 Task: Add an event  with title  Casual Annual General Meeting, date '2023/10/05' to 2023/10/07 & Select Event type as  Group. Add location for the event as  456 Burj Khalifa, Dubai, UAE and add a description: Throughout the session, we will encourage collaboration, provide inspiration through real-world case studies, and leverage emerging technologies as catalysts for change. By synergizing the expertise and perspectives of the participants, we aim to generate a comprehensive range of ideas that can shape the future of sustainable transportation.Create an event link  http-casualannualgeneralmeetingcom & Select the event color as  Violet. , logged in from the account softage.10@softage.netand send the event invitation to softage.2@softage.net and softage.3@softage.net
Action: Mouse moved to (879, 177)
Screenshot: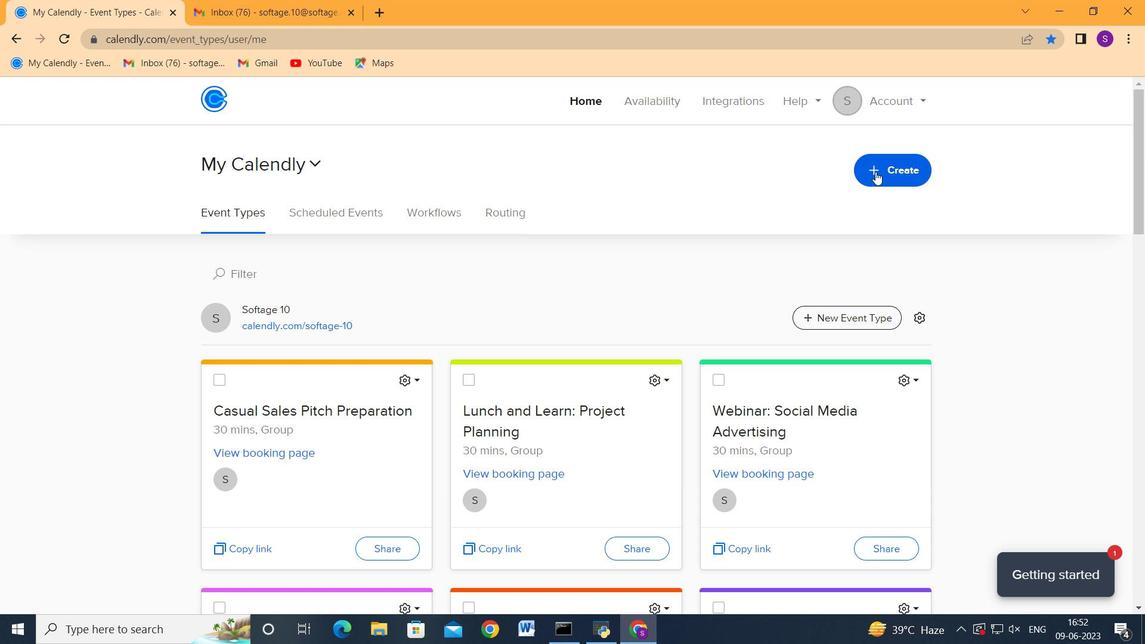 
Action: Mouse pressed left at (879, 177)
Screenshot: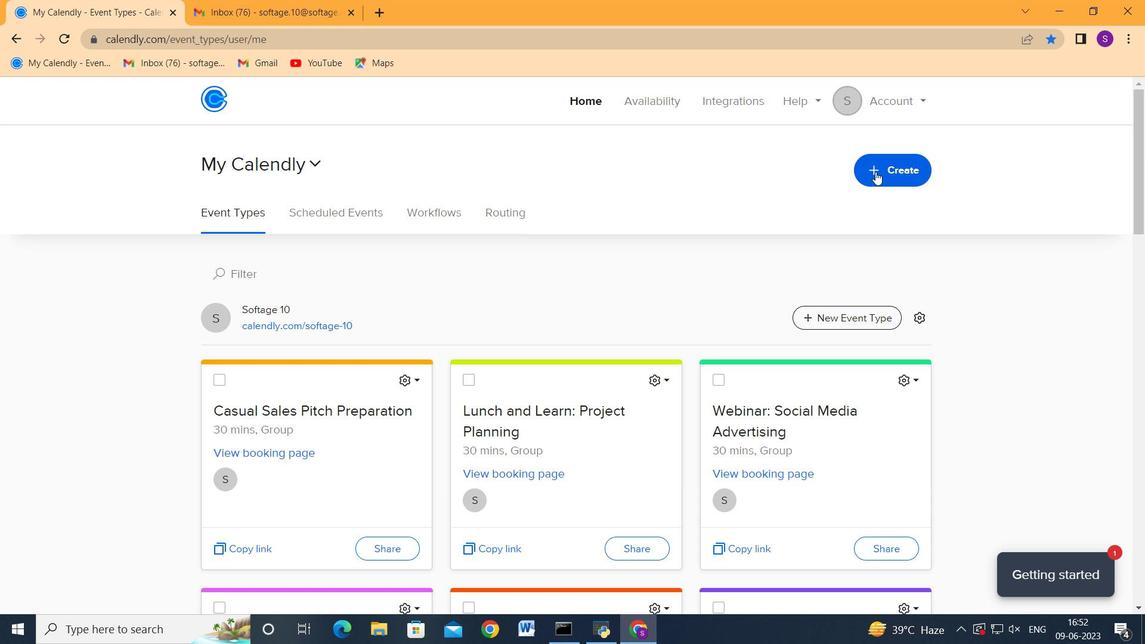 
Action: Mouse moved to (812, 233)
Screenshot: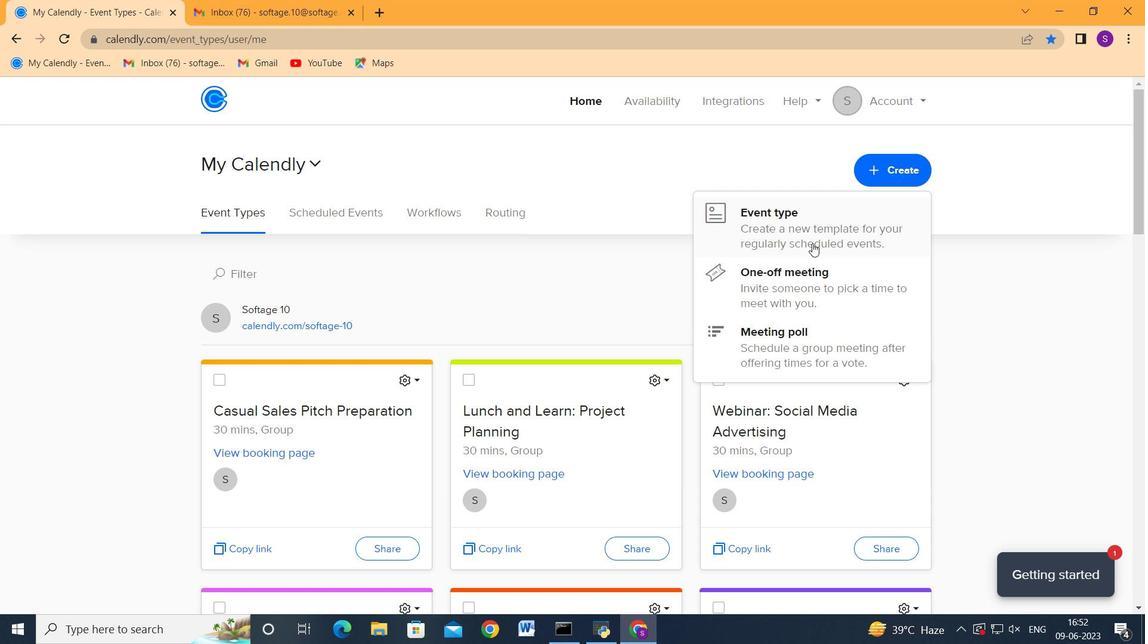 
Action: Mouse pressed left at (812, 233)
Screenshot: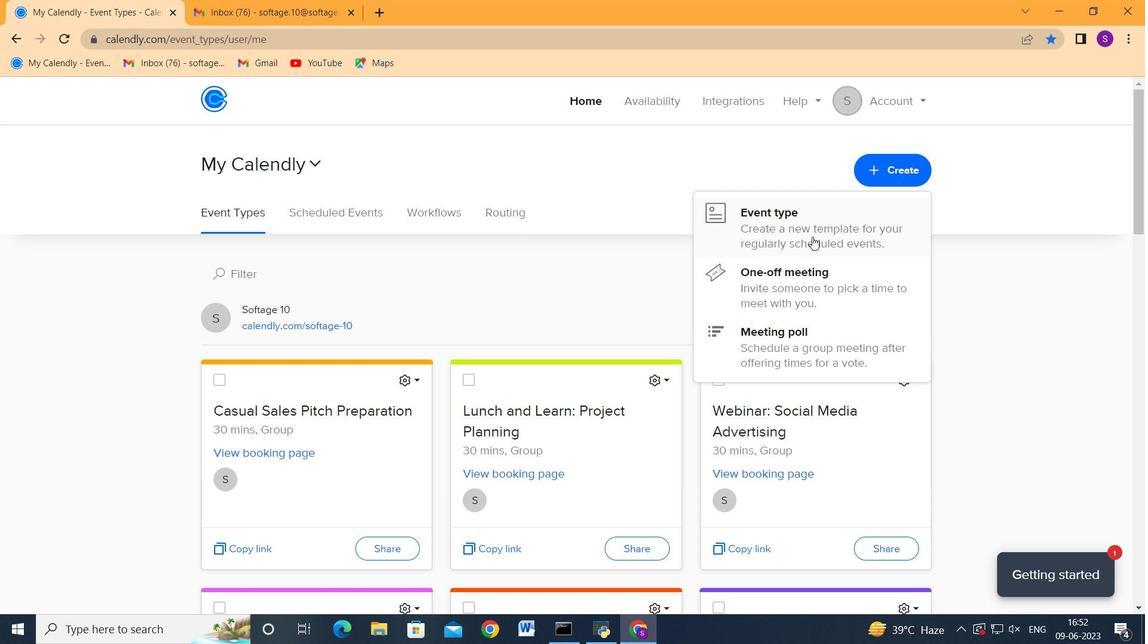 
Action: Mouse moved to (579, 280)
Screenshot: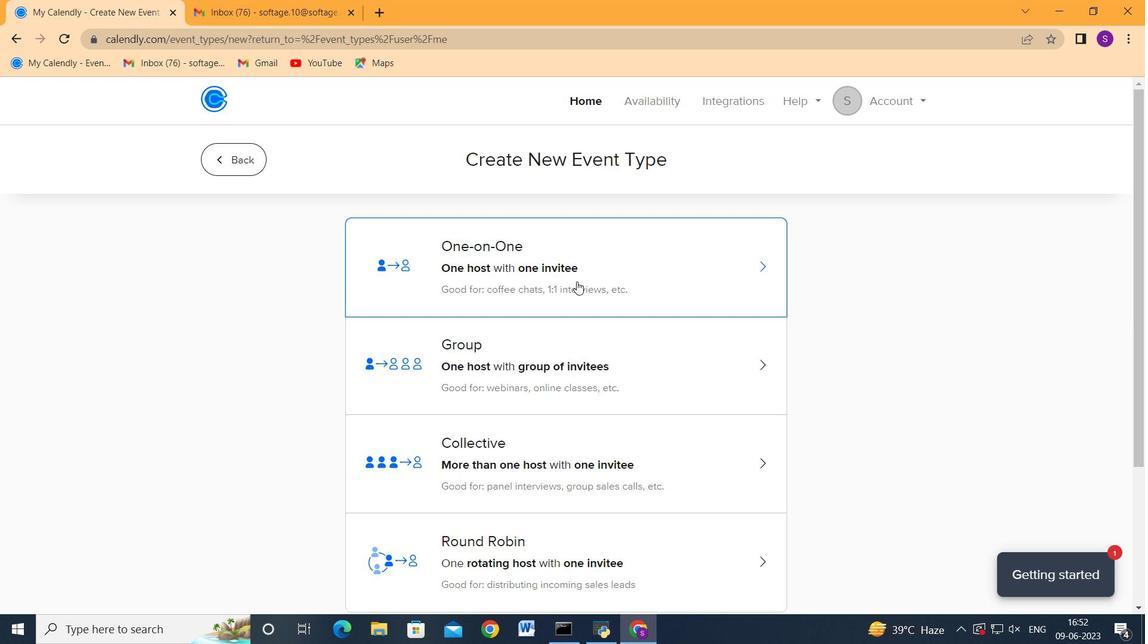 
Action: Mouse scrolled (579, 279) with delta (0, 0)
Screenshot: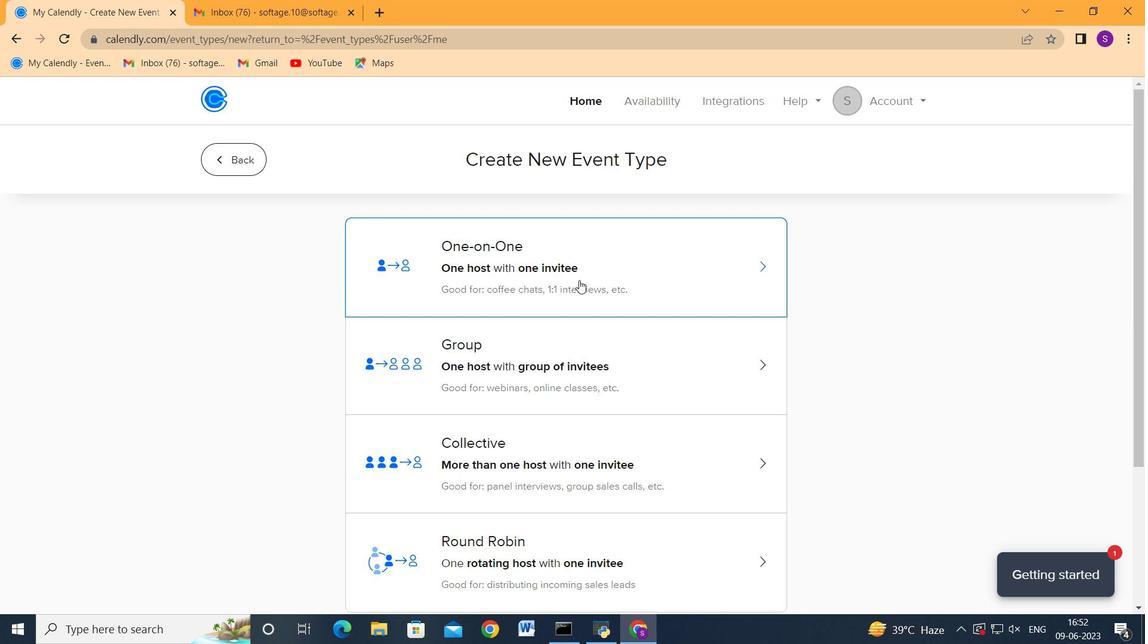 
Action: Mouse moved to (556, 300)
Screenshot: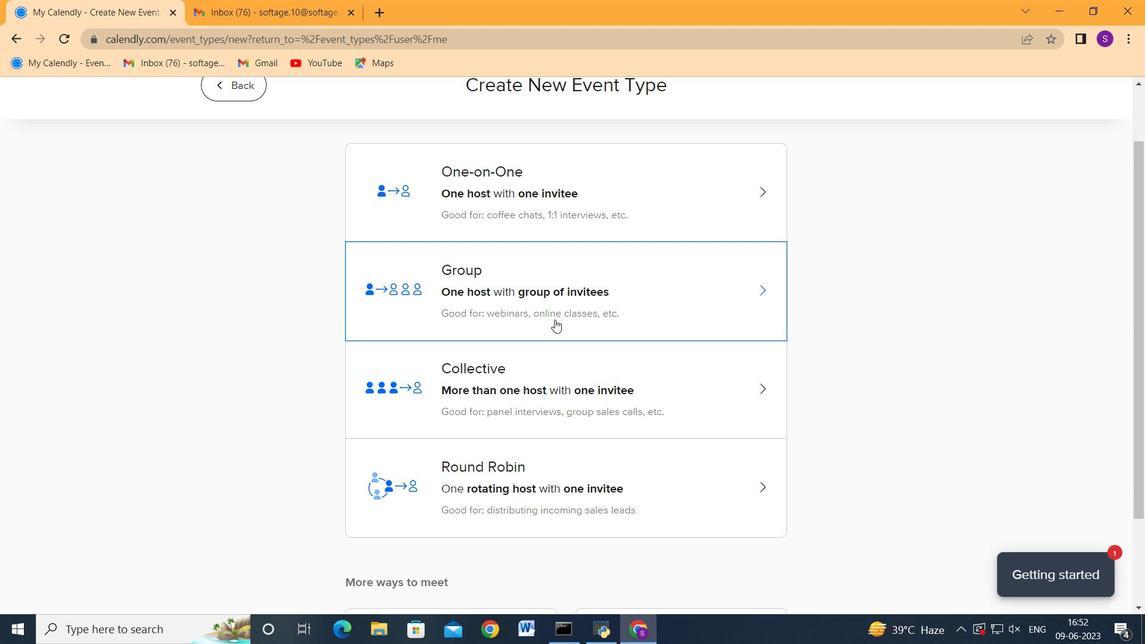 
Action: Mouse pressed left at (556, 300)
Screenshot: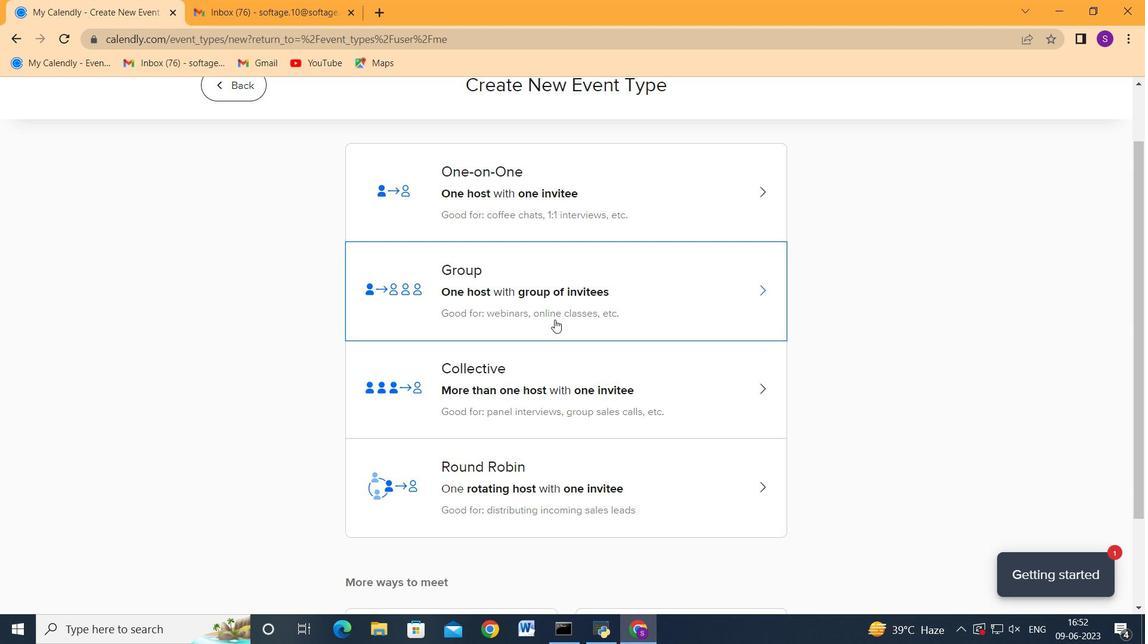 
Action: Mouse moved to (397, 379)
Screenshot: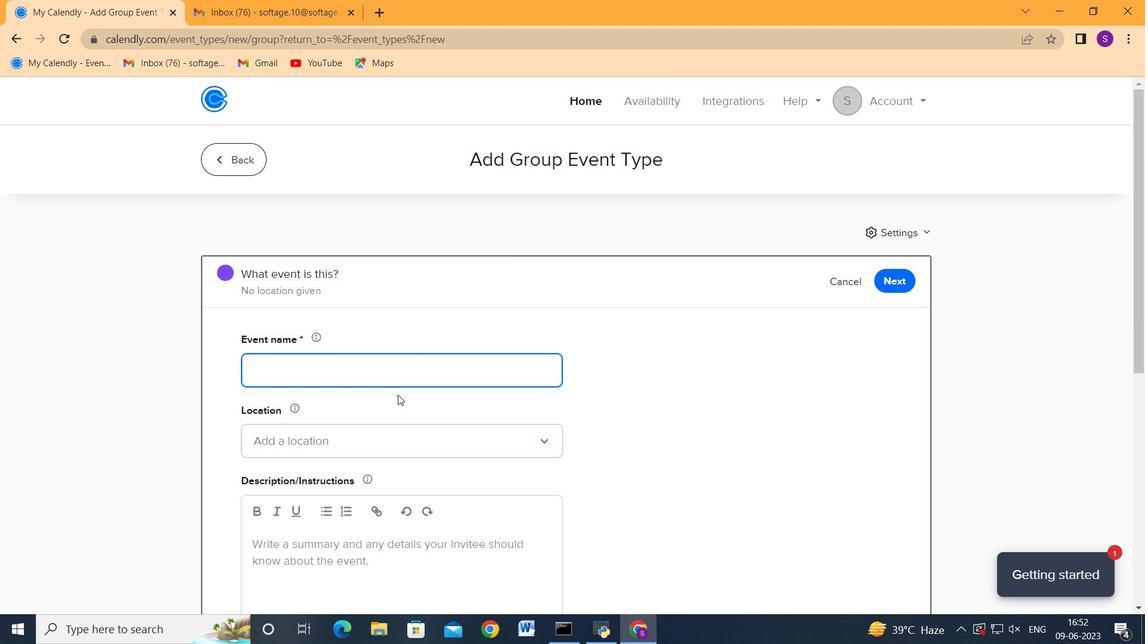 
Action: Mouse pressed left at (397, 379)
Screenshot: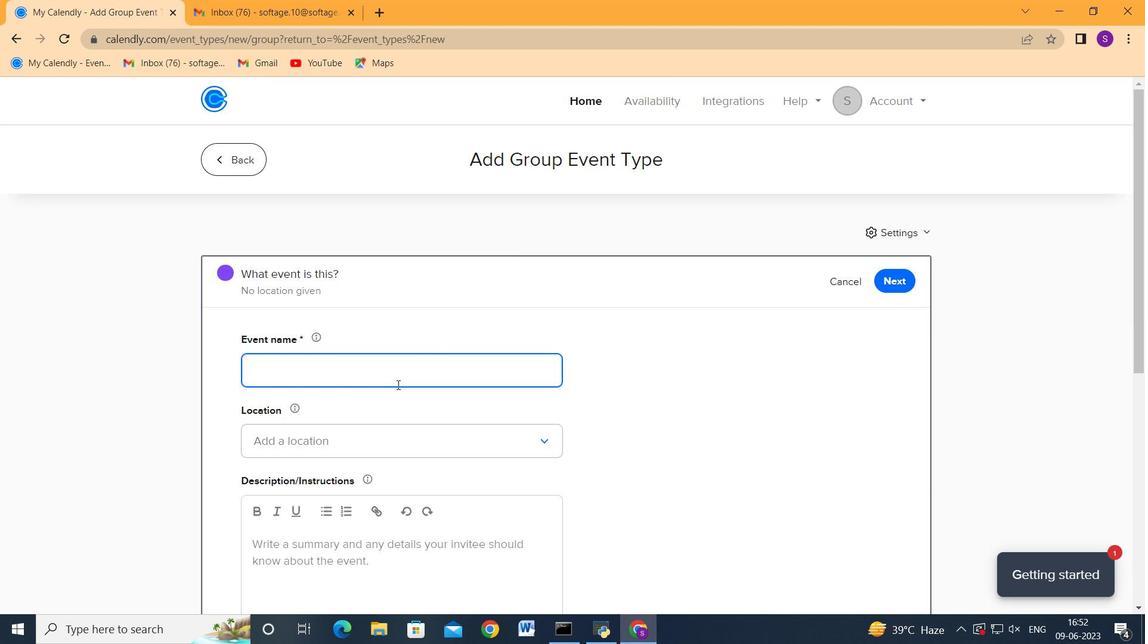 
Action: Mouse moved to (396, 378)
Screenshot: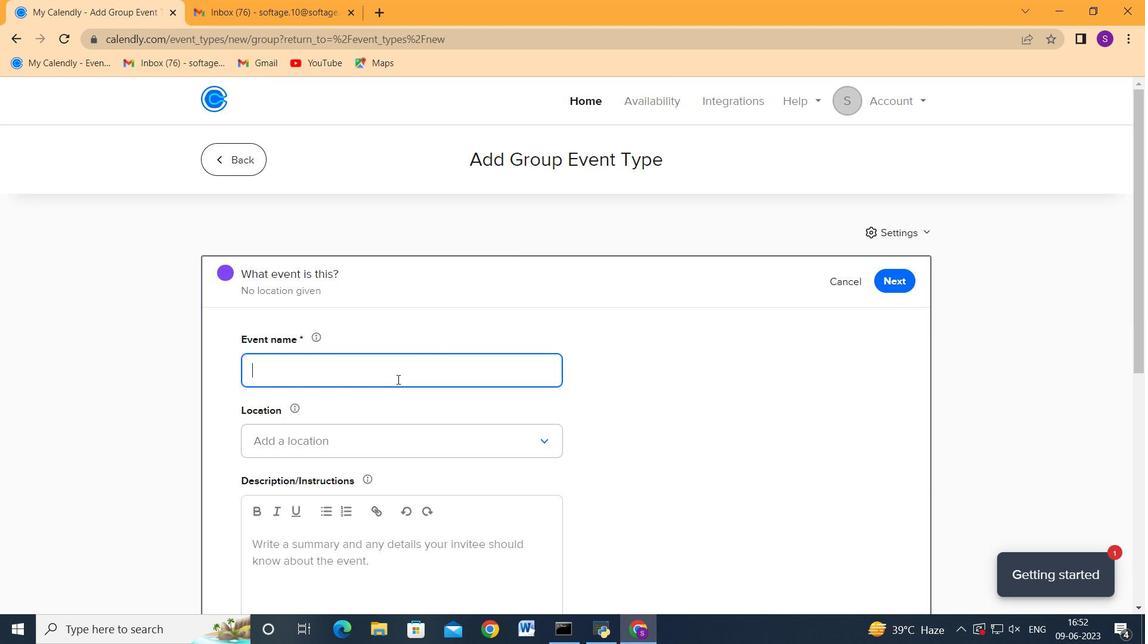 
Action: Key pressed <Key.shift_r>Casaul<Key.space><Key.shift>Annual<Key.space><Key.shift>General<Key.space><Key.shift>Meeting<Key.left><Key.left><Key.left><Key.left><Key.left><Key.left><Key.left><Key.left><Key.left><Key.left><Key.left><Key.left><Key.left><Key.left><Key.left><Key.left><Key.left><Key.left><Key.left><Key.left><Key.left><Key.left><Key.left><Key.left><Key.left><Key.backspace><Key.right>a<Key.right><Key.right><Key.right><Key.right><Key.right><Key.right><Key.right><Key.right><Key.right><Key.right><Key.right><Key.right><Key.right><Key.right><Key.right><Key.right><Key.right><Key.right><Key.right><Key.right><Key.right><Key.right><Key.right><Key.right><Key.right>
Screenshot: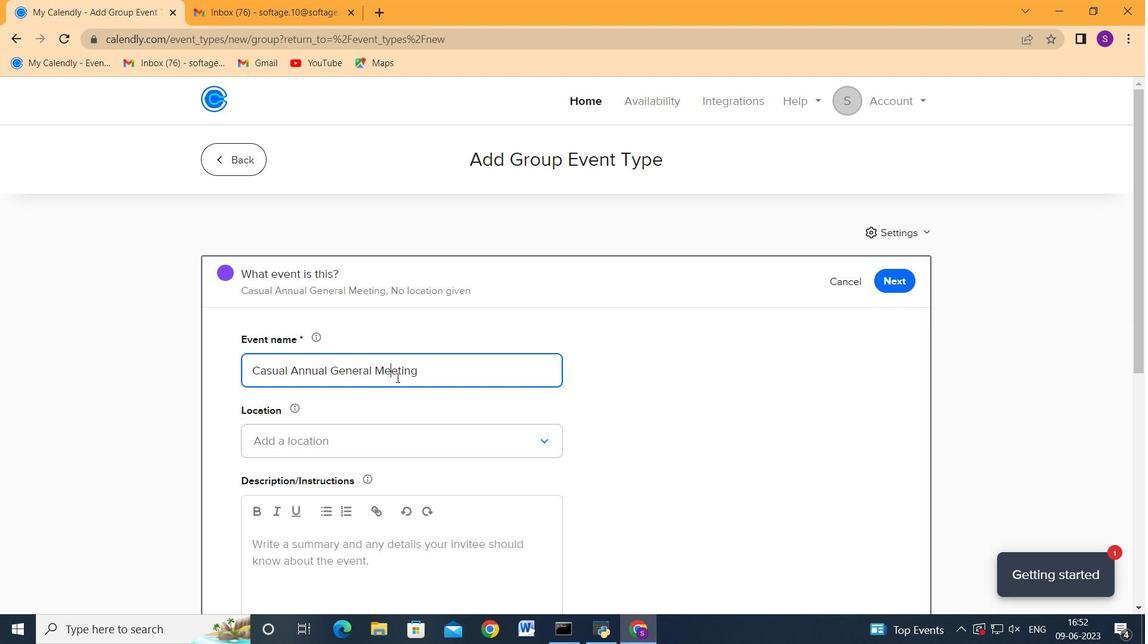 
Action: Mouse moved to (395, 435)
Screenshot: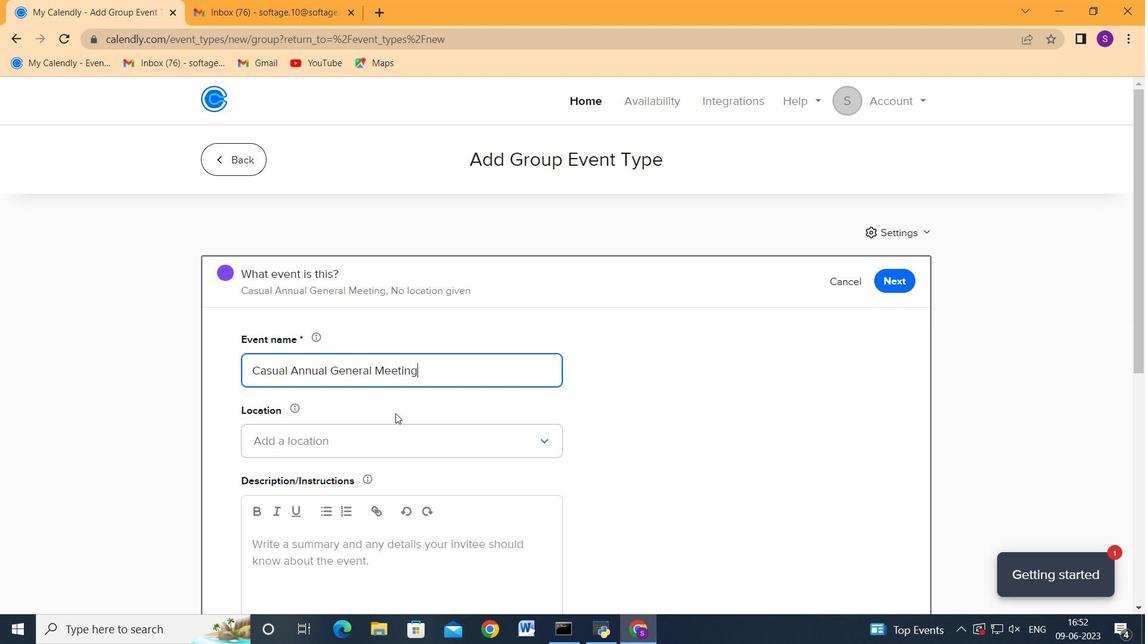 
Action: Mouse pressed left at (395, 435)
Screenshot: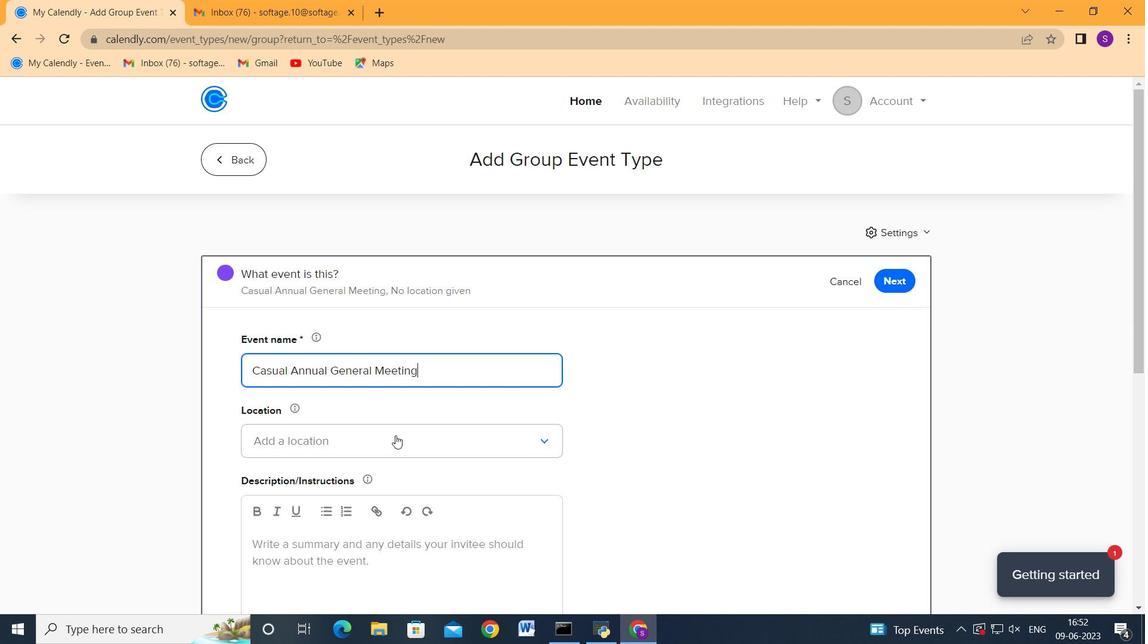 
Action: Mouse moved to (345, 483)
Screenshot: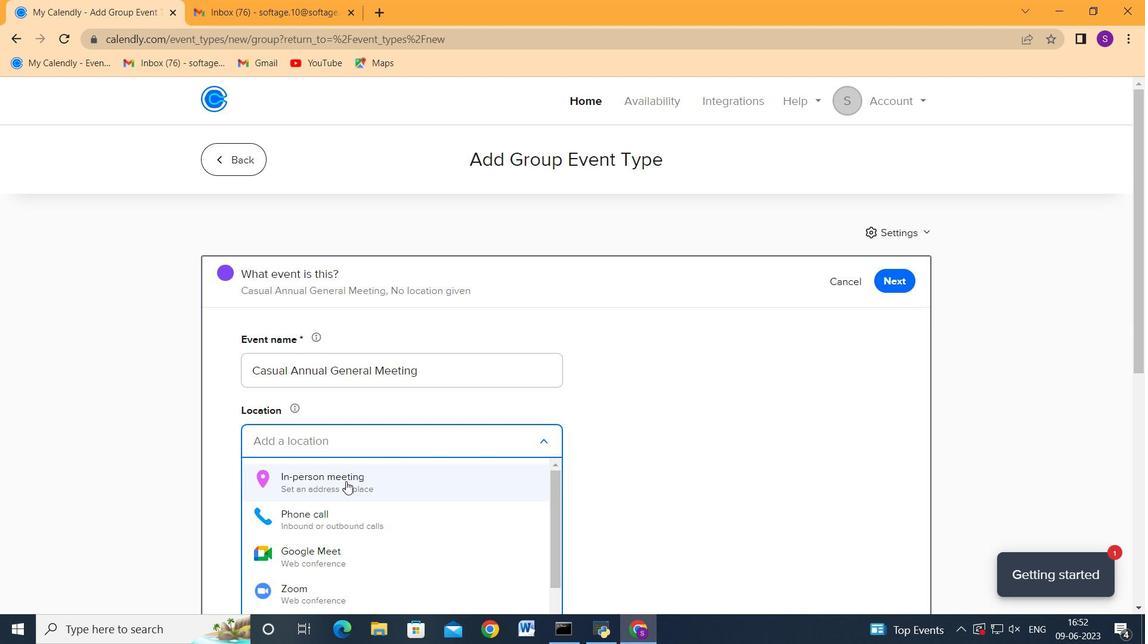 
Action: Mouse pressed left at (345, 483)
Screenshot: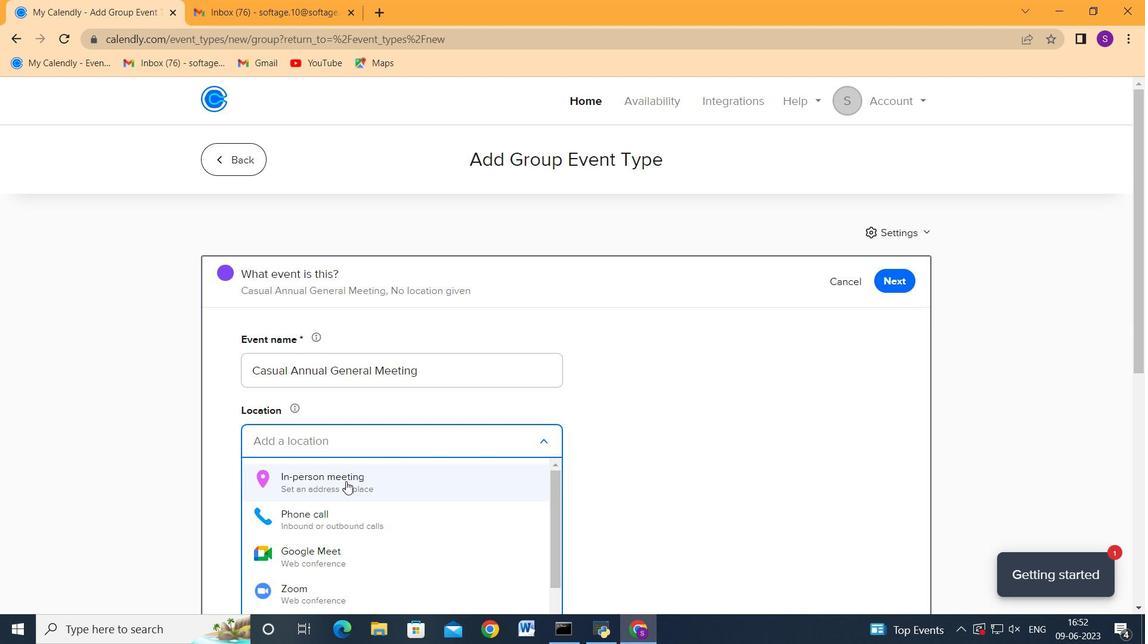 
Action: Mouse moved to (517, 247)
Screenshot: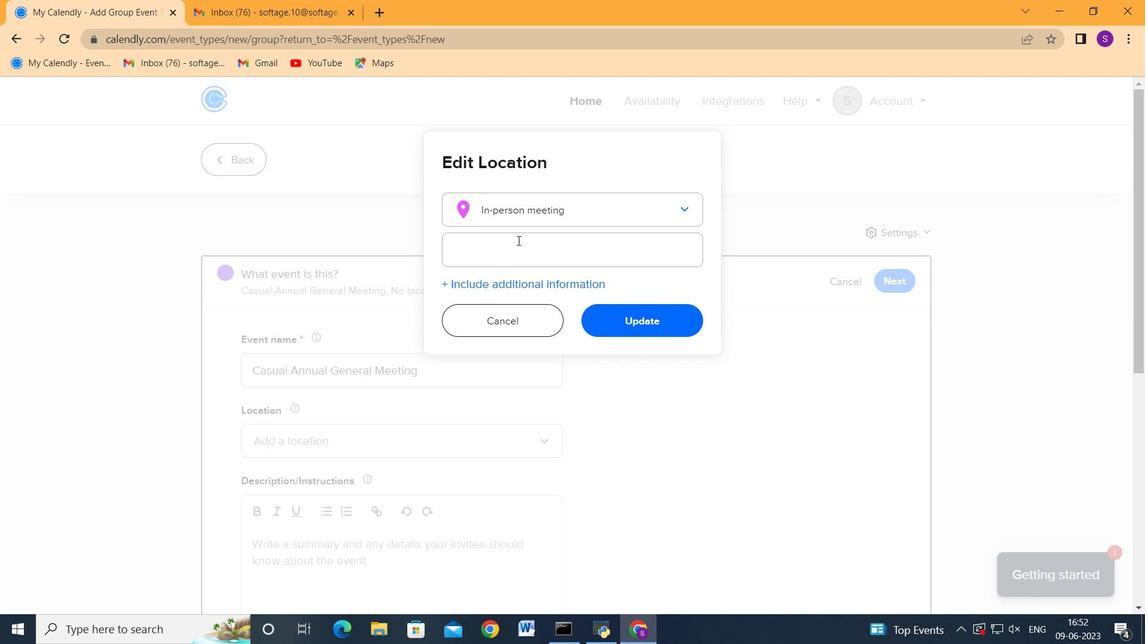 
Action: Mouse pressed left at (517, 247)
Screenshot: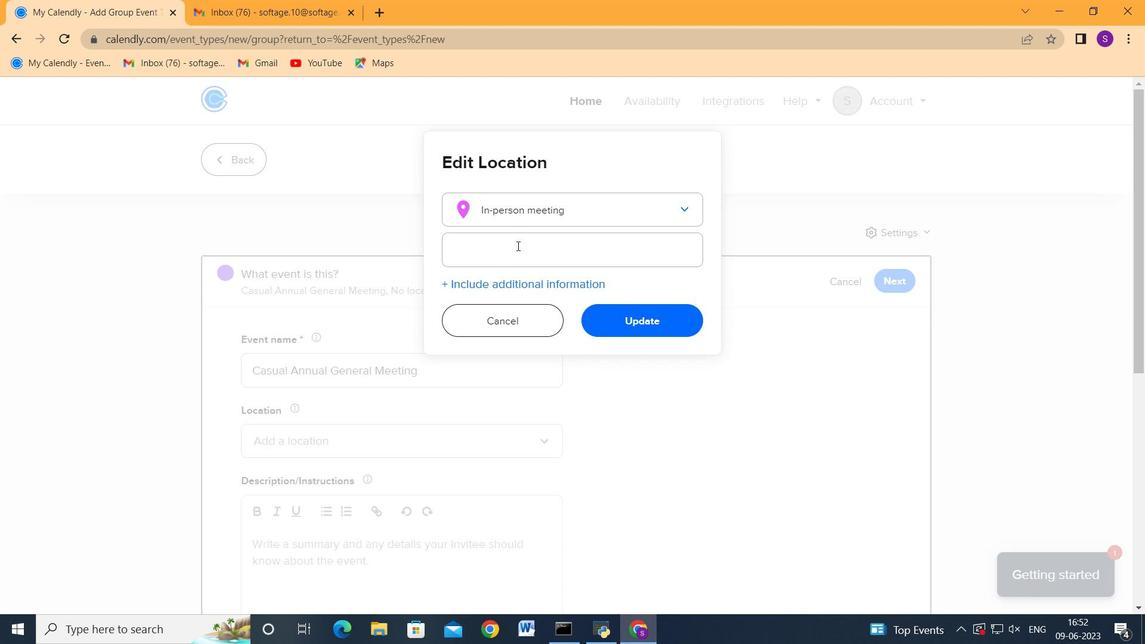 
Action: Key pressed 456<Key.space><Key.shift_r>Burj<Key.space><Key.shift_r>Khalifa.<Key.backspace>,<Key.space><Key.shift_r>Dubai,<Key.space><Key.caps_lock>UAE<Key.space>
Screenshot: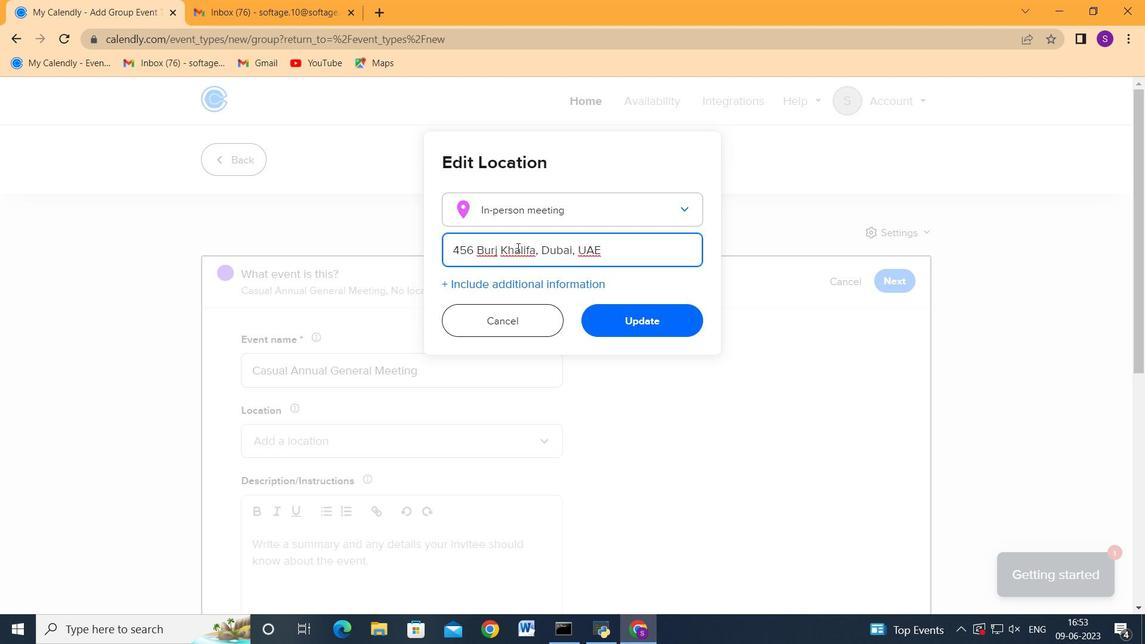 
Action: Mouse moved to (619, 311)
Screenshot: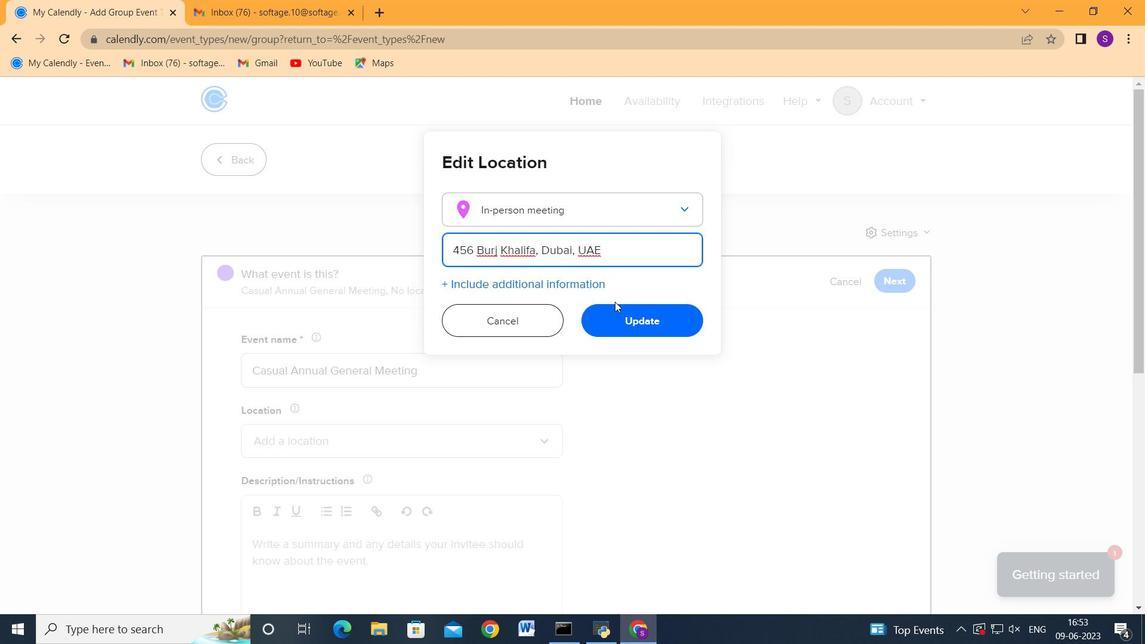 
Action: Mouse pressed left at (619, 311)
Screenshot: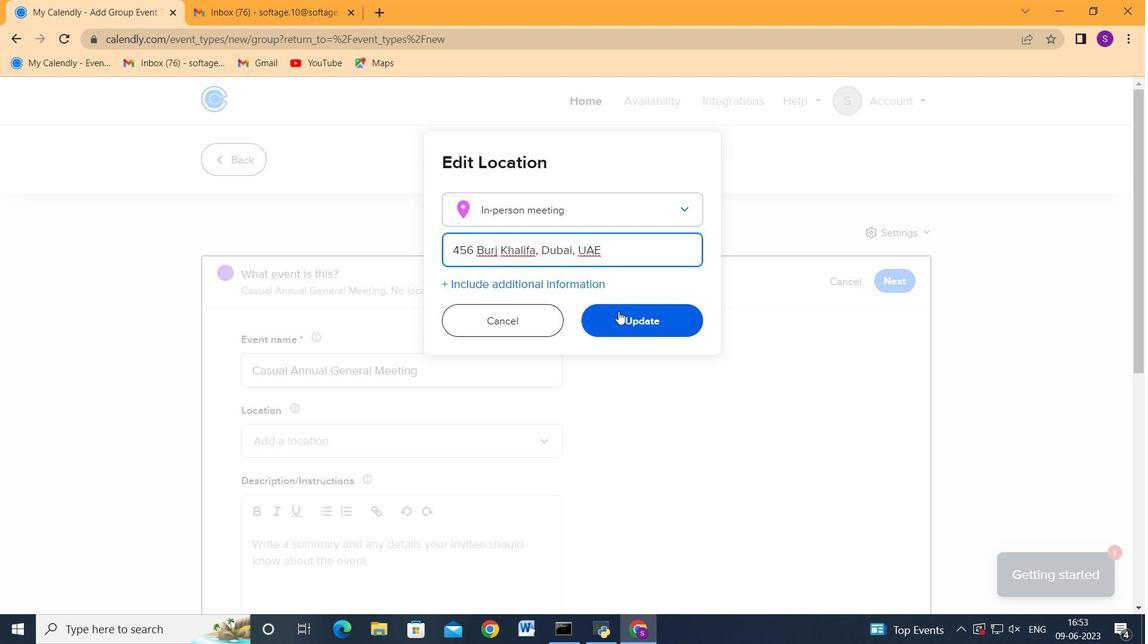 
Action: Mouse moved to (616, 320)
Screenshot: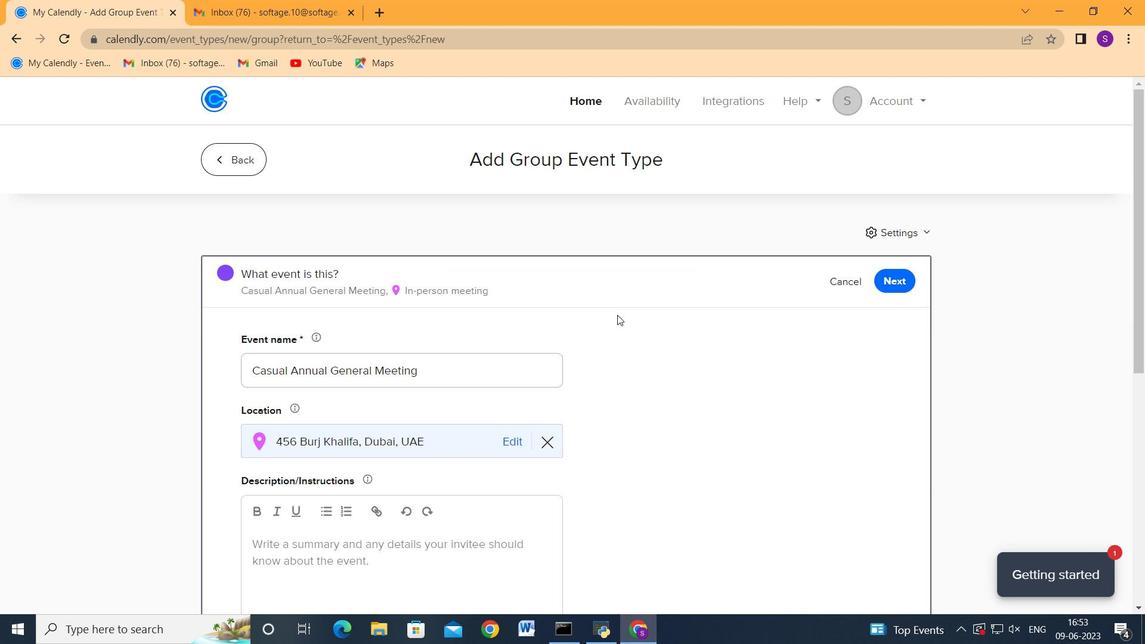 
Action: Mouse scrolled (616, 320) with delta (0, 0)
Screenshot: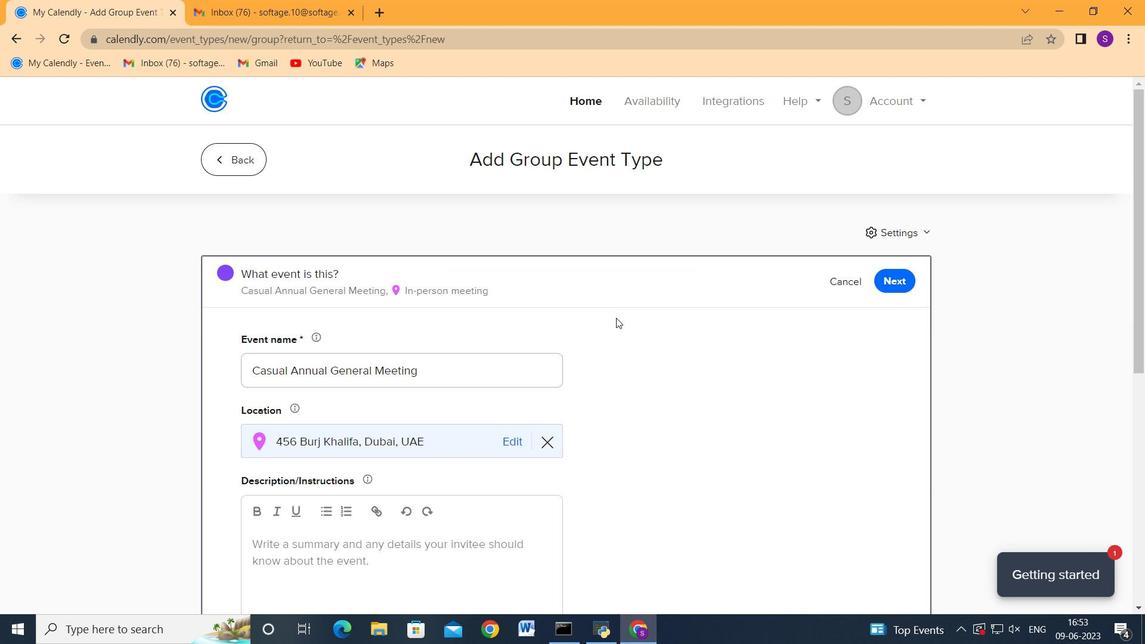 
Action: Mouse scrolled (616, 320) with delta (0, 0)
Screenshot: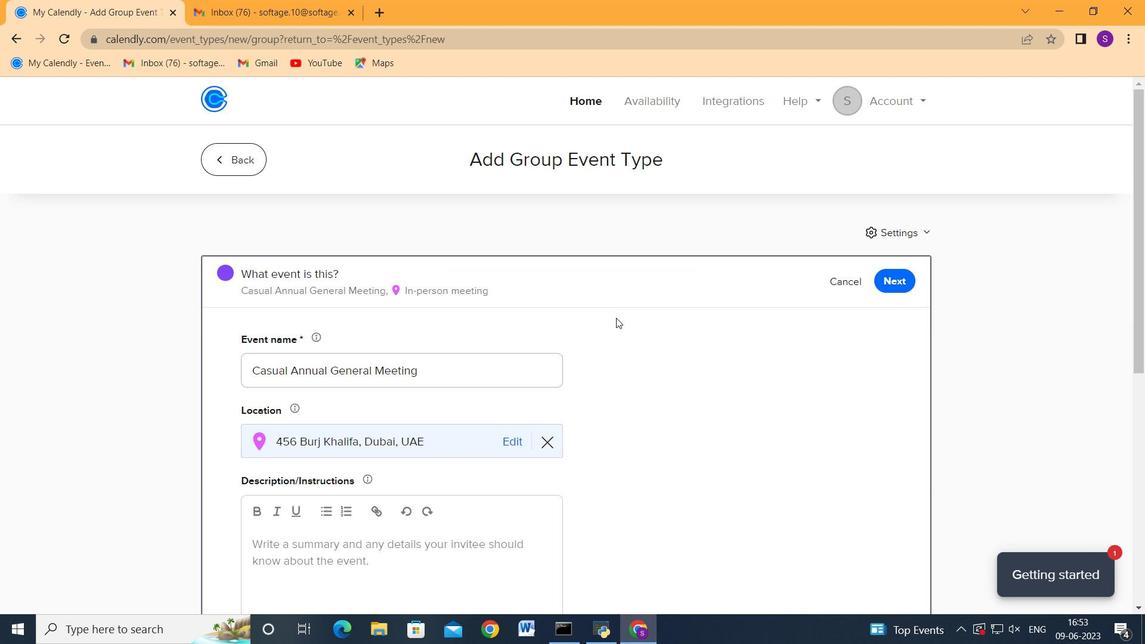 
Action: Mouse scrolled (616, 320) with delta (0, 0)
Screenshot: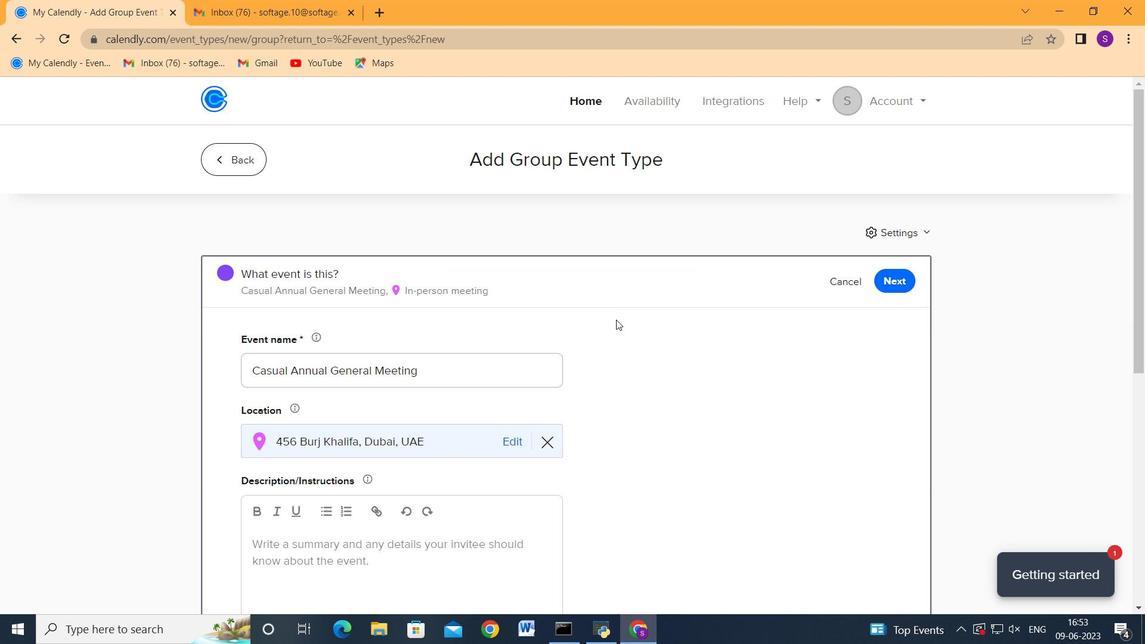 
Action: Mouse moved to (322, 329)
Screenshot: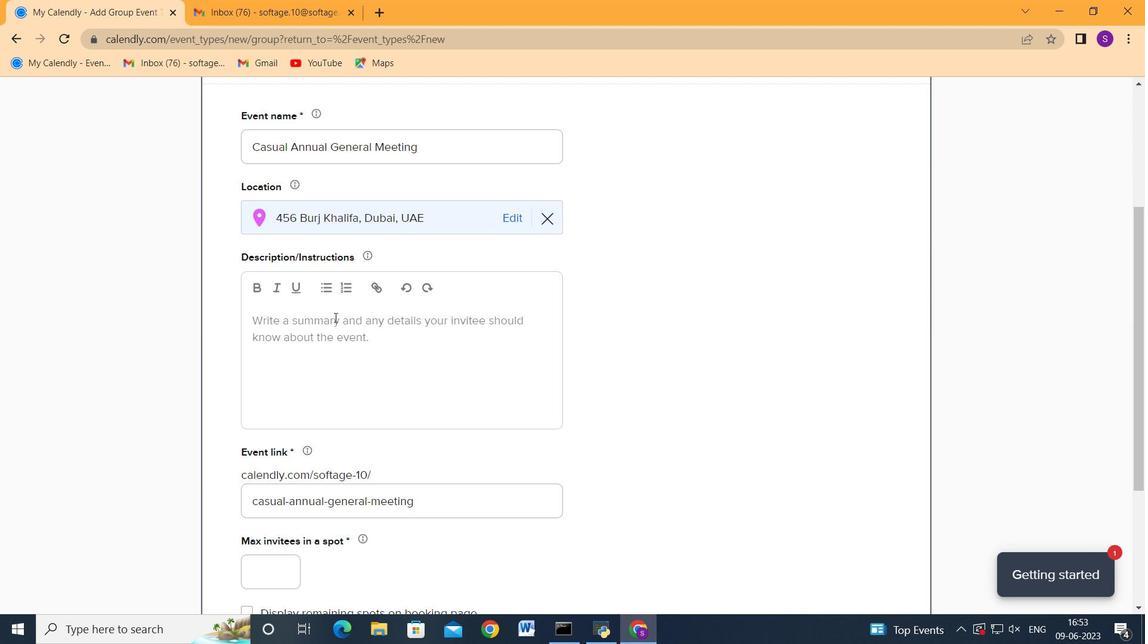 
Action: Mouse pressed left at (322, 329)
Screenshot: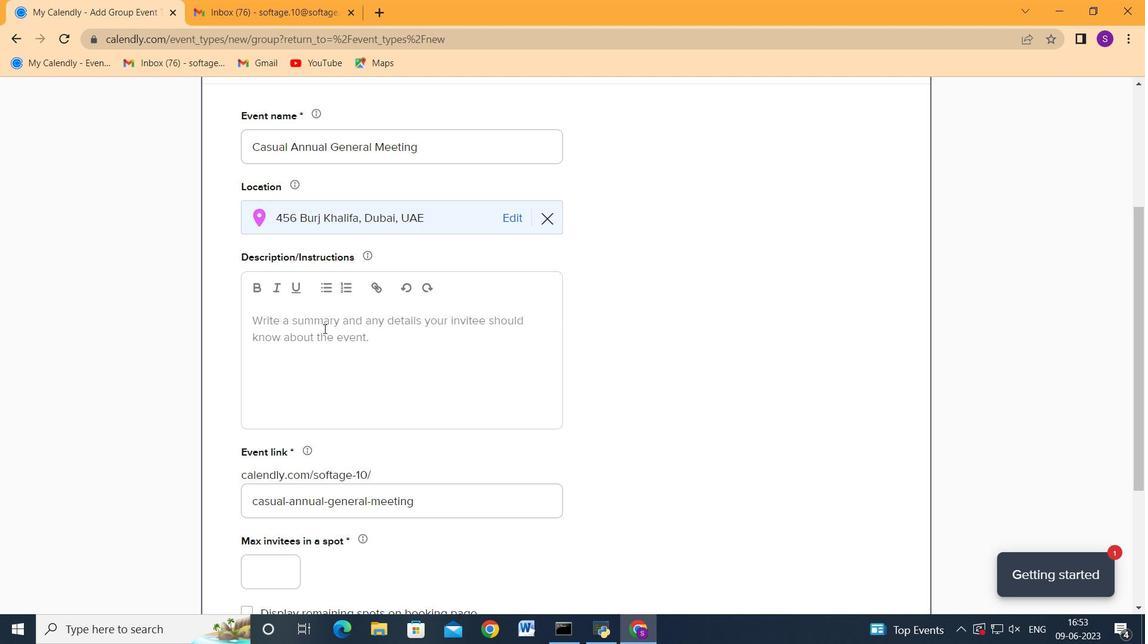 
Action: Mouse moved to (360, 319)
Screenshot: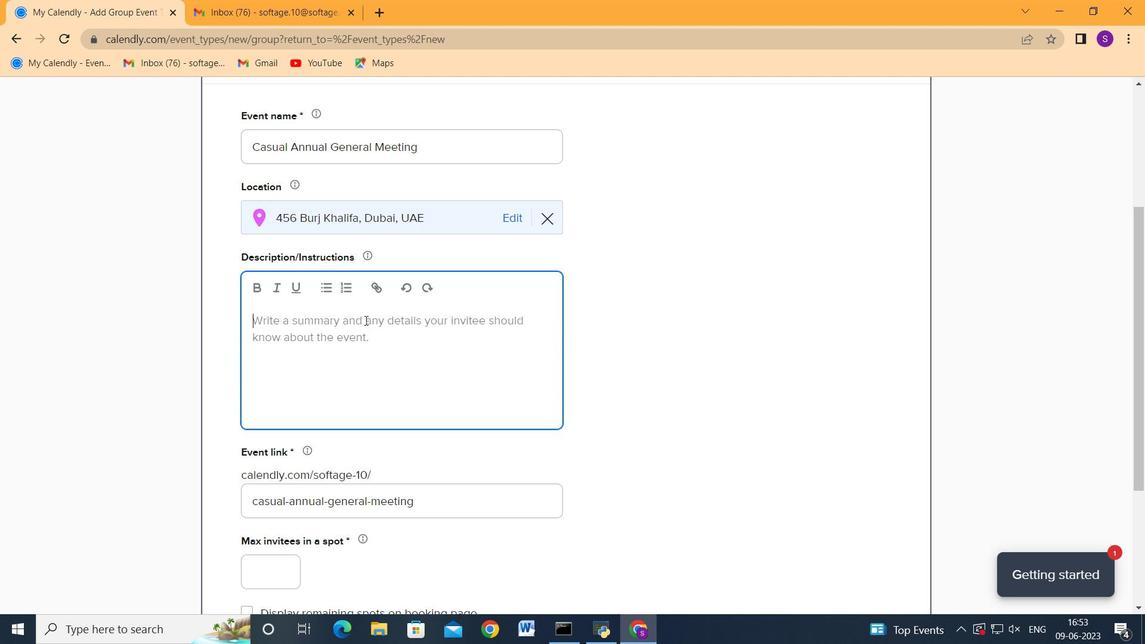 
Action: Key pressed <Key.shift><Key.shift><Key.shift><Key.shift><Key.shift>tH<Key.backspace><Key.backspace>T<Key.caps_lock>hrouhouy<Key.backspace><Key.backspace><Key.backspace><Key.backspace>h<Key.backspace>ghout<Key.space>the<Key.space>session,s<Key.backspace>we<Key.space>will<Key.space>encourage<Key.space>collaboration,<Key.space><Key.backspace><Key.space>provide<Key.space>inspiration<Key.space>through<Key.space>real0<Key.backspace>-world<Key.space>case<Key.space>studies,<Key.space>abn<Key.backspace><Key.backspace>nd<Key.space>leverage<Key.space>emerging<Key.space>technolg<Key.backspace>ogies<Key.space>as<Key.space>catalysts<Key.space>for<Key.space>change.<Key.space><Key.shift>By<Key.space>synergizing<Key.space><Key.backspace><Key.backspace><Key.backspace><Key.backspace><Key.backspace><Key.backspace>izing<Key.space>the<Key.space>x<Key.backspace>expertise<Key.space>and<Key.space>perspective<Key.space>o<Key.backspace><Key.backspace>s<Key.space>of<Key.space>the<Key.space>participants<Key.space><Key.backspace>,<Key.space>we<Key.space>aim<Key.space>to<Key.space>generate<Key.space>a<Key.space>comprehensive<Key.space>range<Key.space>of<Key.space>ideas<Key.space>that<Key.space>can<Key.space>shape<Key.space>the<Key.space>future<Key.space>of<Key.space>sustainable<Key.space>transportation.
Screenshot: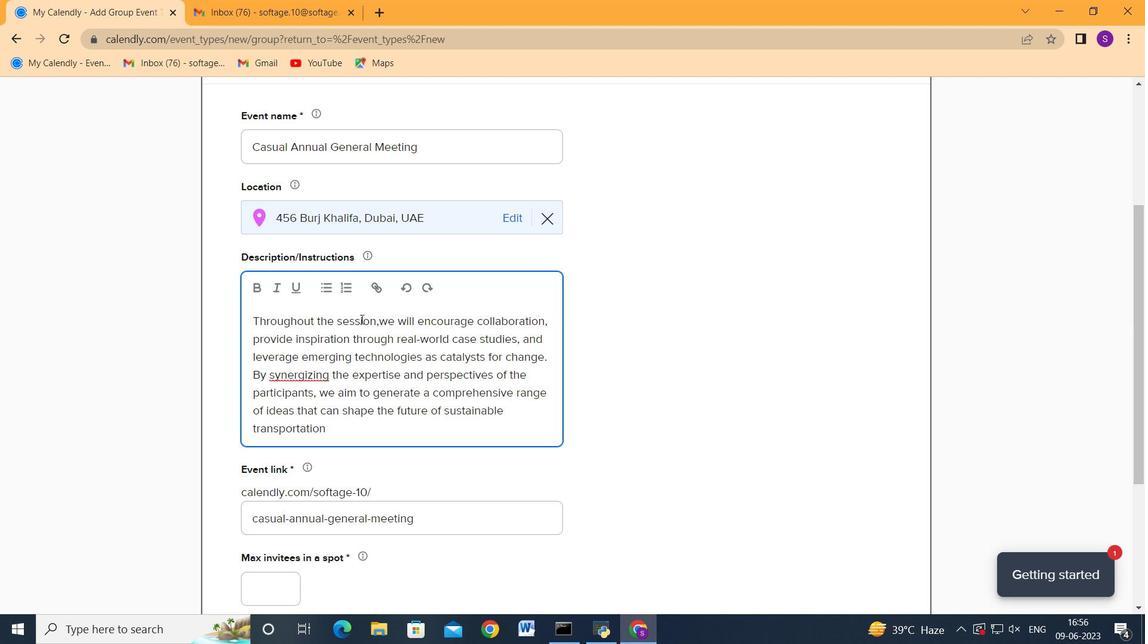 
Action: Mouse moved to (433, 546)
Screenshot: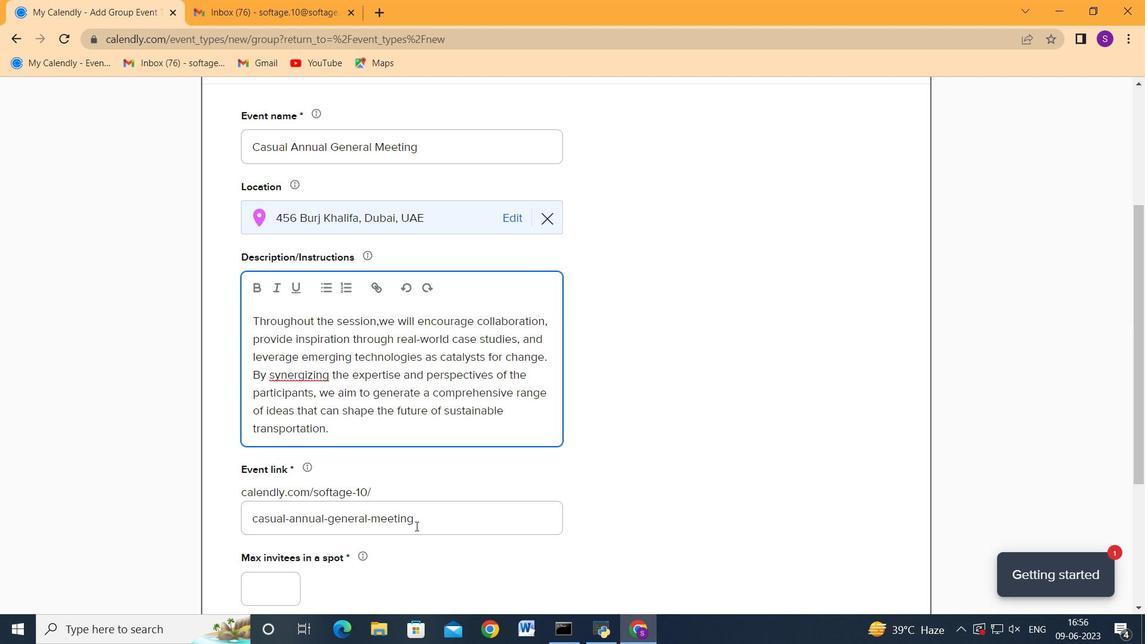 
Action: Mouse pressed left at (433, 546)
Screenshot: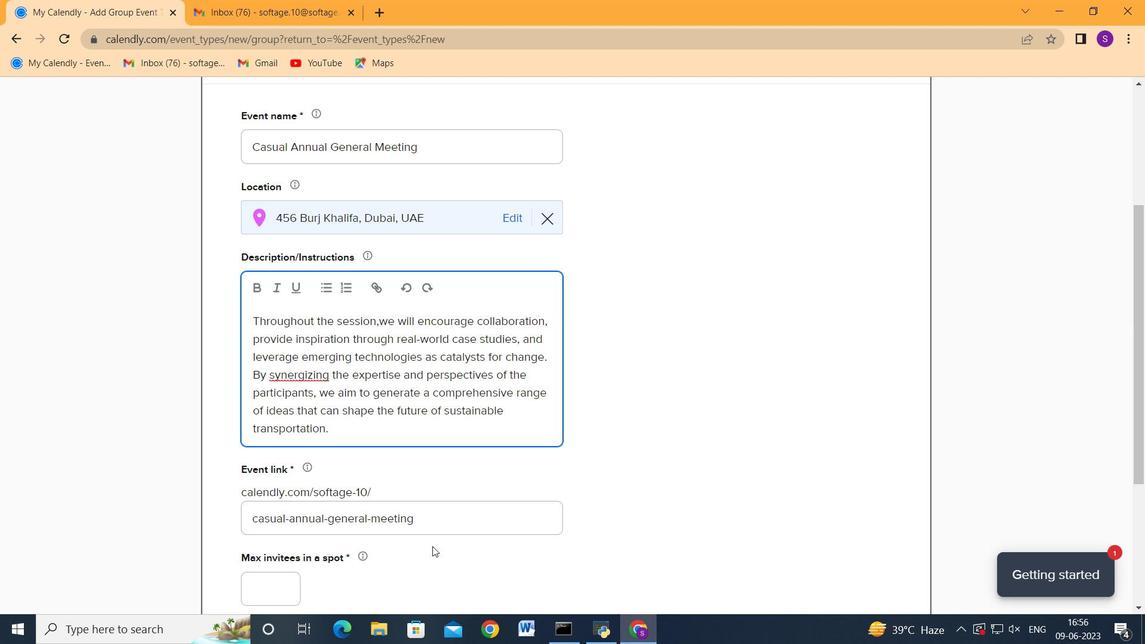 
Action: Mouse moved to (420, 515)
Screenshot: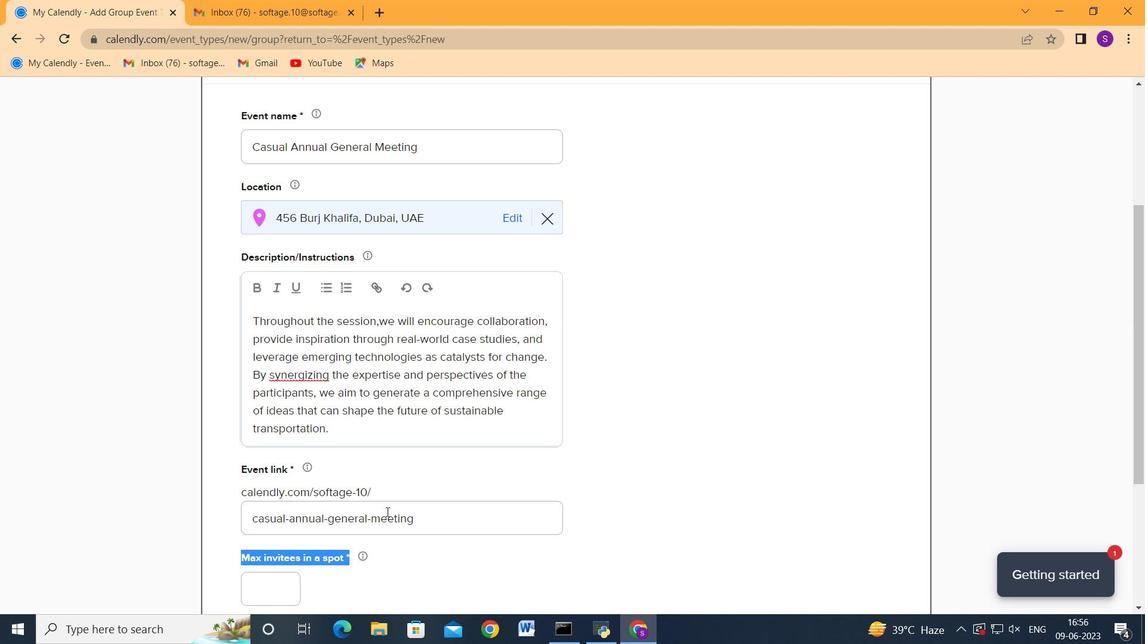 
Action: Mouse pressed left at (420, 515)
Screenshot: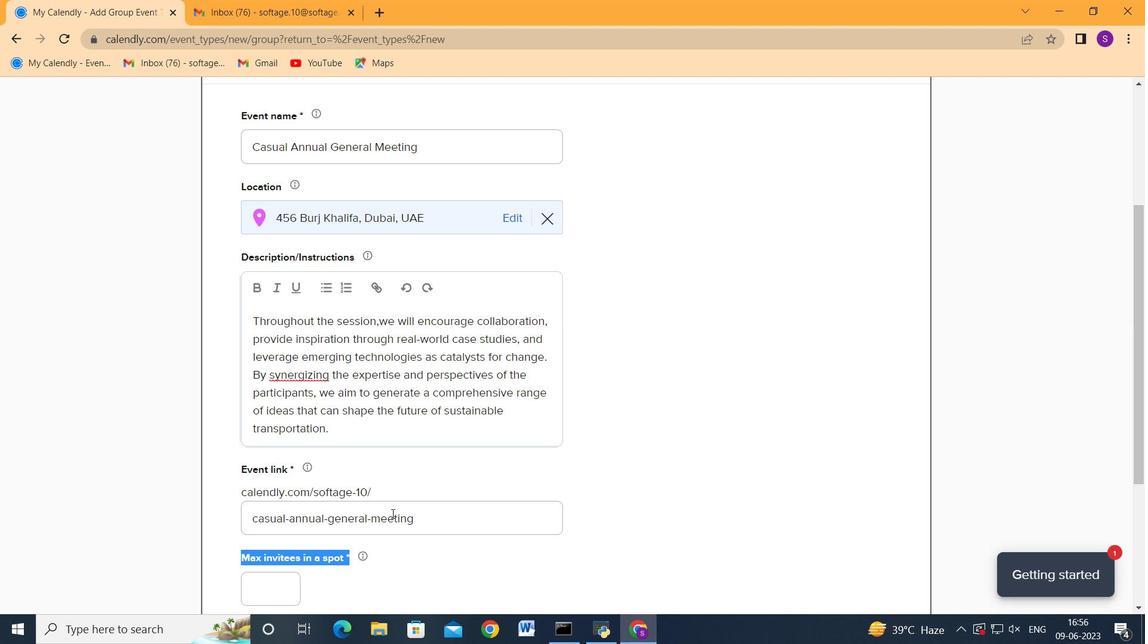 
Action: Mouse moved to (420, 515)
Screenshot: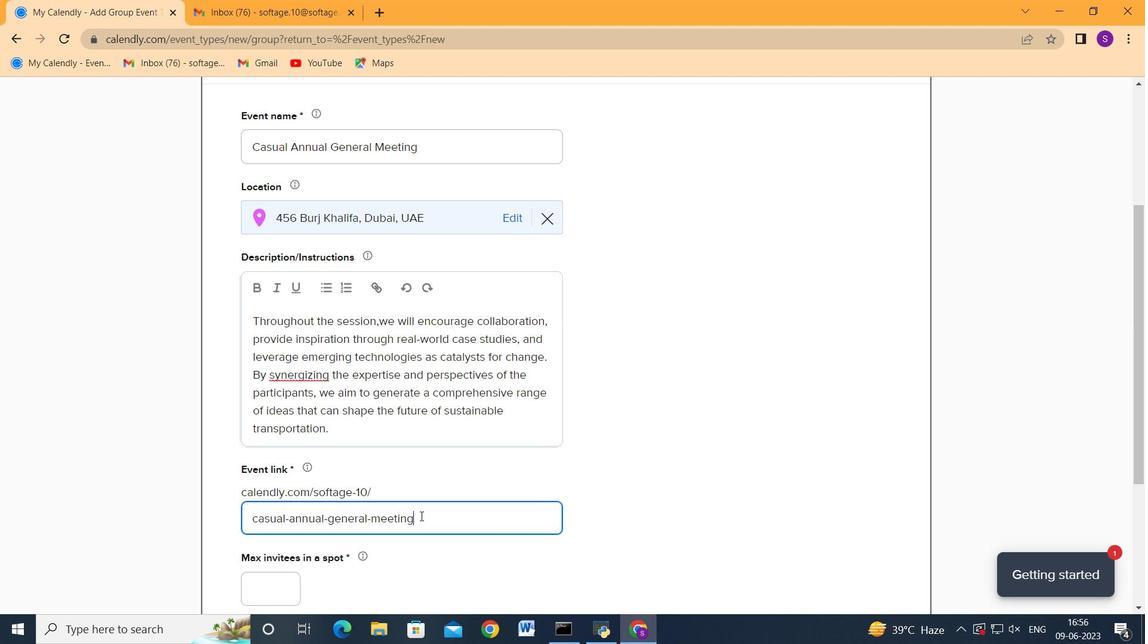 
Action: Mouse pressed left at (420, 515)
Screenshot: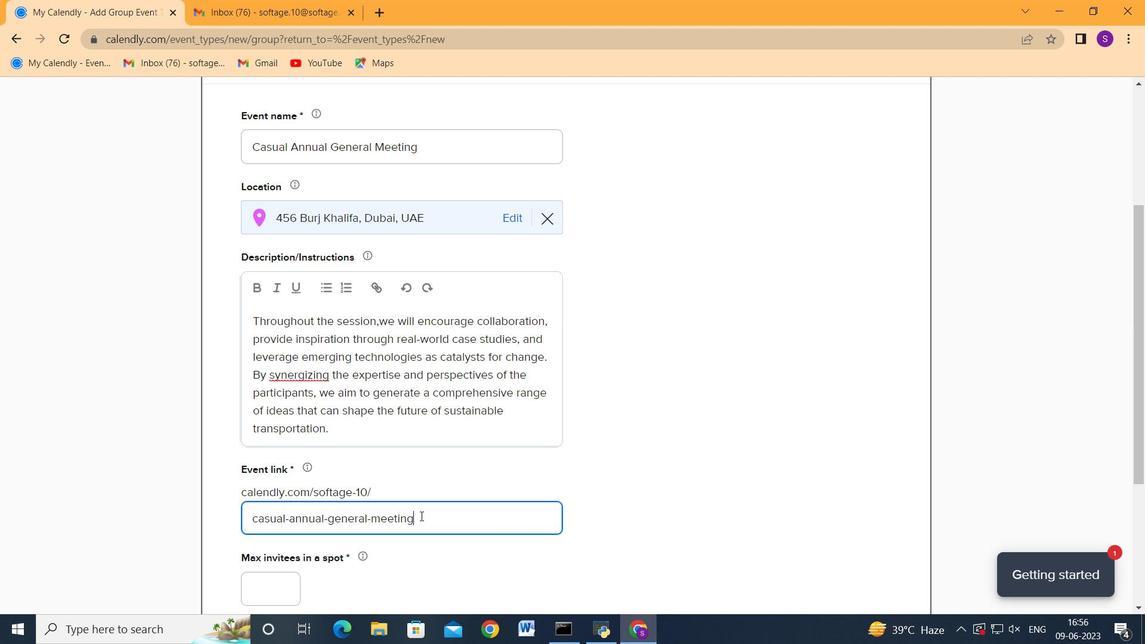 
Action: Mouse moved to (49, 477)
Screenshot: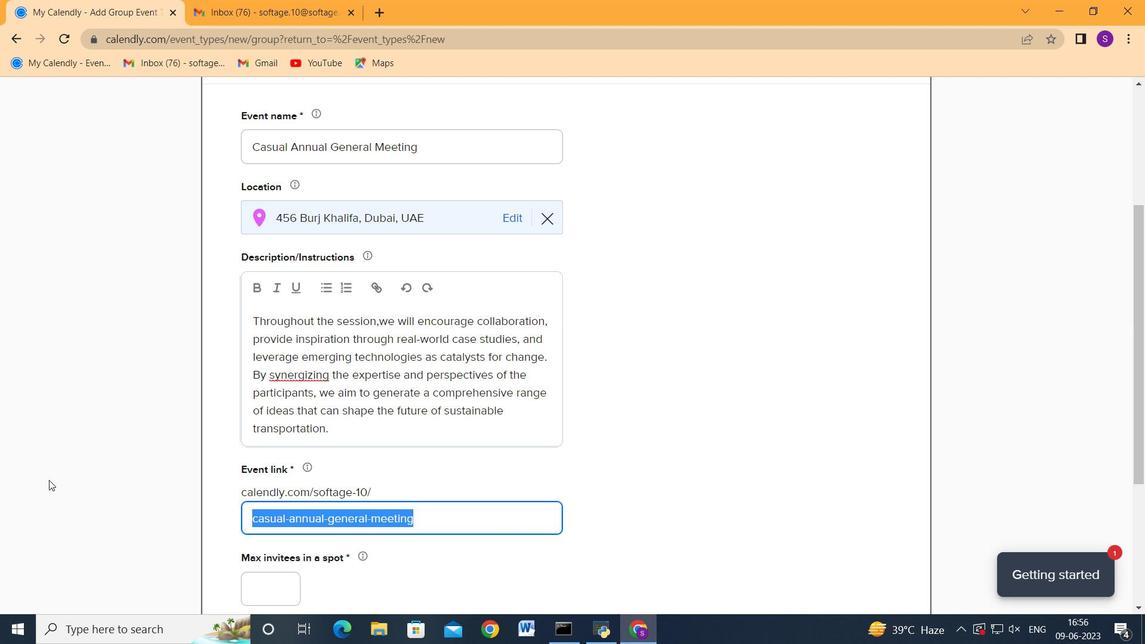 
Action: Key pressed <Key.backspace>http-casualannualgeneralmeetingcom
Screenshot: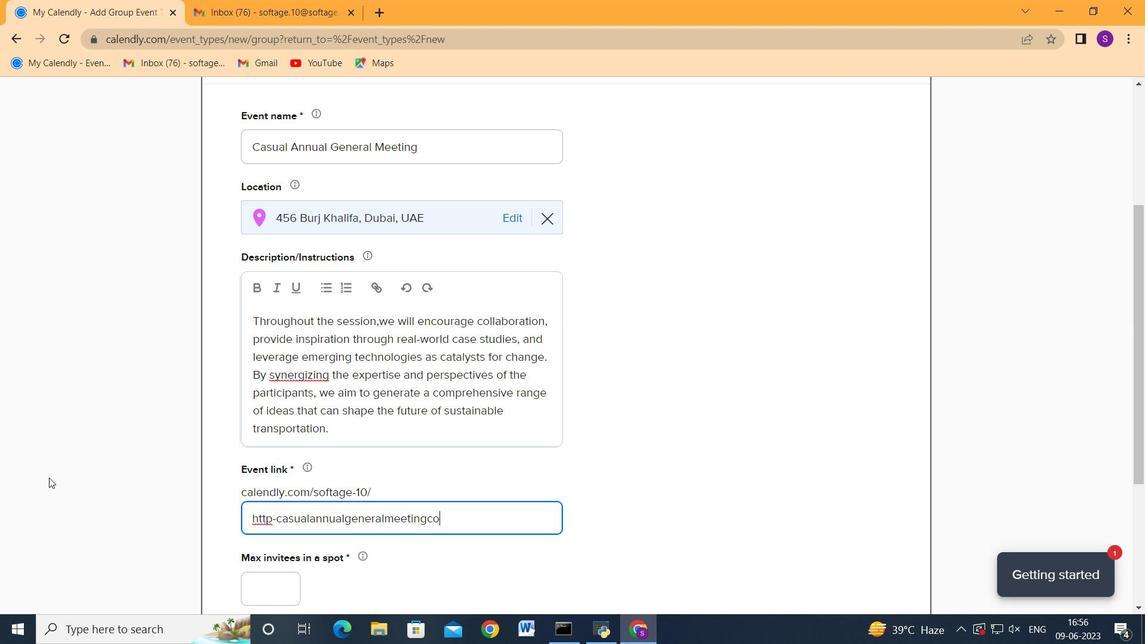 
Action: Mouse moved to (50, 456)
Screenshot: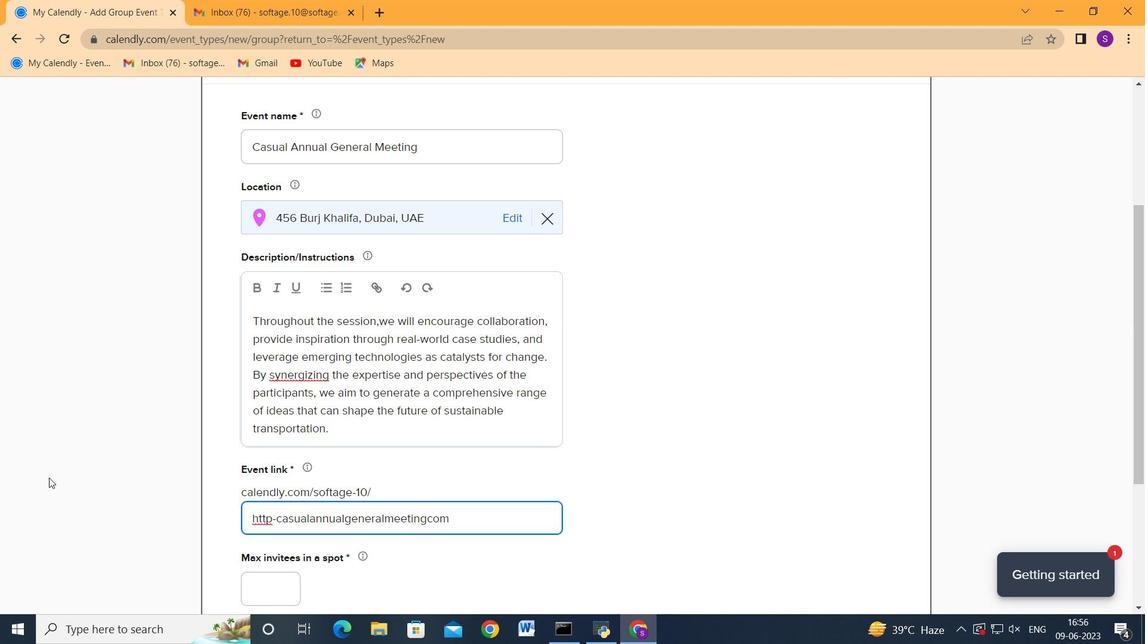 
Action: Mouse scrolled (50, 456) with delta (0, 0)
Screenshot: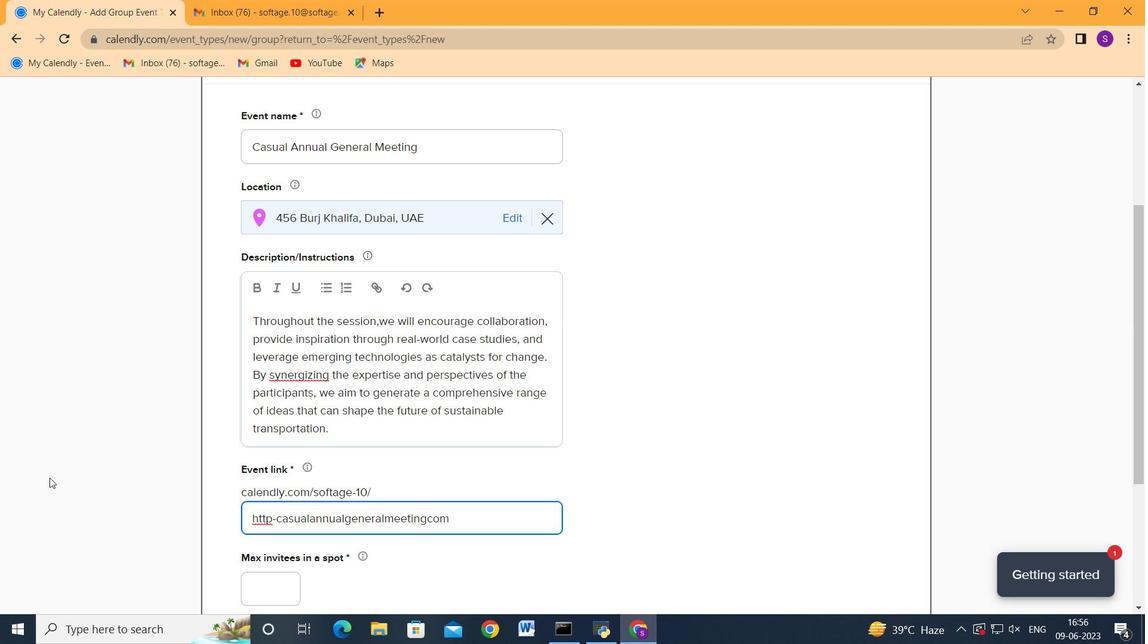 
Action: Mouse scrolled (50, 456) with delta (0, 0)
Screenshot: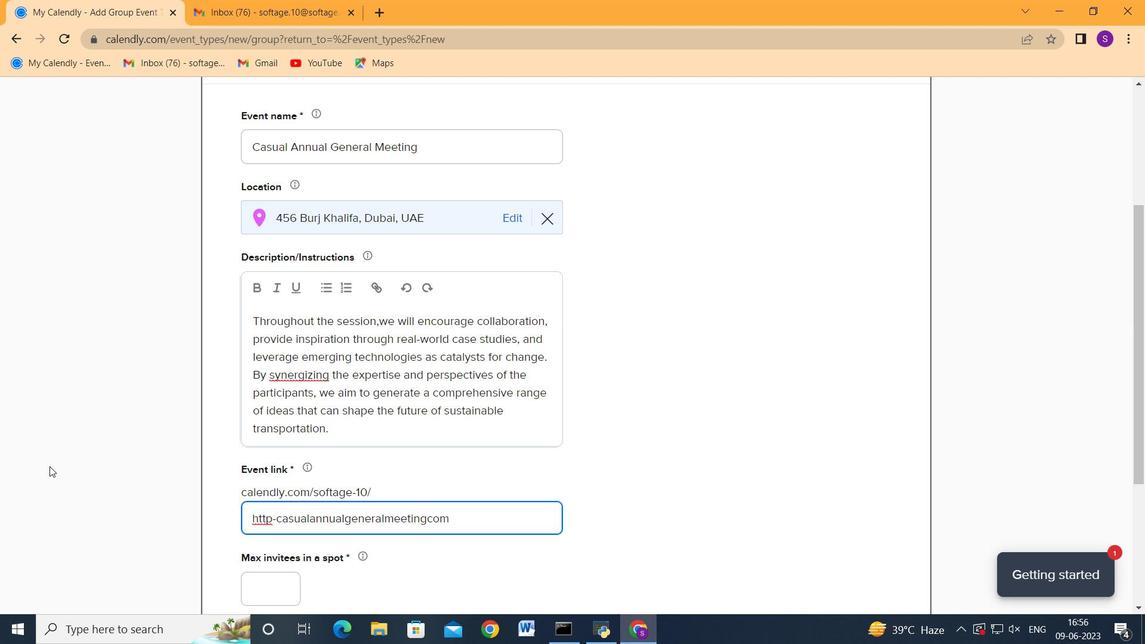 
Action: Mouse scrolled (50, 456) with delta (0, 0)
Screenshot: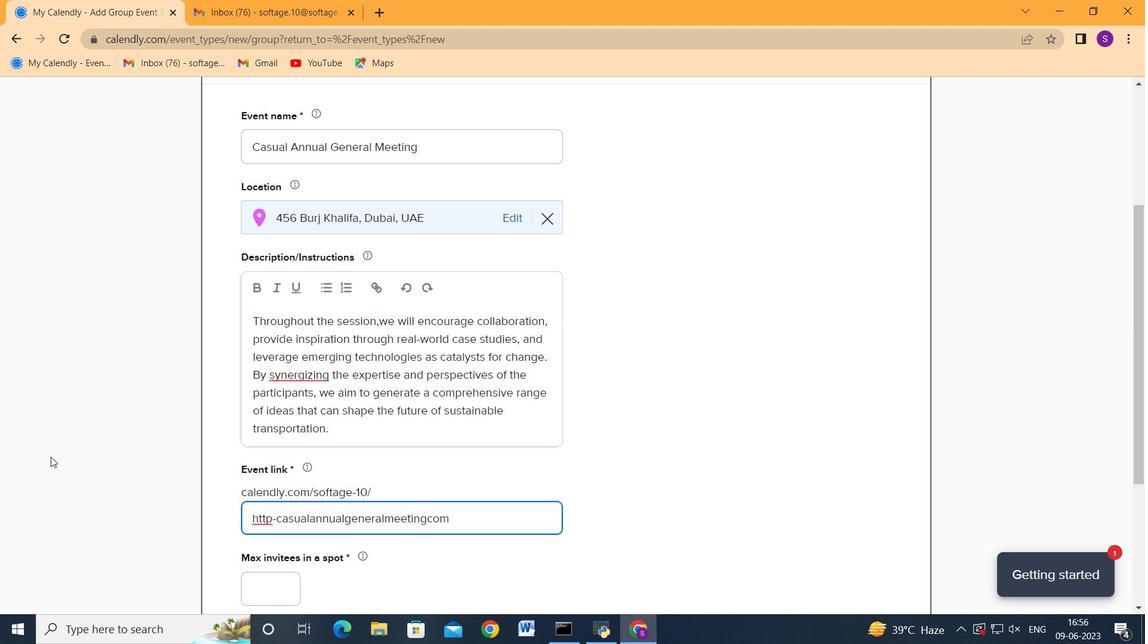
Action: Mouse moved to (280, 358)
Screenshot: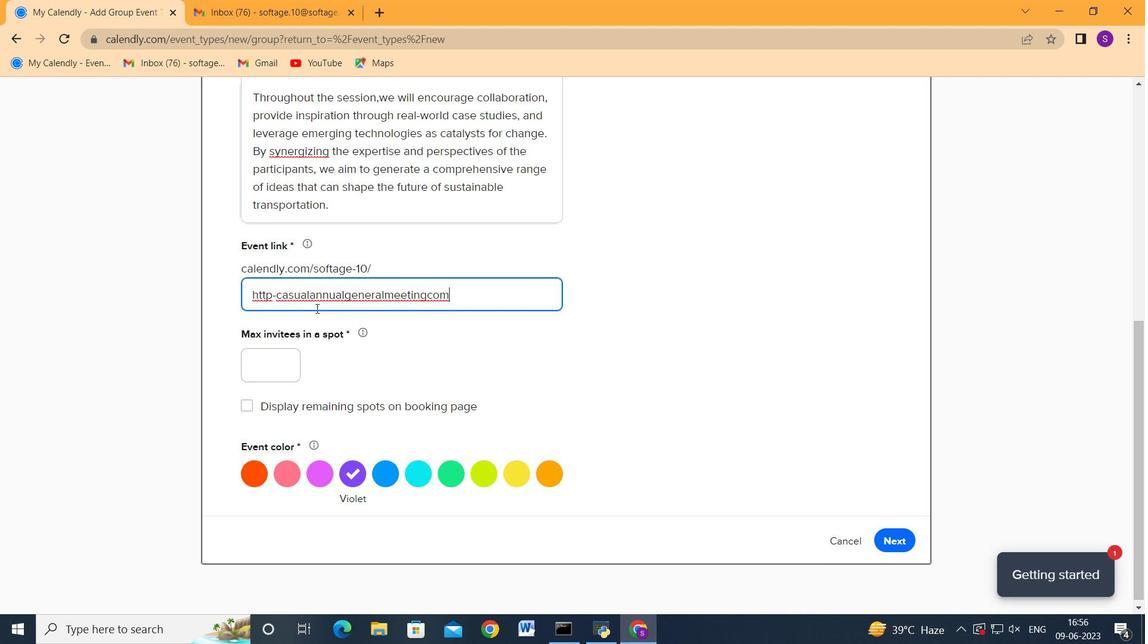 
Action: Mouse pressed left at (280, 358)
Screenshot: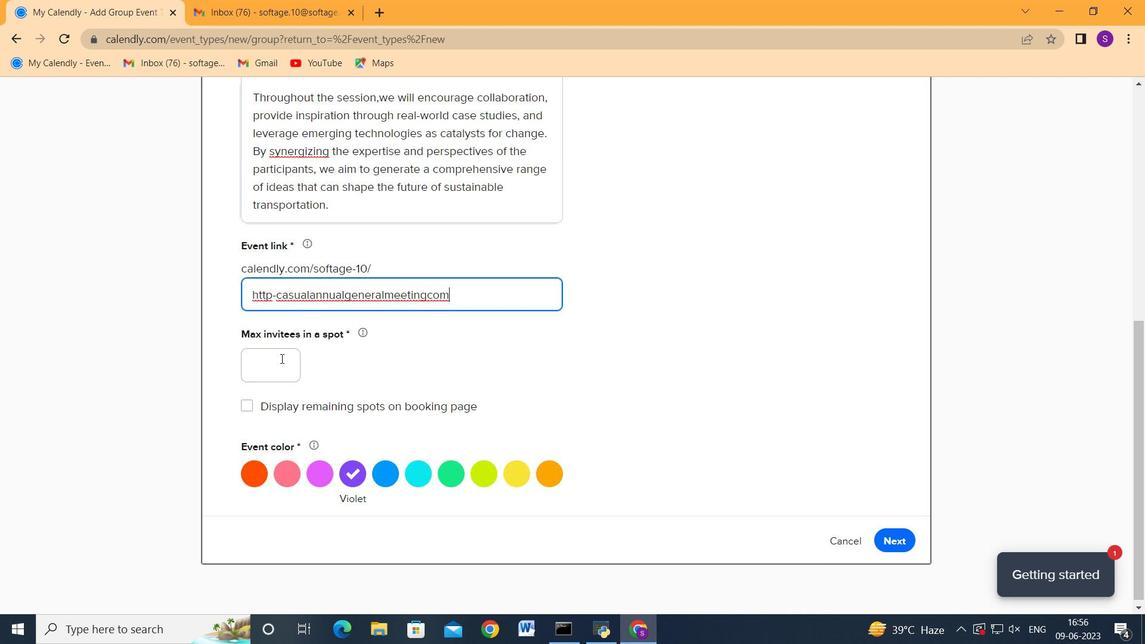 
Action: Key pressed 2
Screenshot: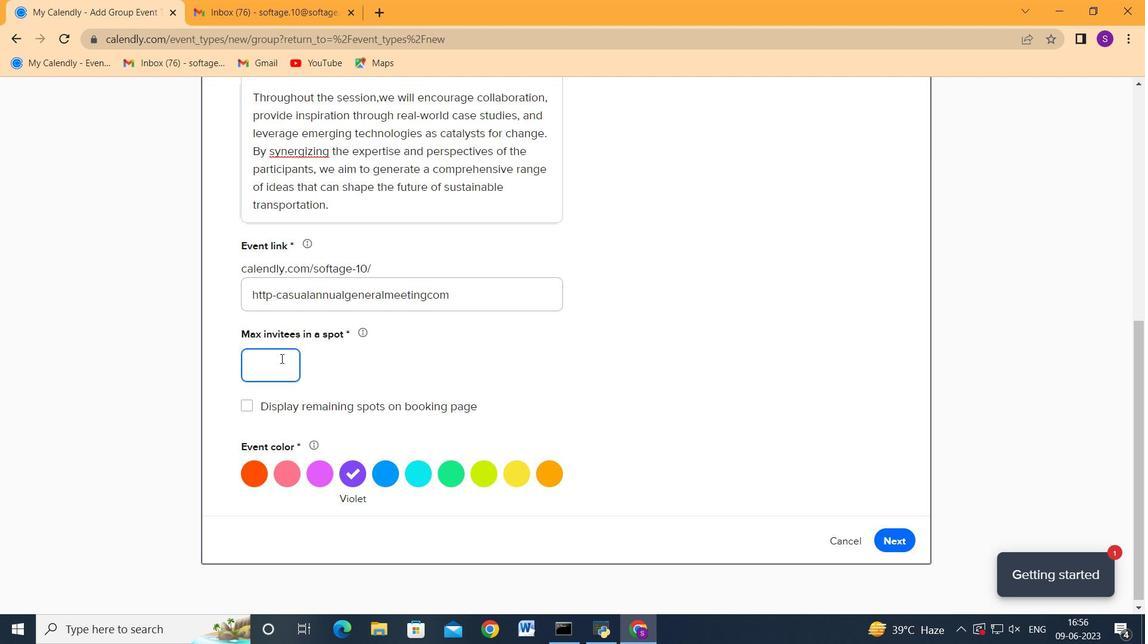 
Action: Mouse moved to (350, 477)
Screenshot: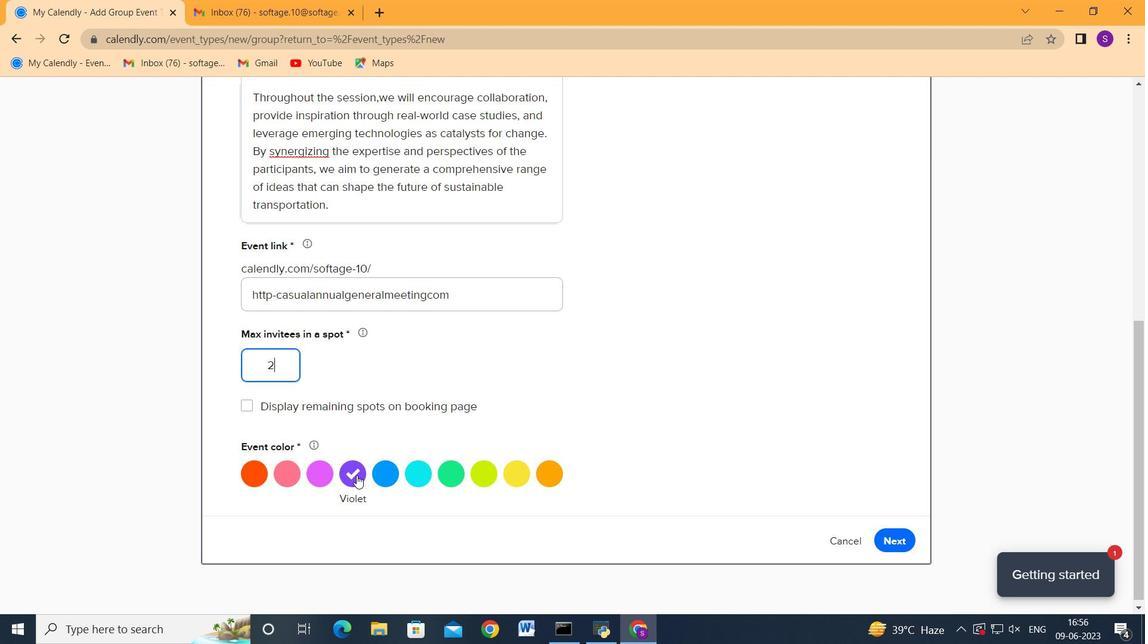 
Action: Mouse pressed left at (350, 477)
Screenshot: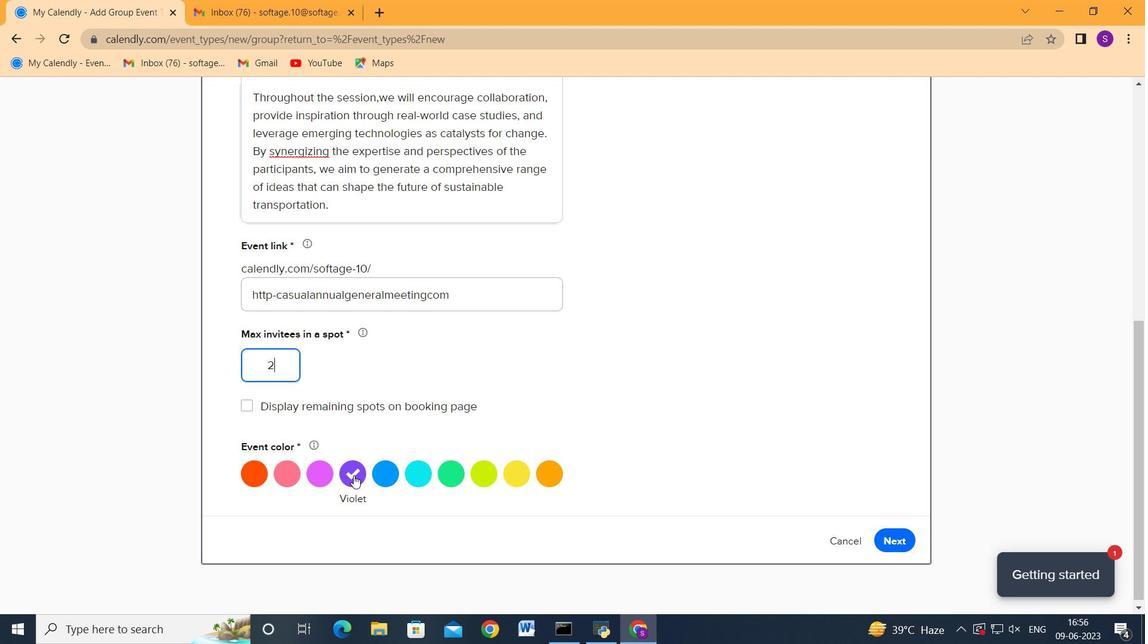 
Action: Mouse moved to (889, 537)
Screenshot: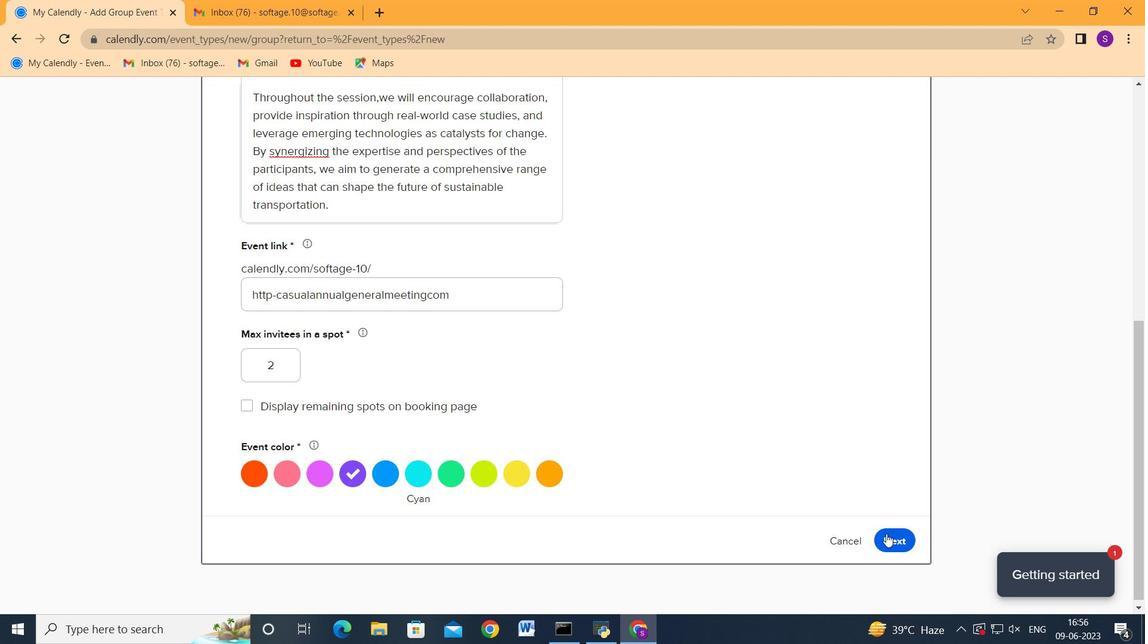 
Action: Mouse pressed left at (889, 537)
Screenshot: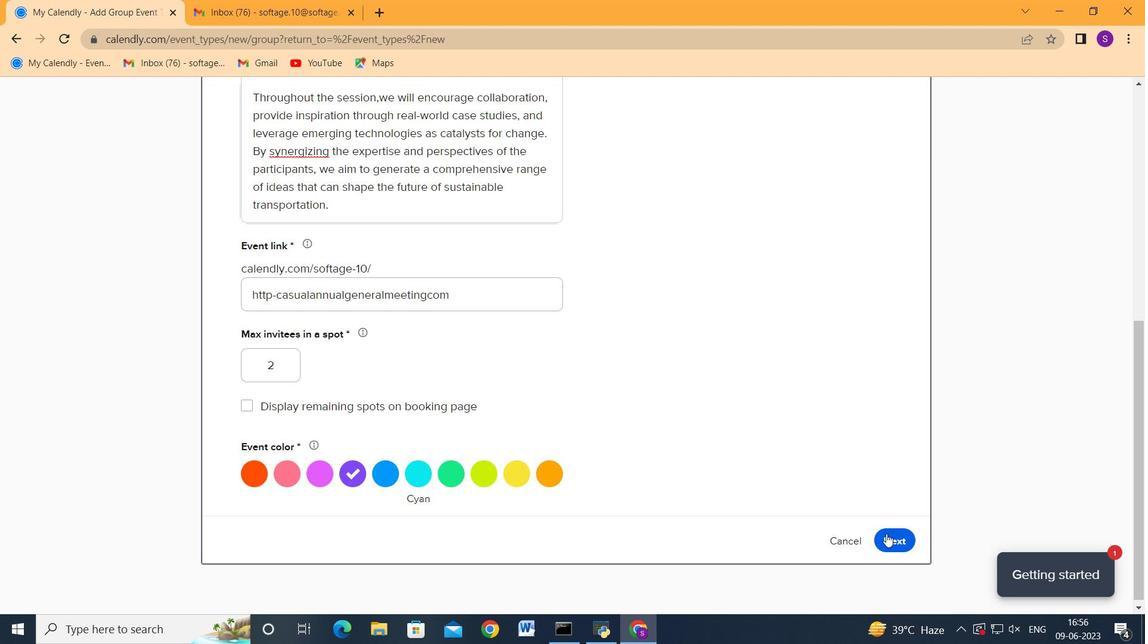 
Action: Mouse moved to (673, 514)
Screenshot: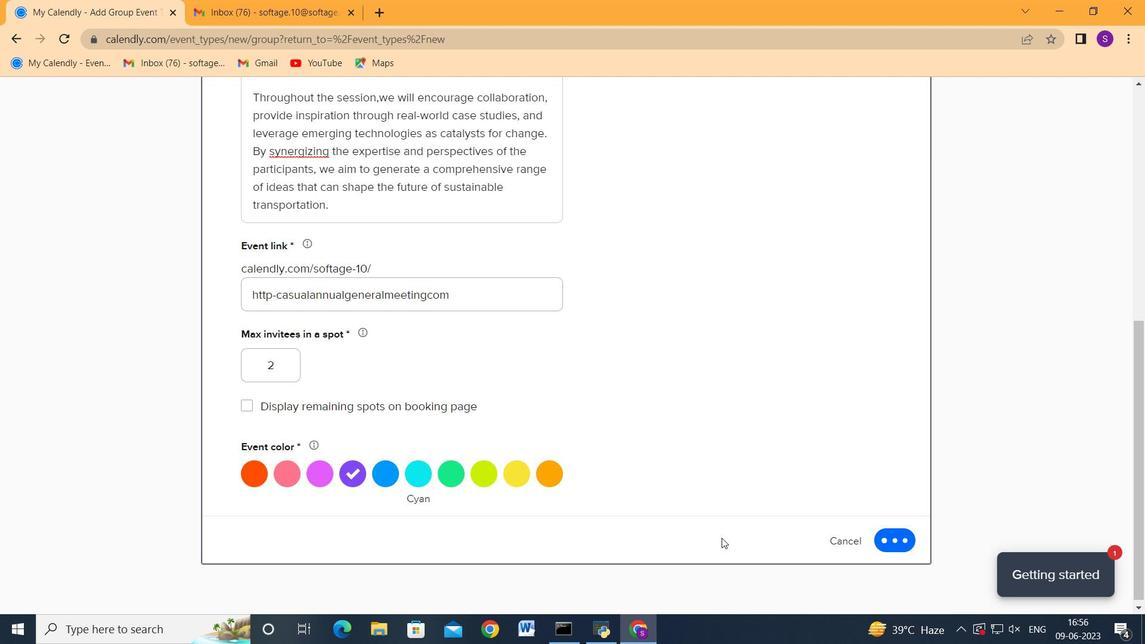 
Action: Mouse scrolled (673, 514) with delta (0, 0)
Screenshot: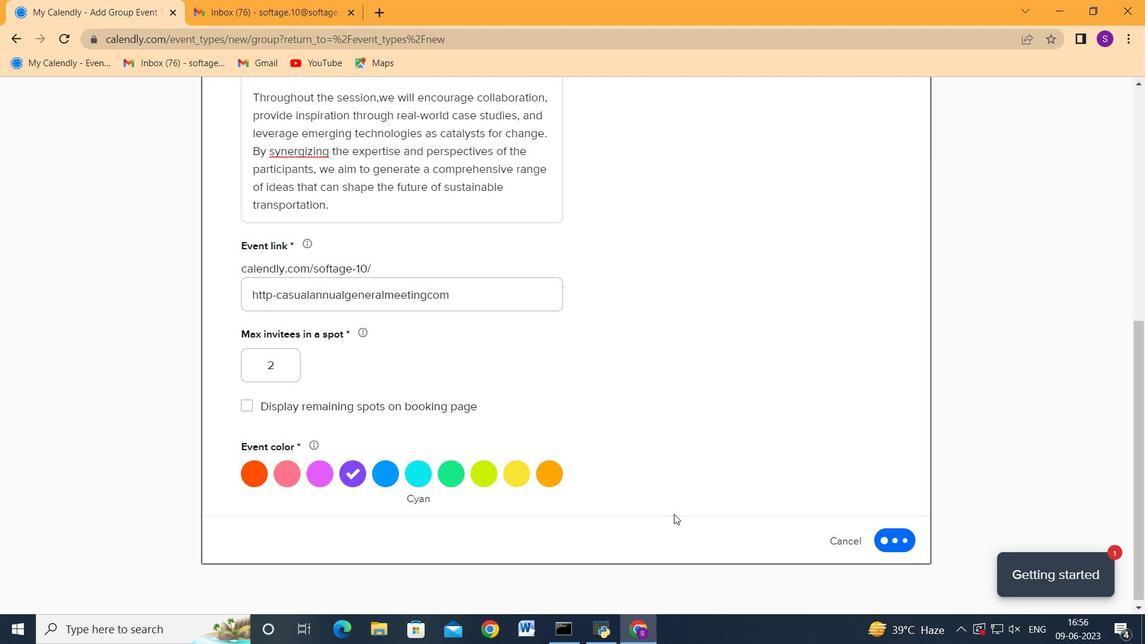 
Action: Mouse scrolled (673, 514) with delta (0, 0)
Screenshot: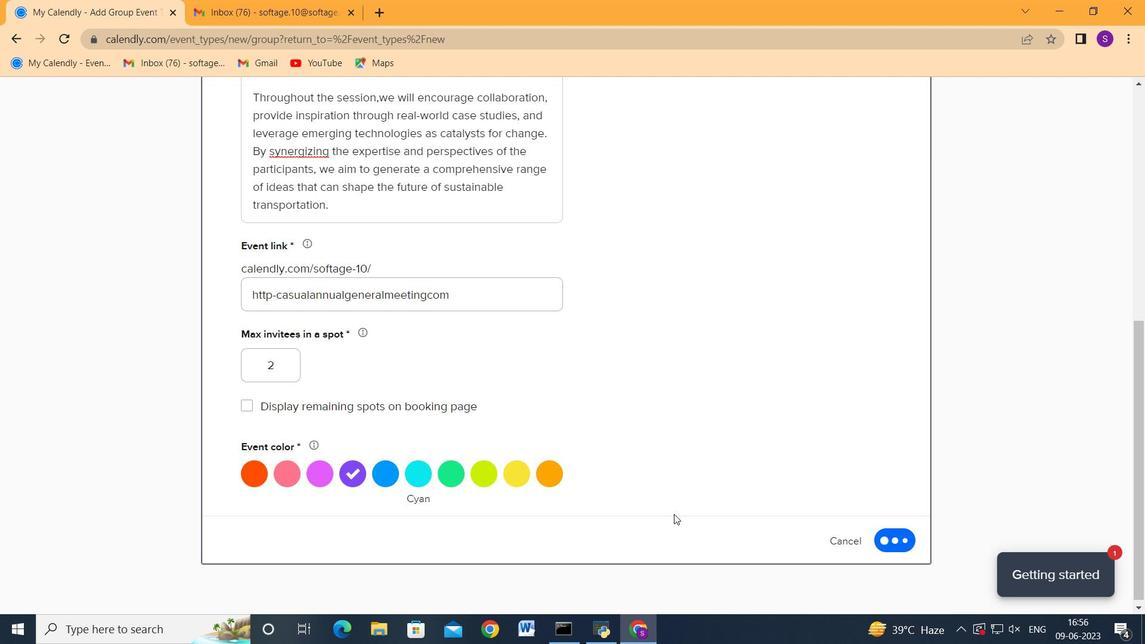 
Action: Mouse scrolled (673, 514) with delta (0, 0)
Screenshot: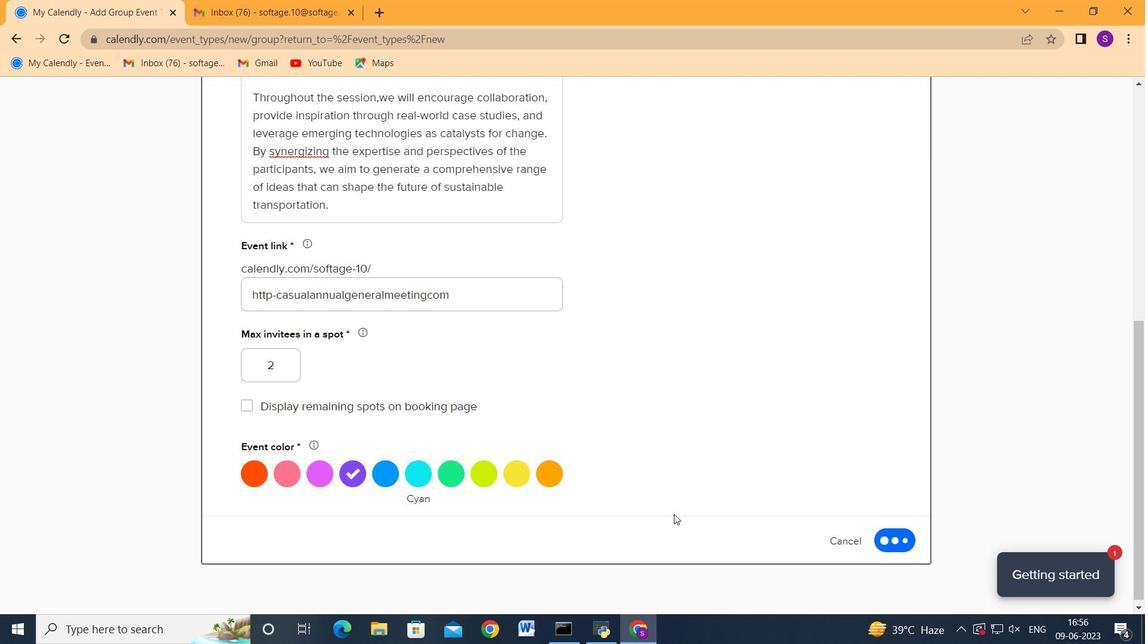 
Action: Mouse scrolled (673, 514) with delta (0, 0)
Screenshot: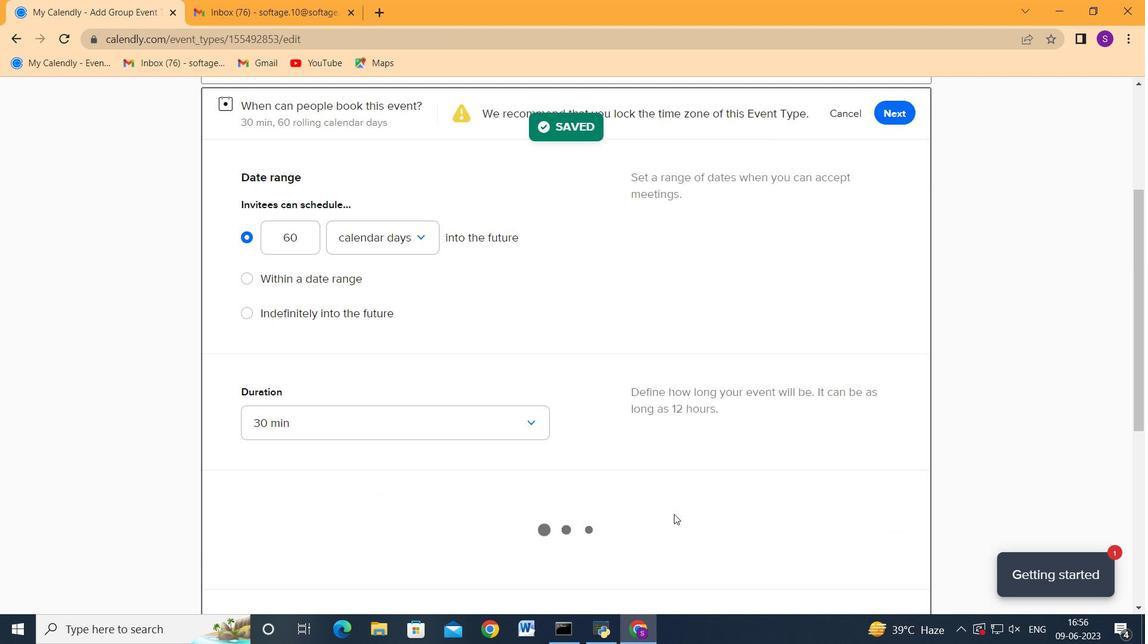 
Action: Mouse scrolled (673, 514) with delta (0, 0)
Screenshot: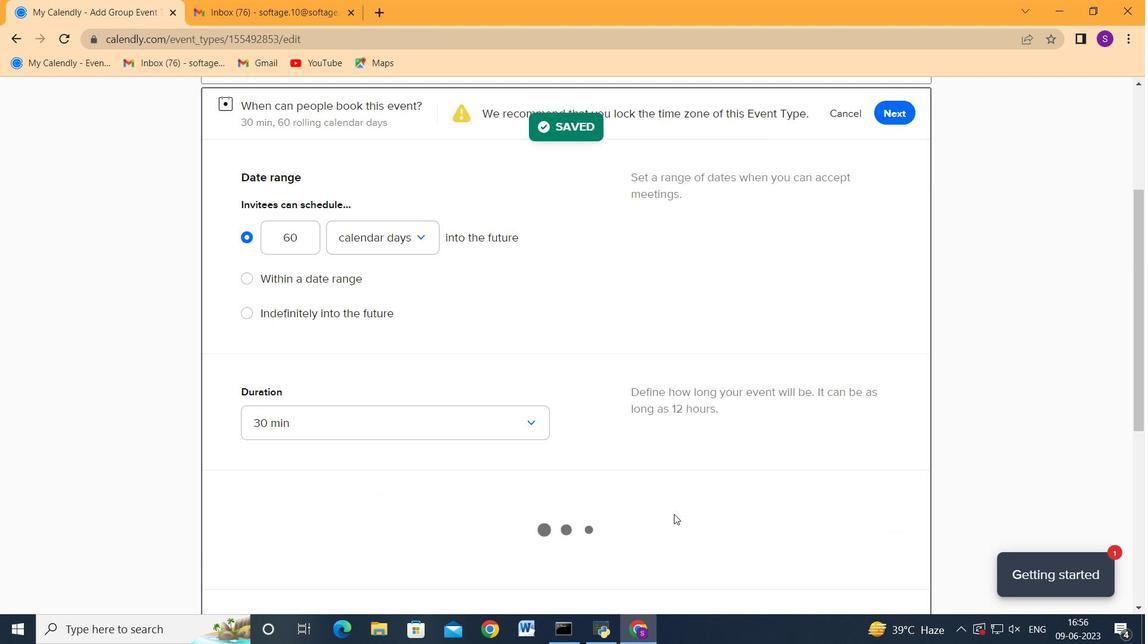
Action: Mouse moved to (332, 426)
Screenshot: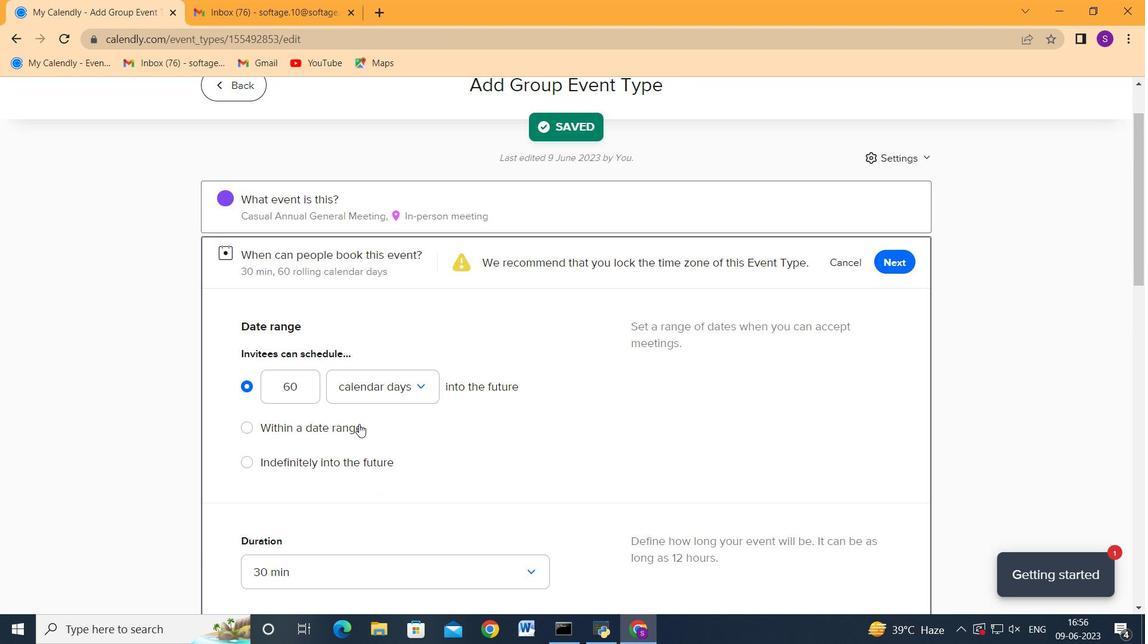 
Action: Mouse pressed left at (332, 426)
Screenshot: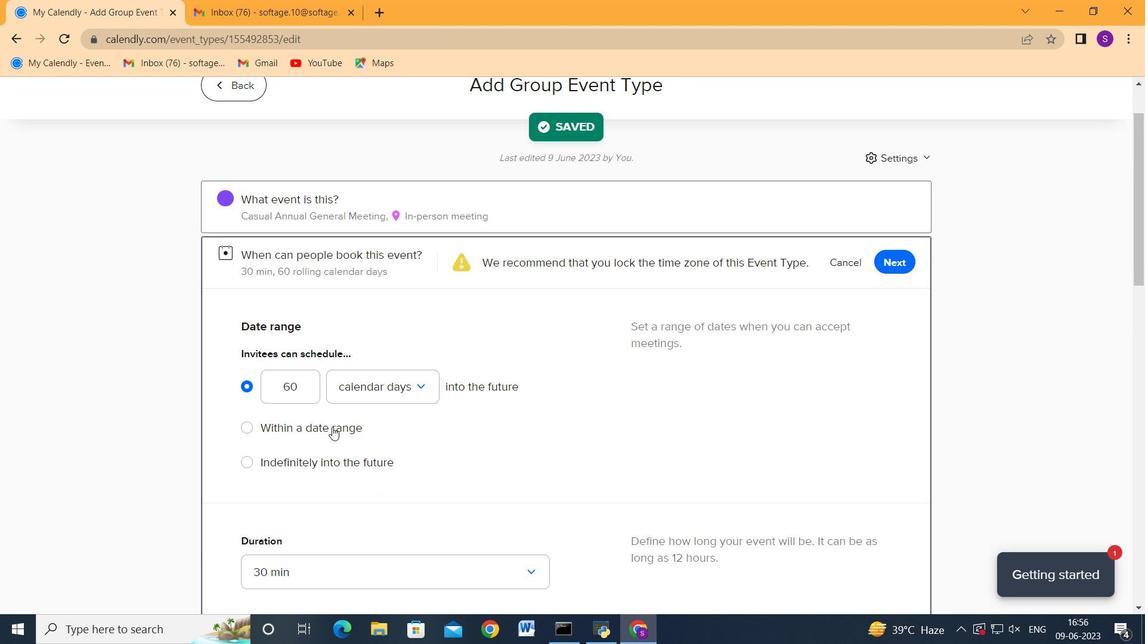 
Action: Mouse moved to (394, 435)
Screenshot: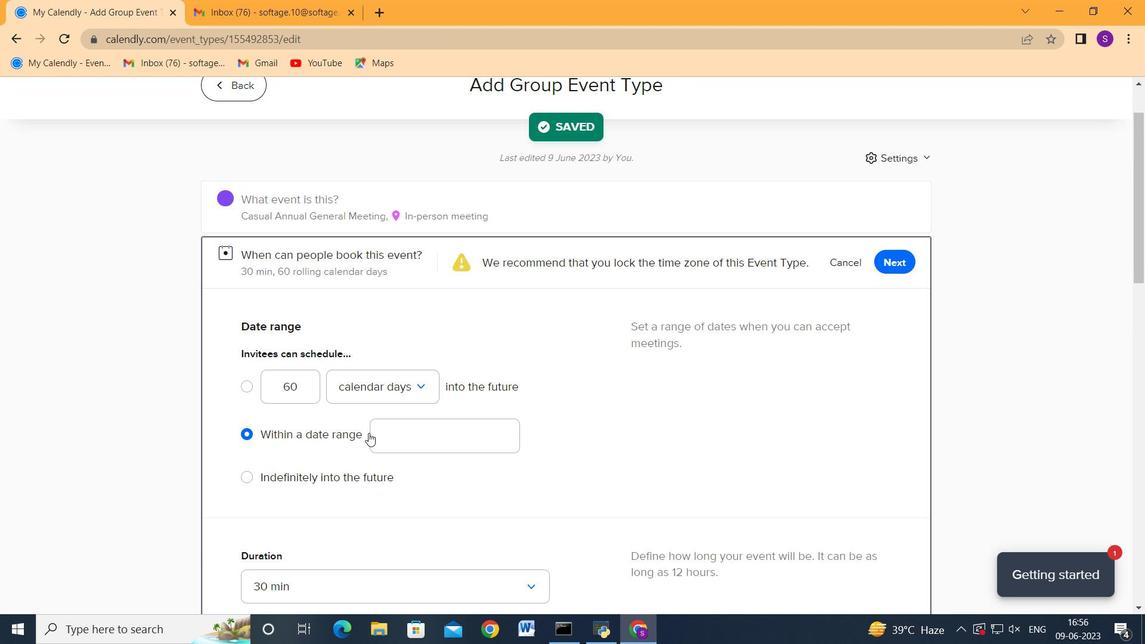 
Action: Mouse pressed left at (394, 435)
Screenshot: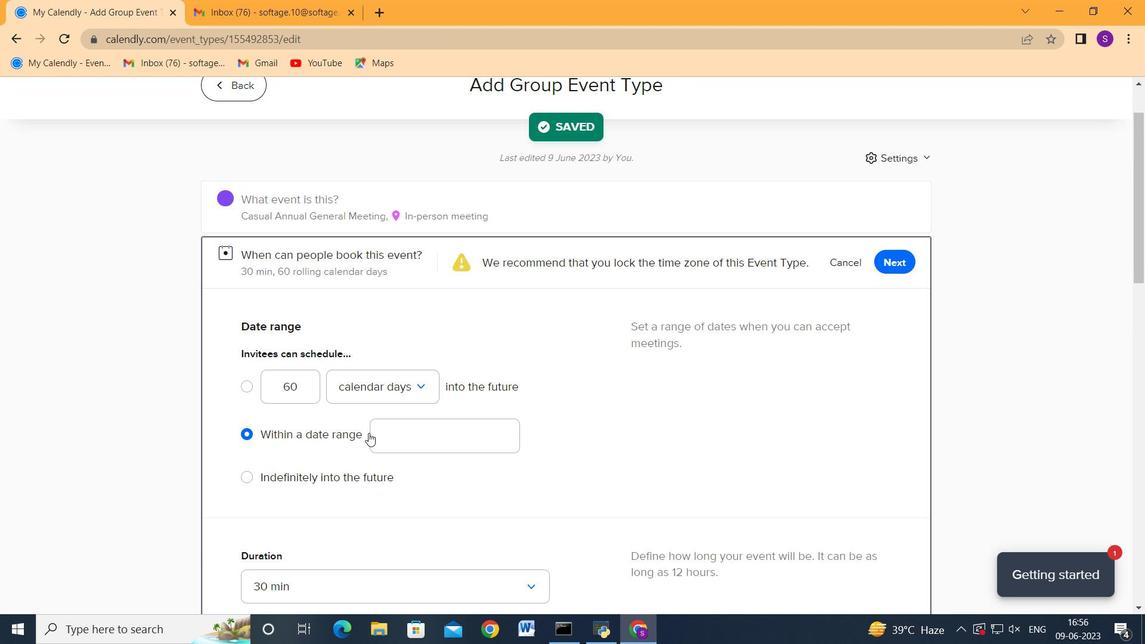 
Action: Mouse moved to (481, 164)
Screenshot: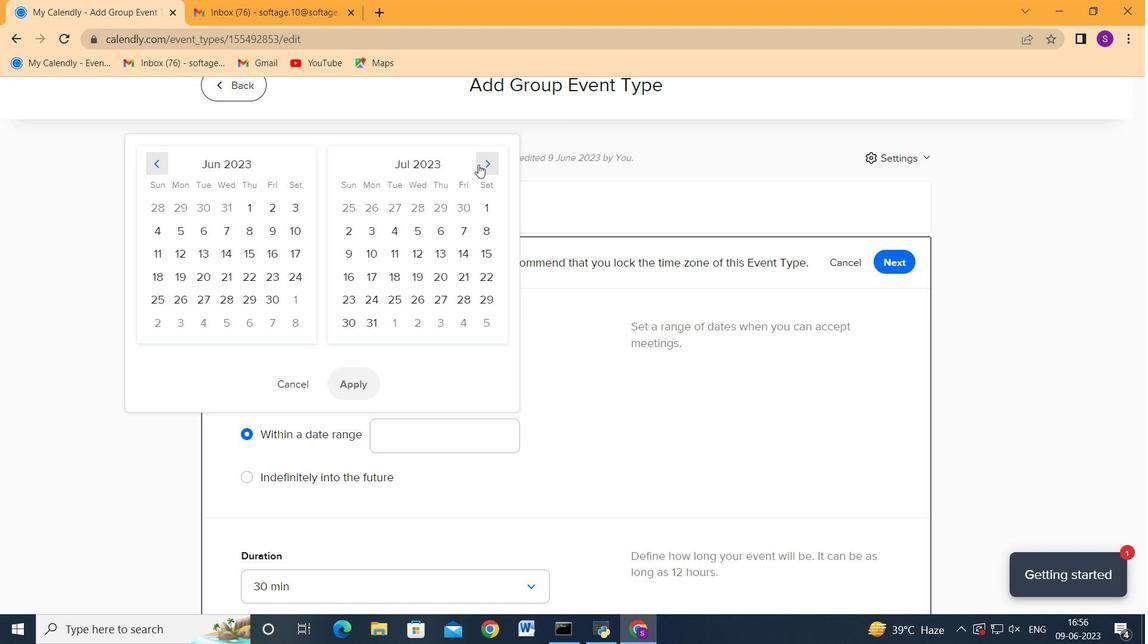 
Action: Mouse pressed left at (481, 164)
Screenshot: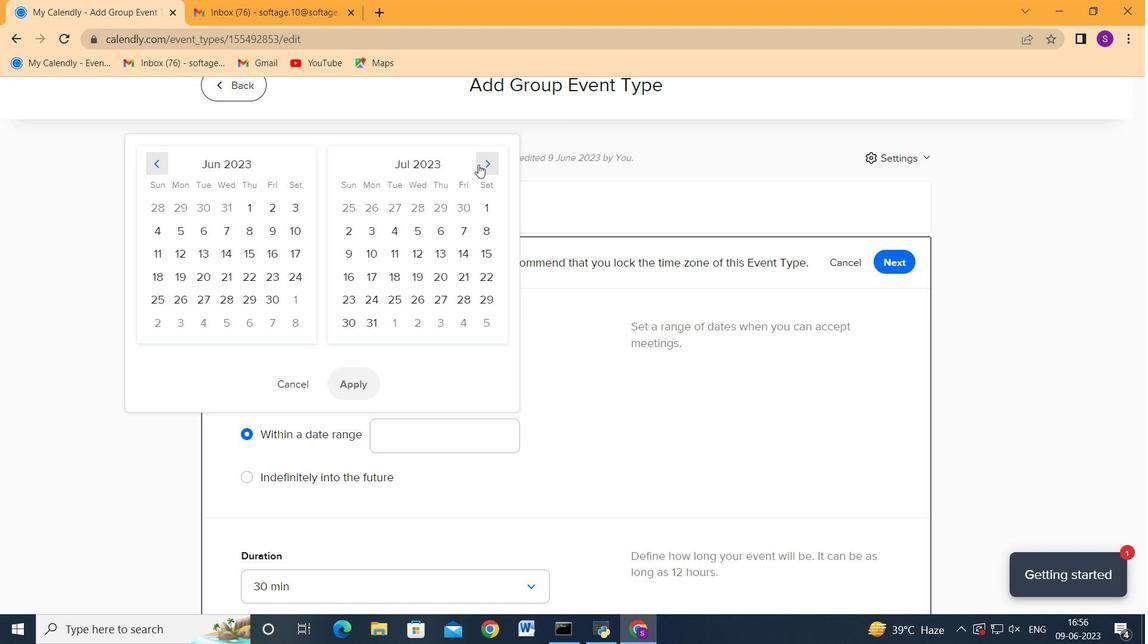
Action: Mouse pressed left at (481, 164)
Screenshot: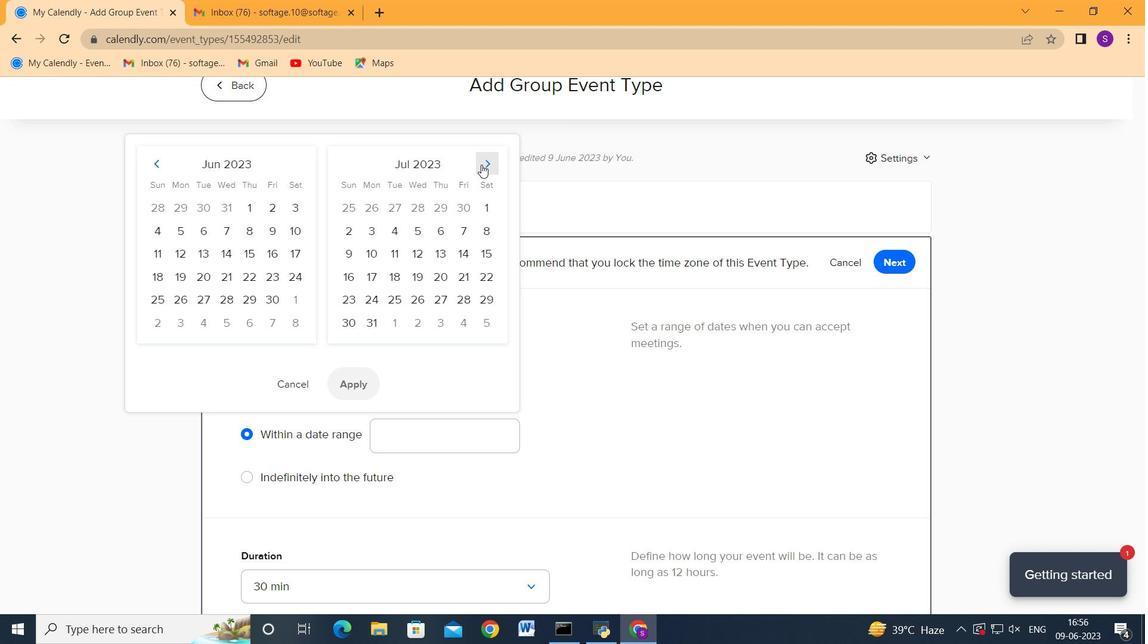 
Action: Mouse pressed left at (481, 164)
Screenshot: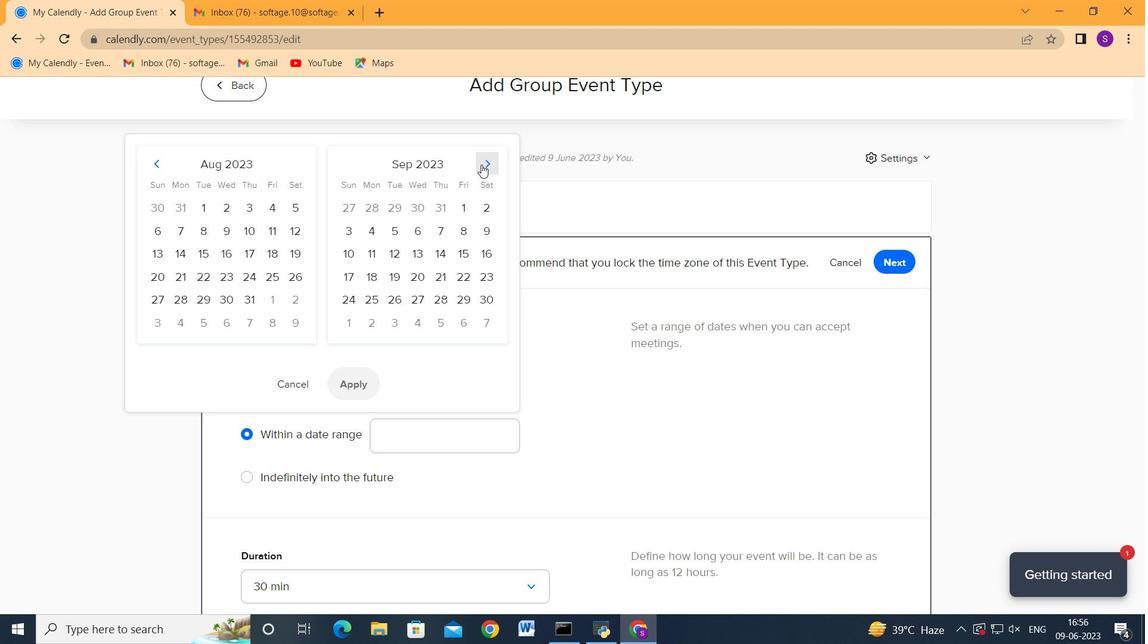 
Action: Mouse pressed left at (481, 164)
Screenshot: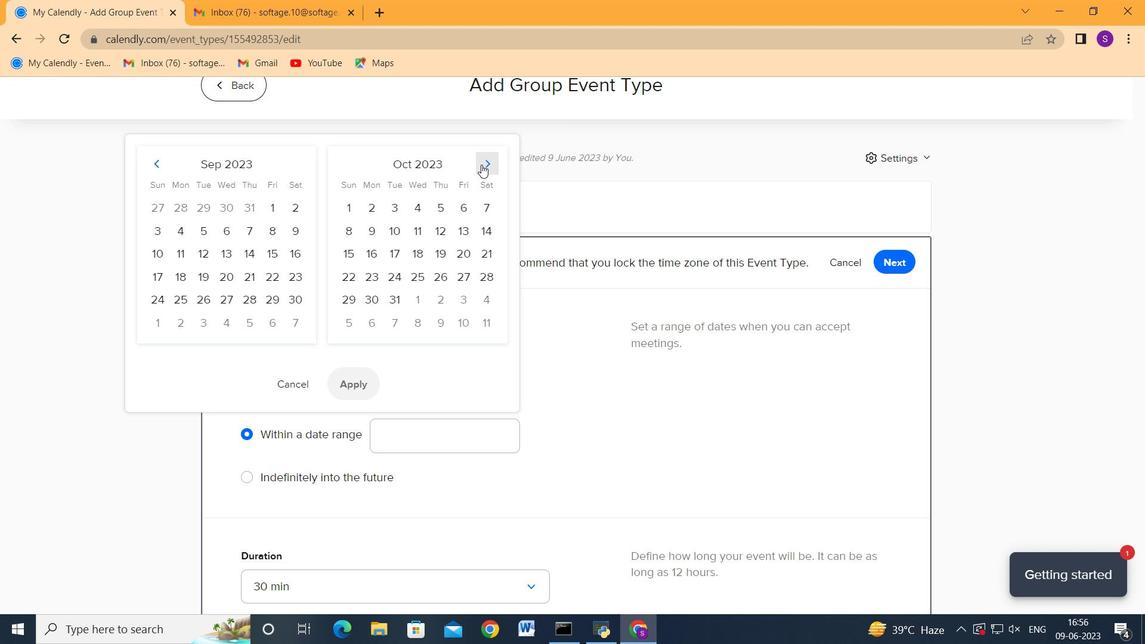 
Action: Mouse pressed left at (481, 164)
Screenshot: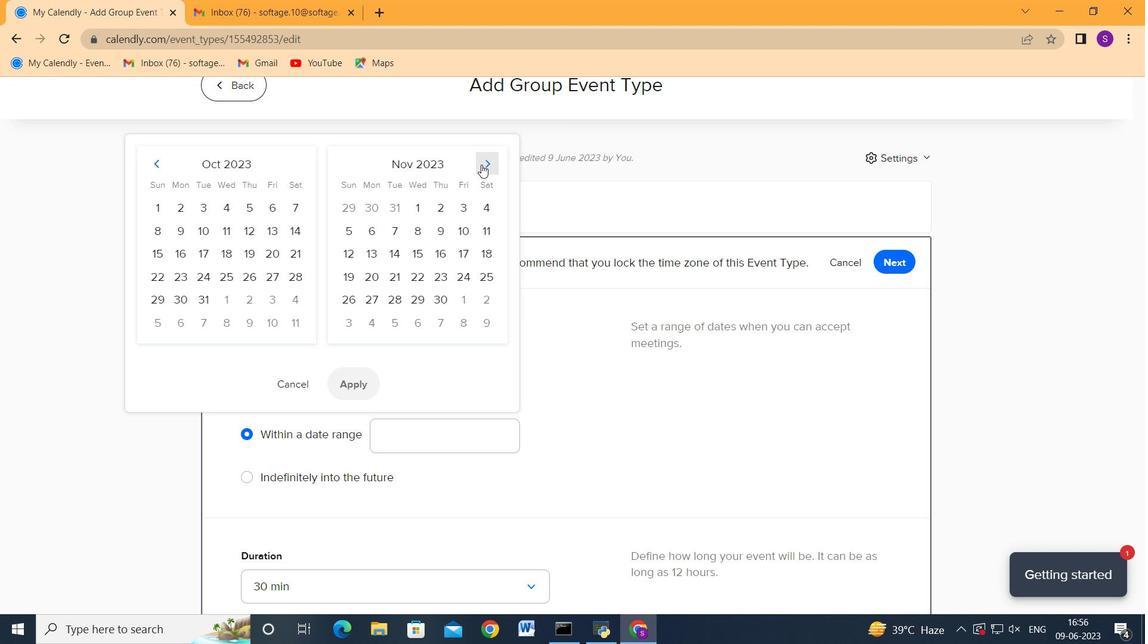 
Action: Mouse moved to (162, 163)
Screenshot: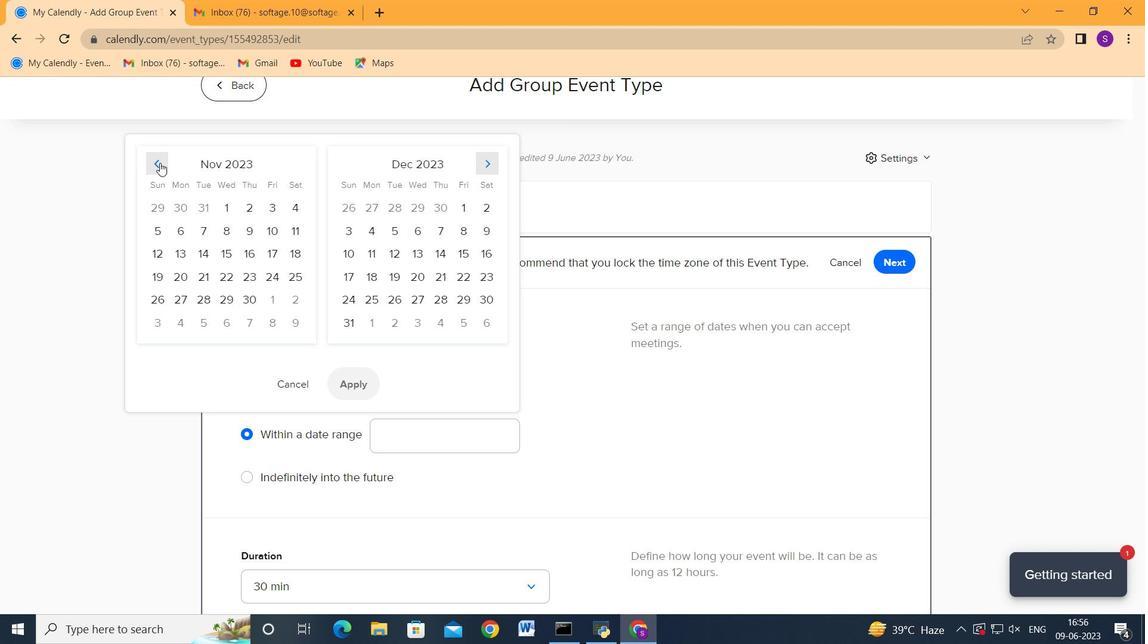 
Action: Mouse pressed left at (162, 163)
Screenshot: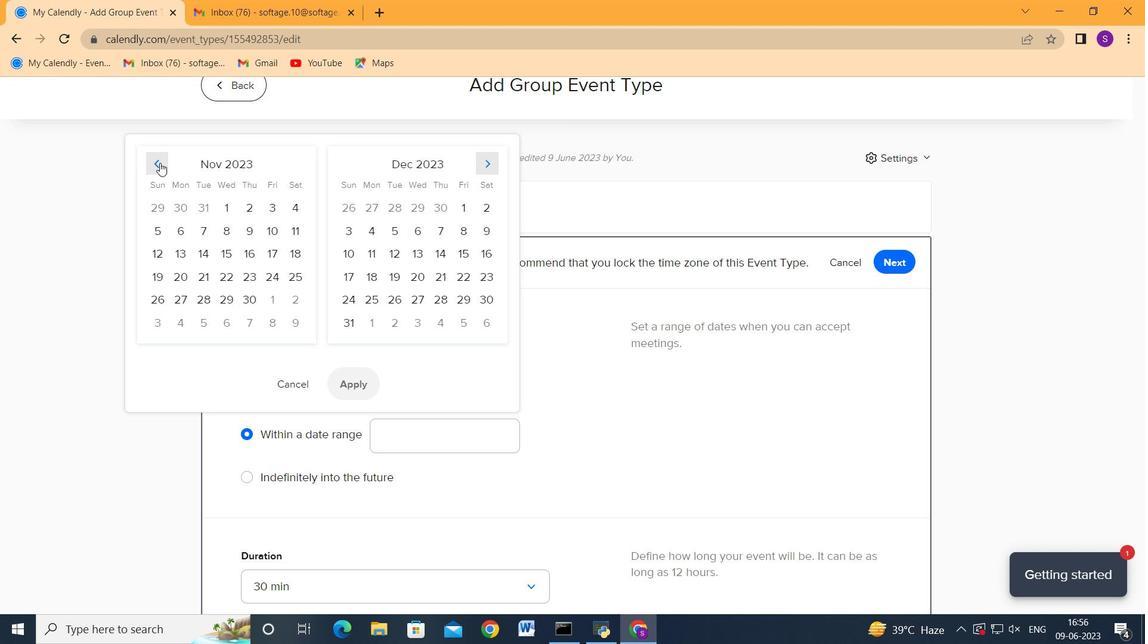 
Action: Mouse pressed left at (162, 163)
Screenshot: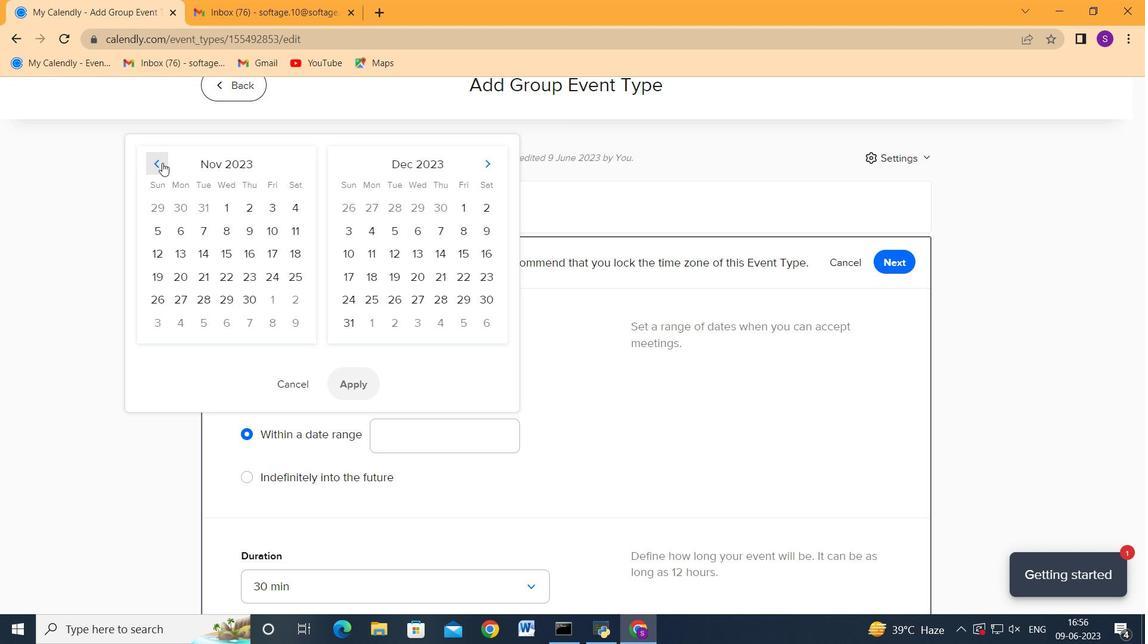 
Action: Mouse moved to (440, 206)
Screenshot: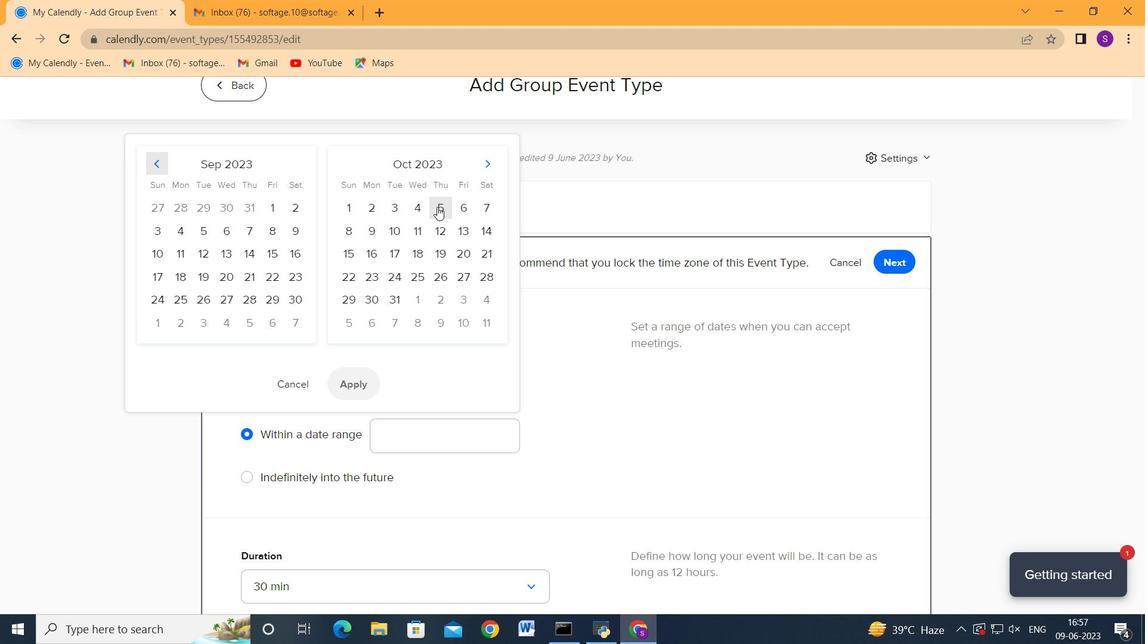 
Action: Mouse pressed left at (440, 206)
Screenshot: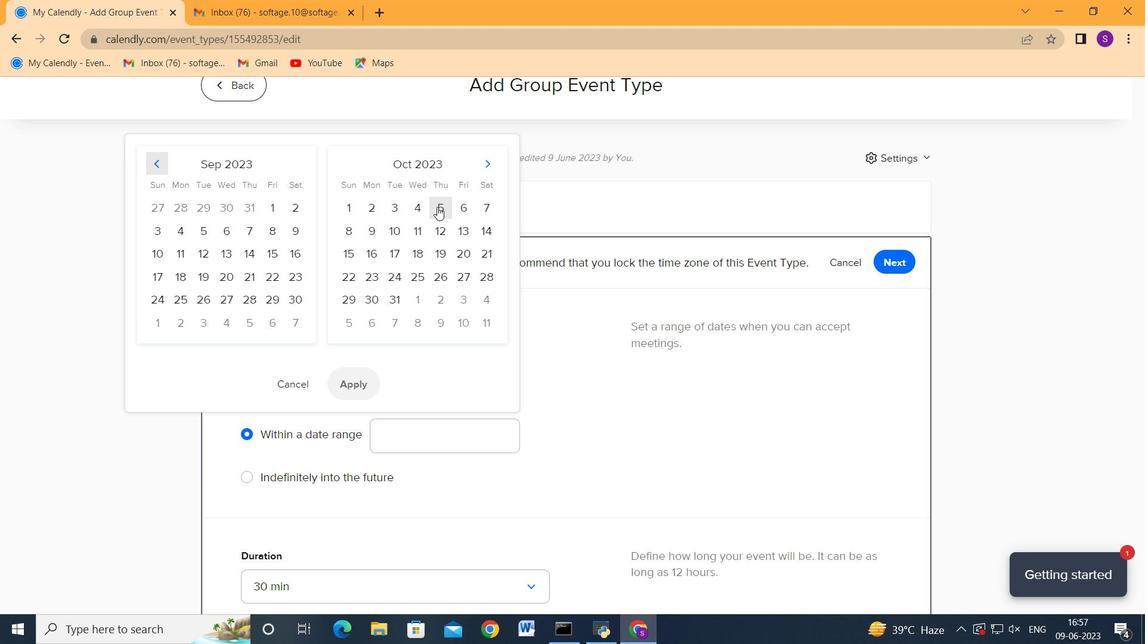 
Action: Mouse moved to (480, 201)
Screenshot: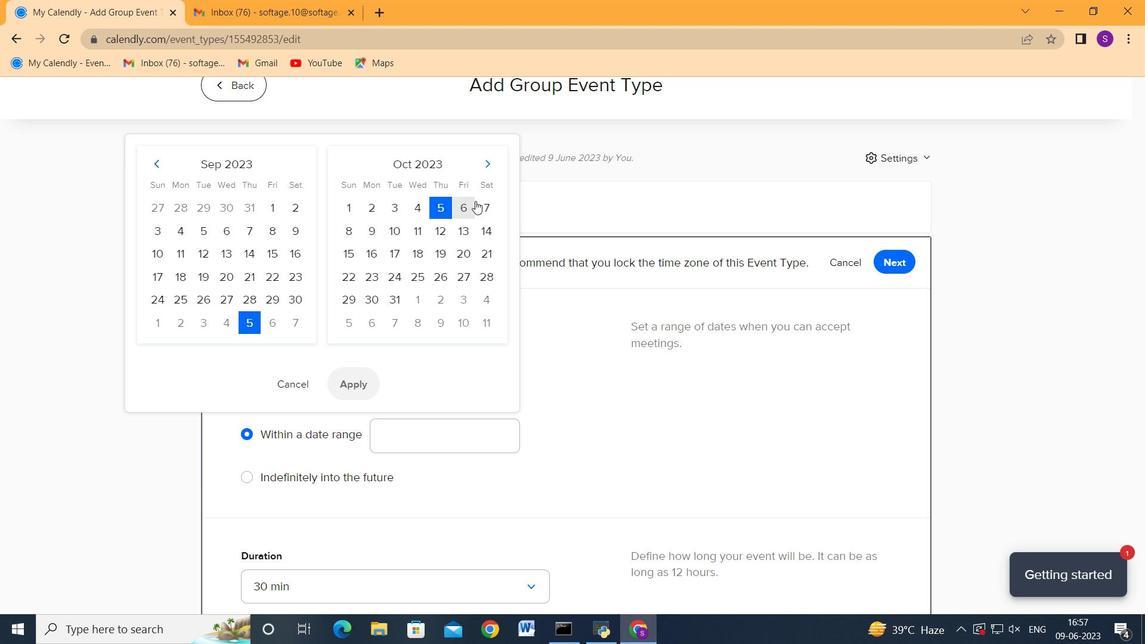 
Action: Mouse pressed left at (480, 201)
Screenshot: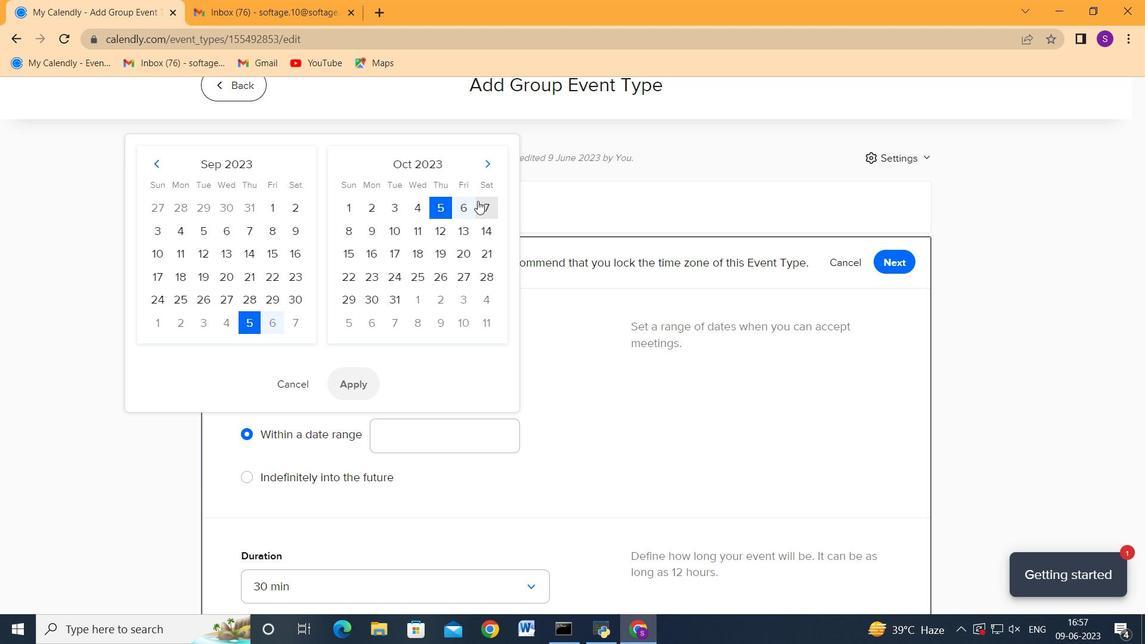
Action: Mouse moved to (364, 373)
Screenshot: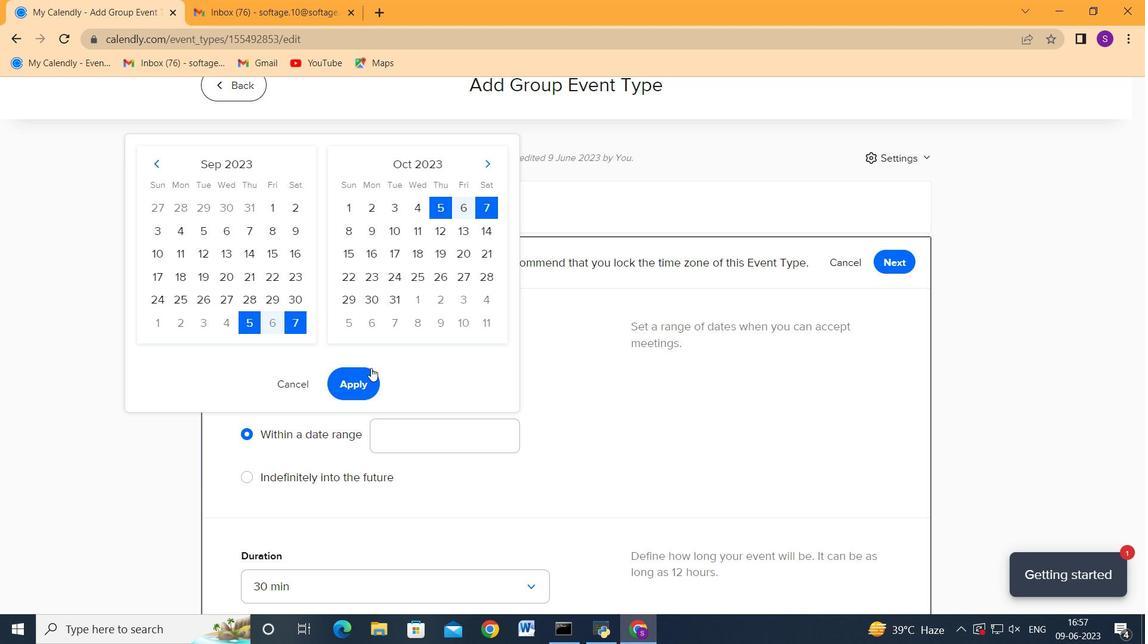 
Action: Mouse pressed left at (364, 373)
Screenshot: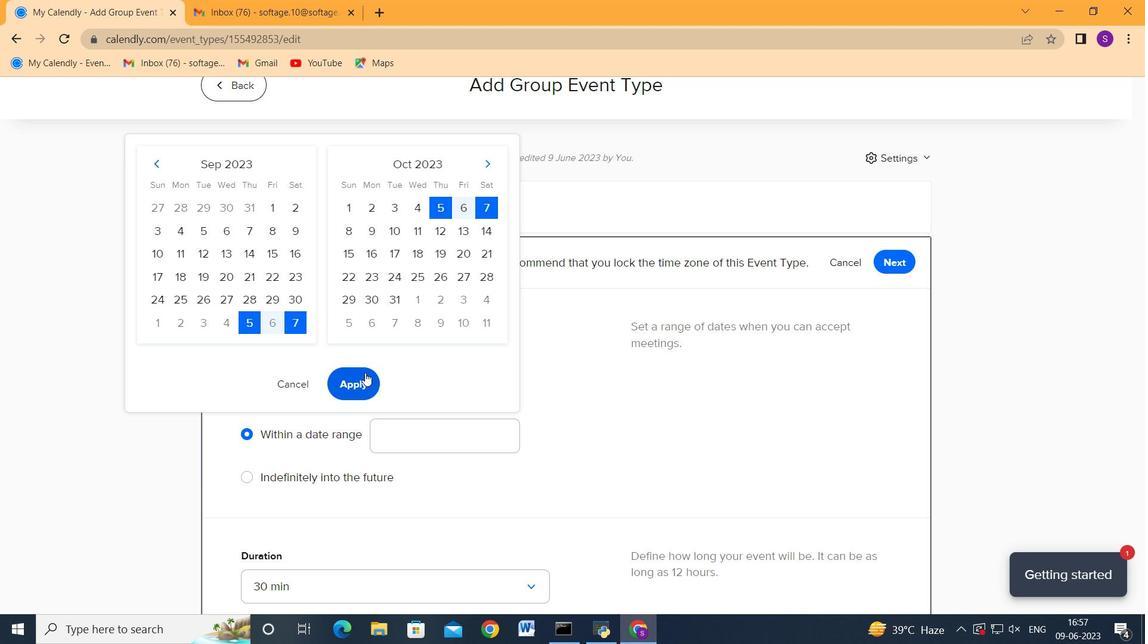 
Action: Mouse moved to (502, 378)
Screenshot: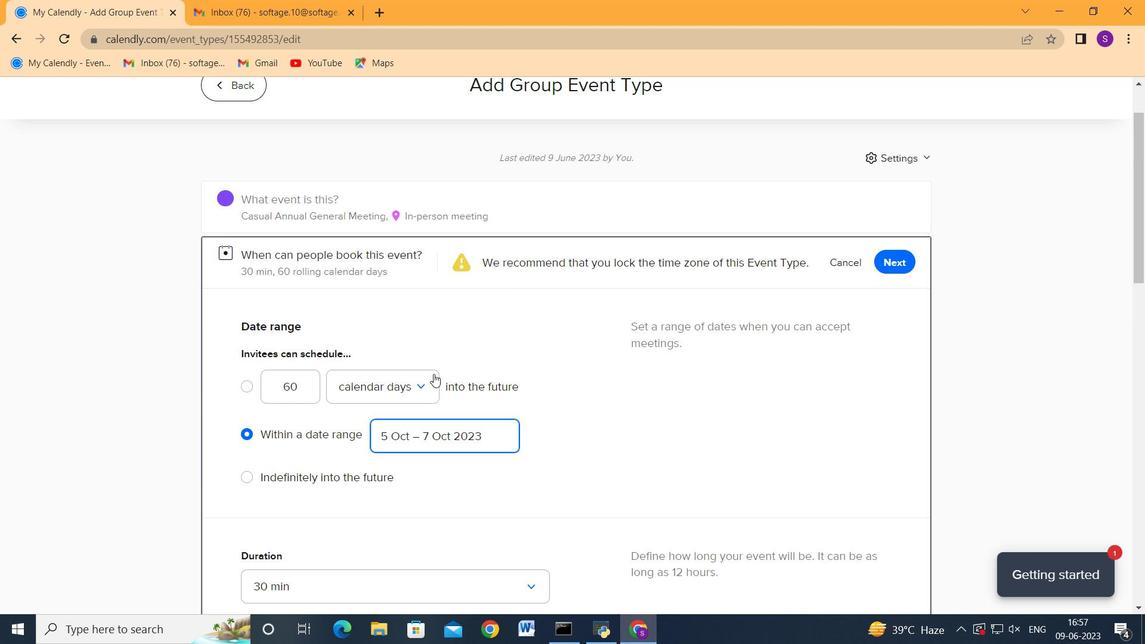 
Action: Mouse scrolled (502, 378) with delta (0, 0)
Screenshot: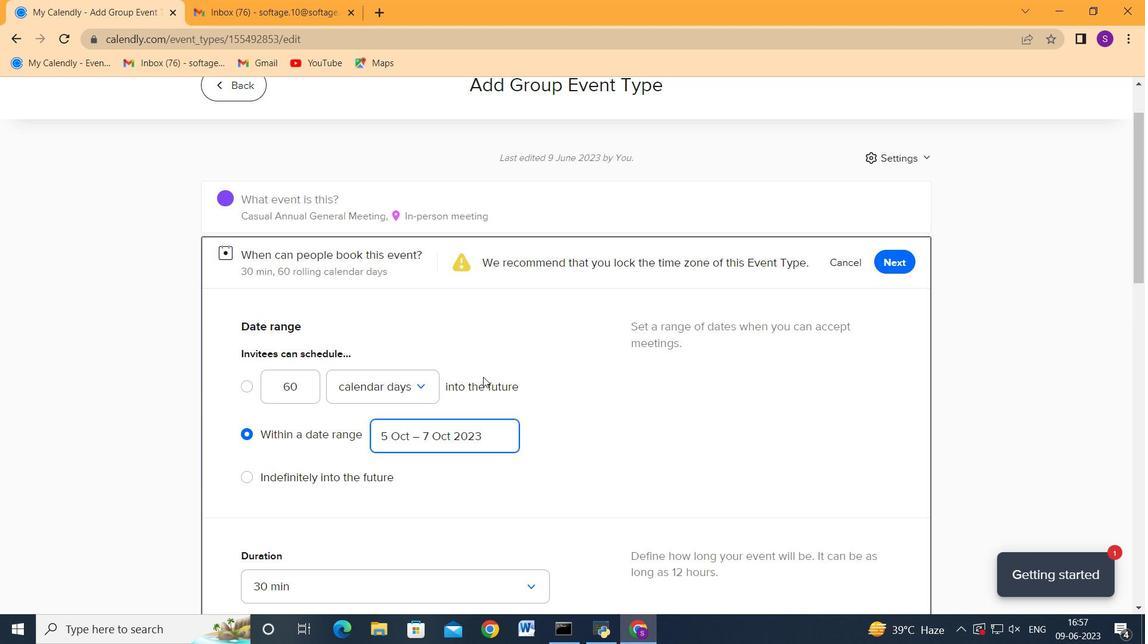 
Action: Mouse scrolled (502, 378) with delta (0, 0)
Screenshot: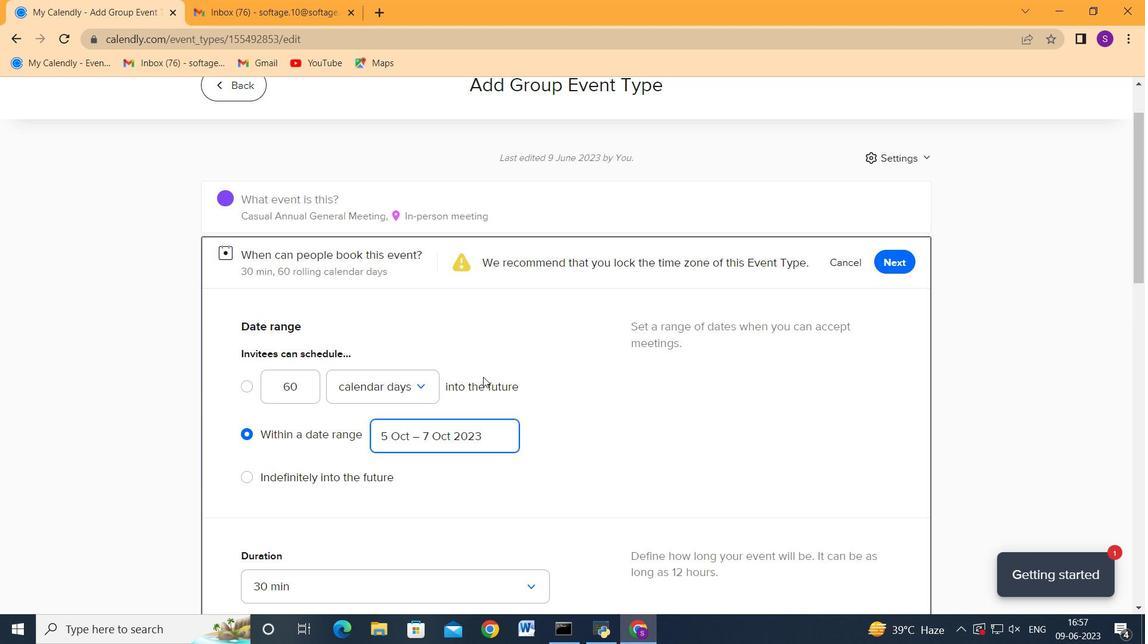 
Action: Mouse scrolled (502, 378) with delta (0, 0)
Screenshot: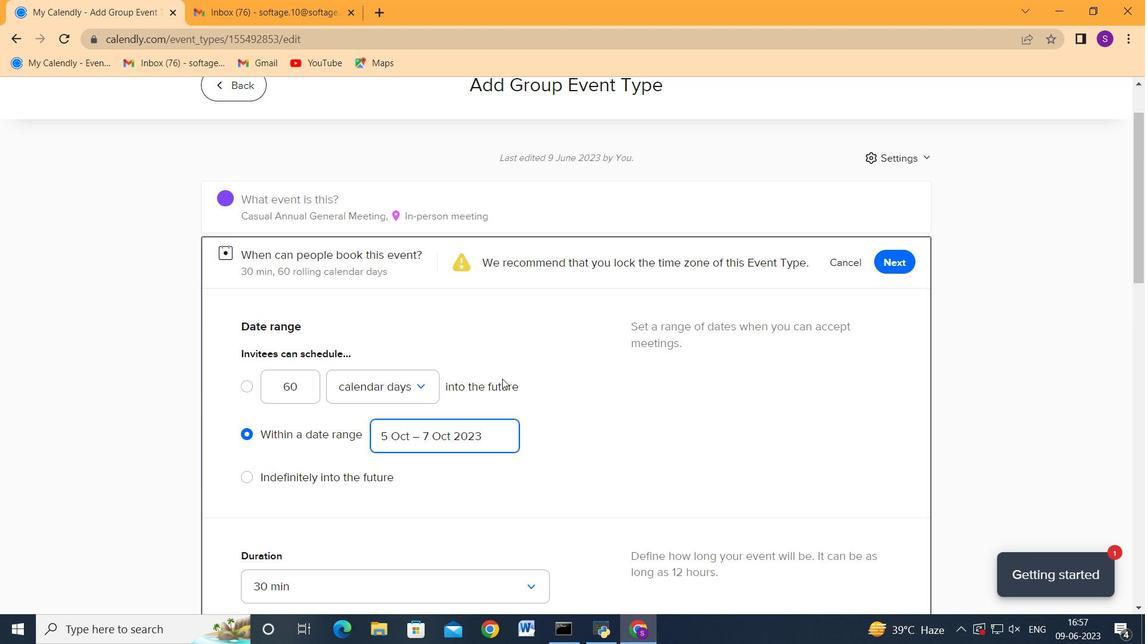 
Action: Mouse moved to (494, 382)
Screenshot: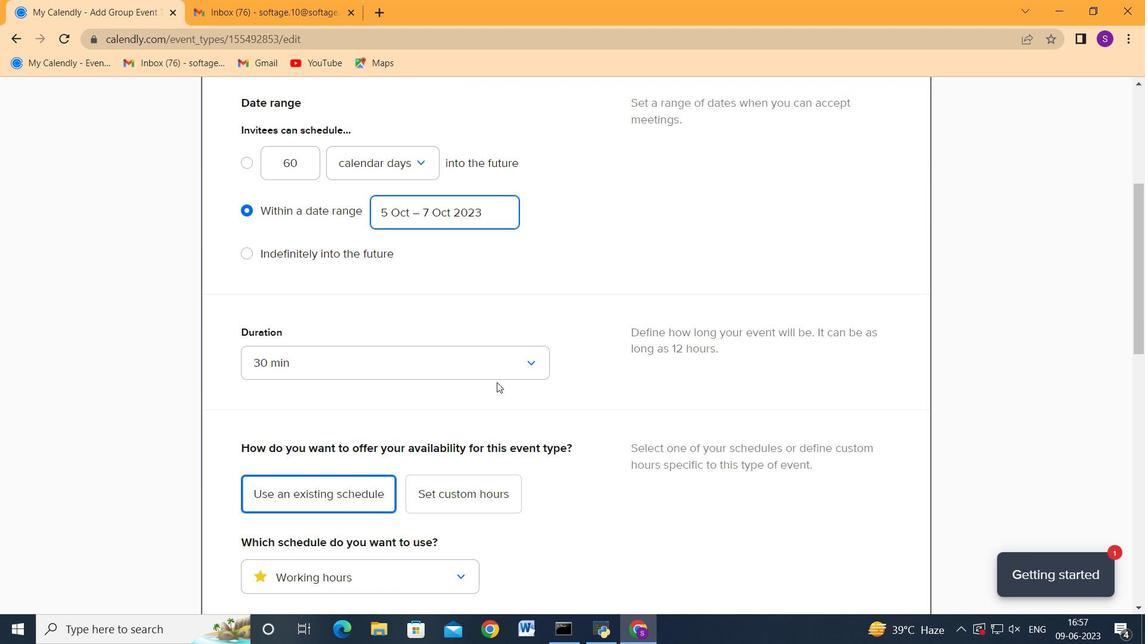 
Action: Mouse scrolled (494, 381) with delta (0, 0)
Screenshot: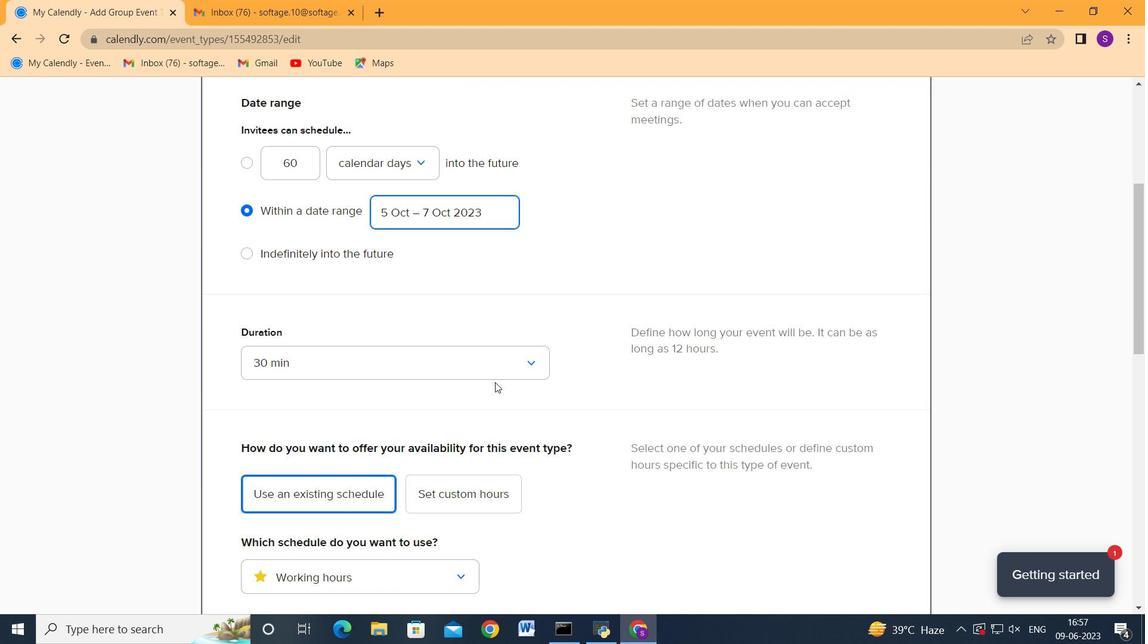 
Action: Mouse scrolled (494, 381) with delta (0, 0)
Screenshot: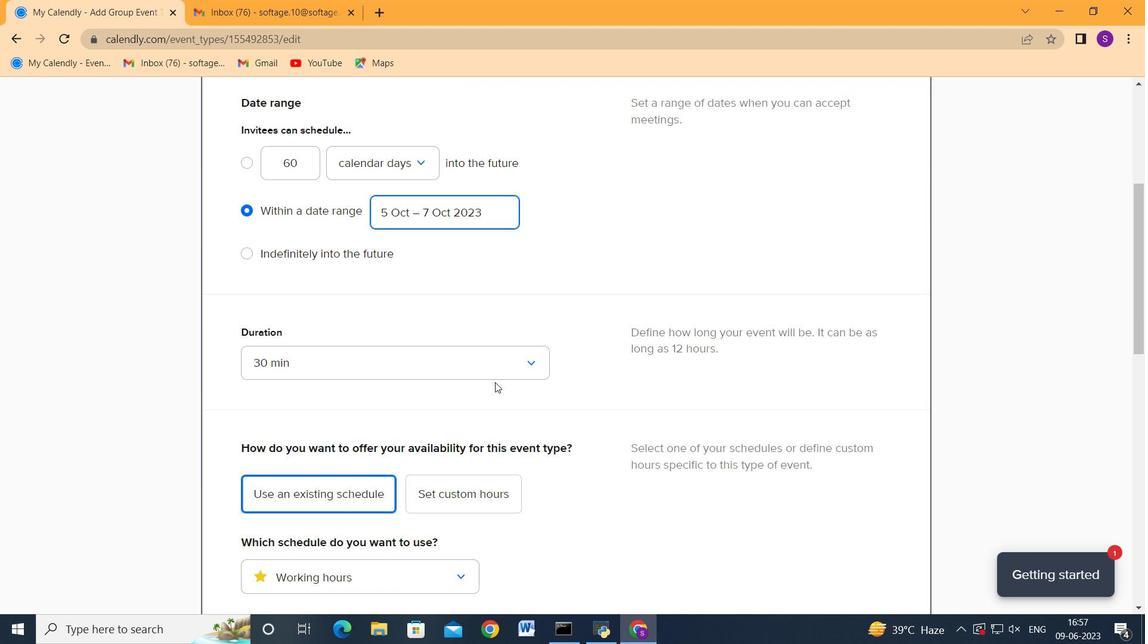 
Action: Mouse scrolled (494, 381) with delta (0, 0)
Screenshot: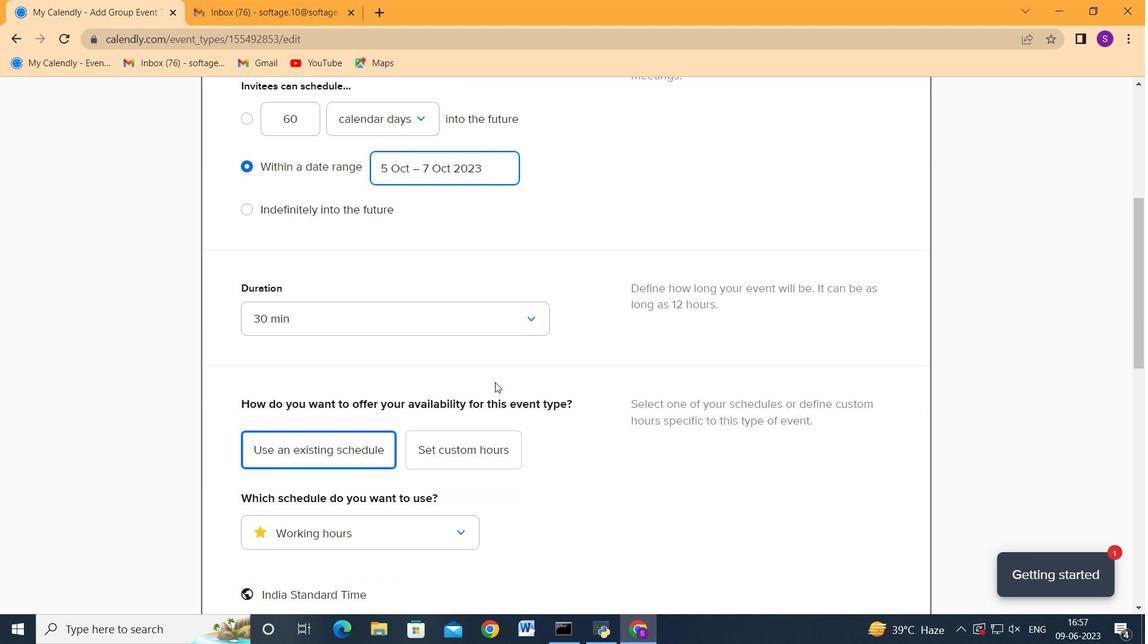 
Action: Mouse scrolled (494, 381) with delta (0, 0)
Screenshot: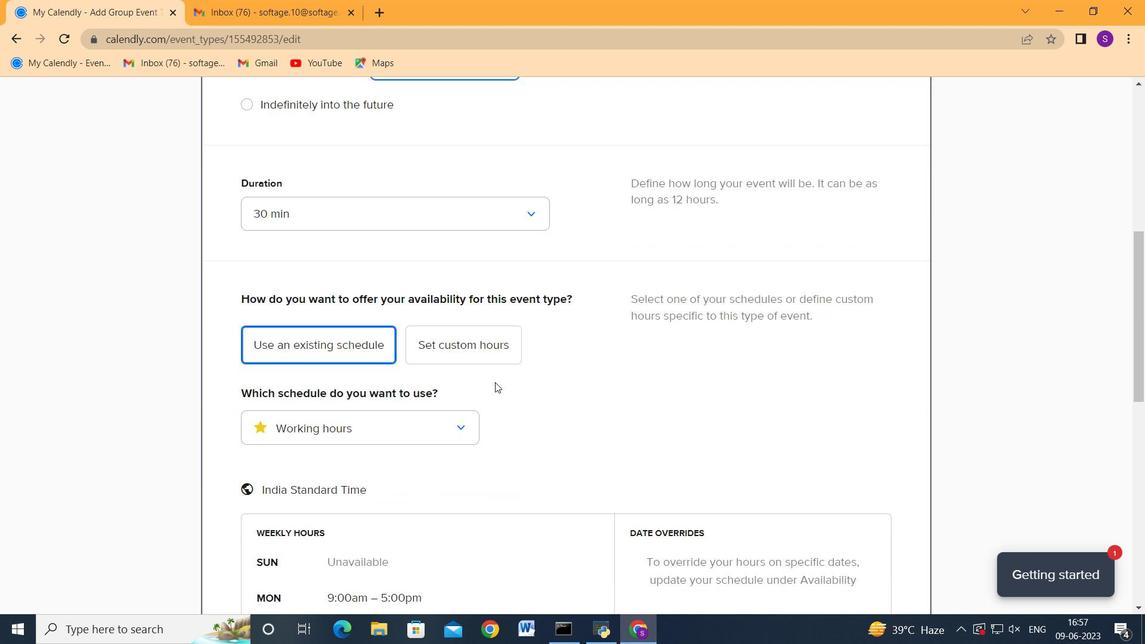 
Action: Mouse moved to (503, 382)
Screenshot: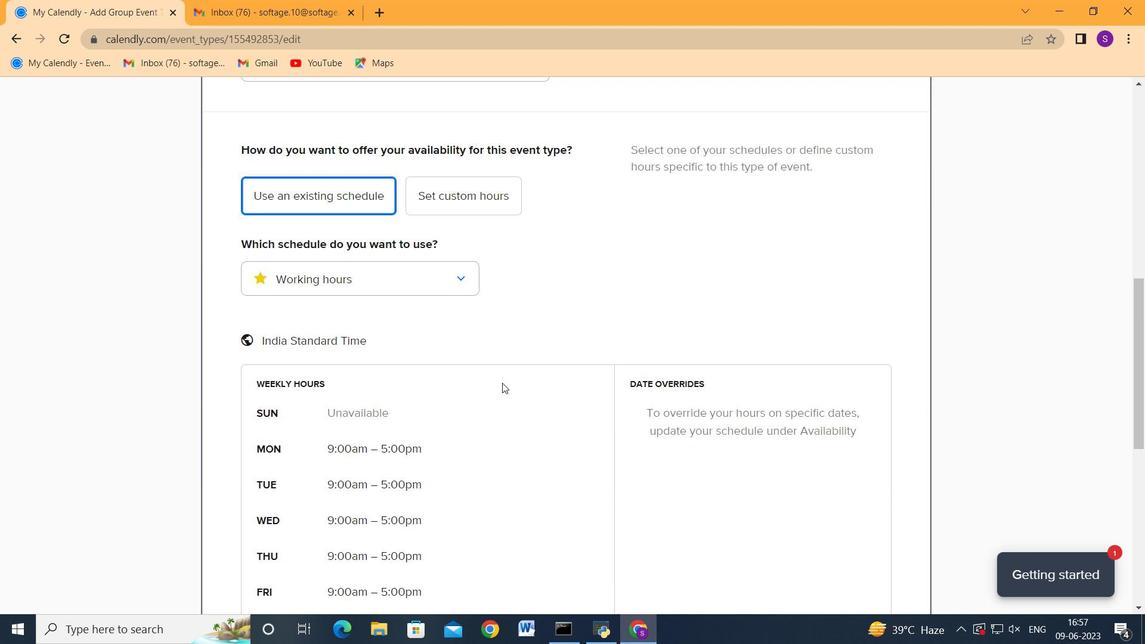 
Action: Mouse scrolled (503, 382) with delta (0, 0)
Screenshot: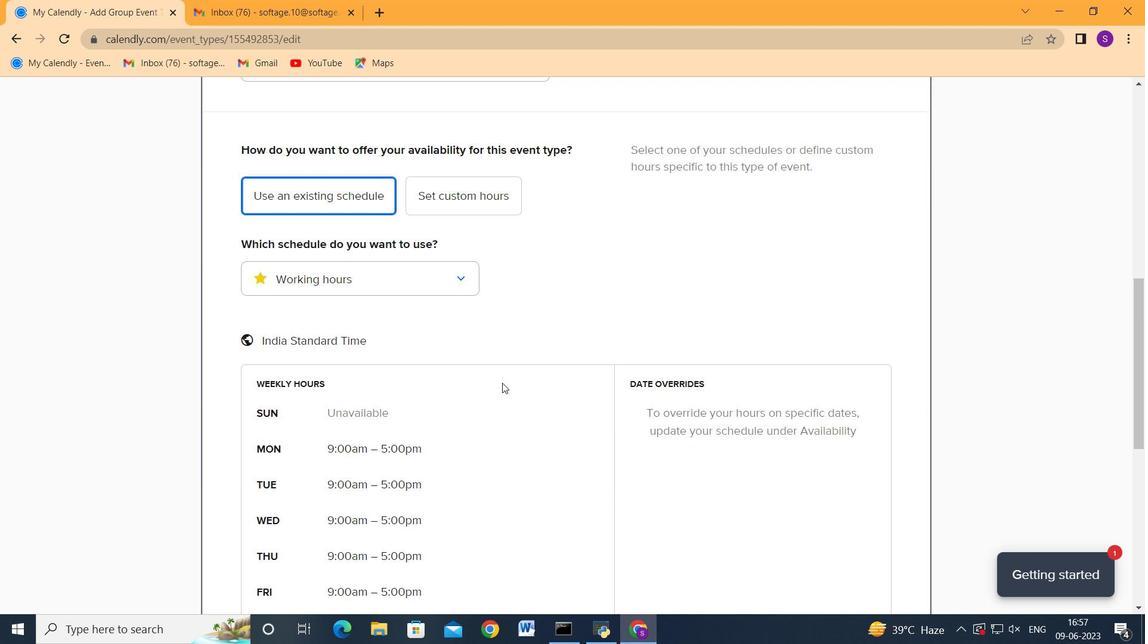 
Action: Mouse scrolled (503, 382) with delta (0, 0)
Screenshot: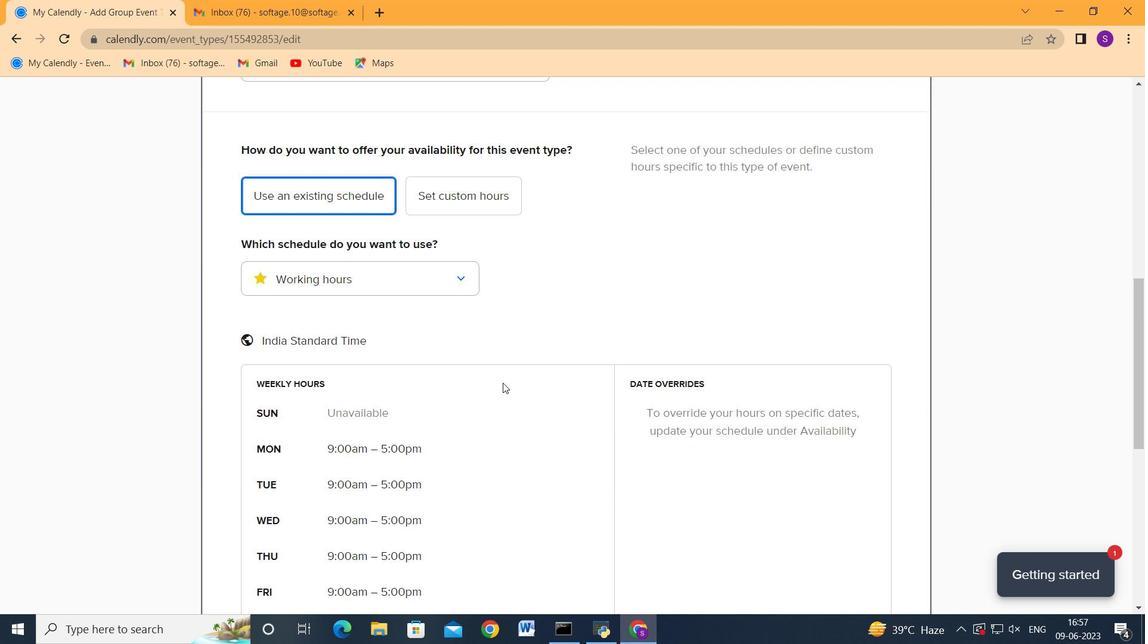 
Action: Mouse scrolled (503, 382) with delta (0, 0)
Screenshot: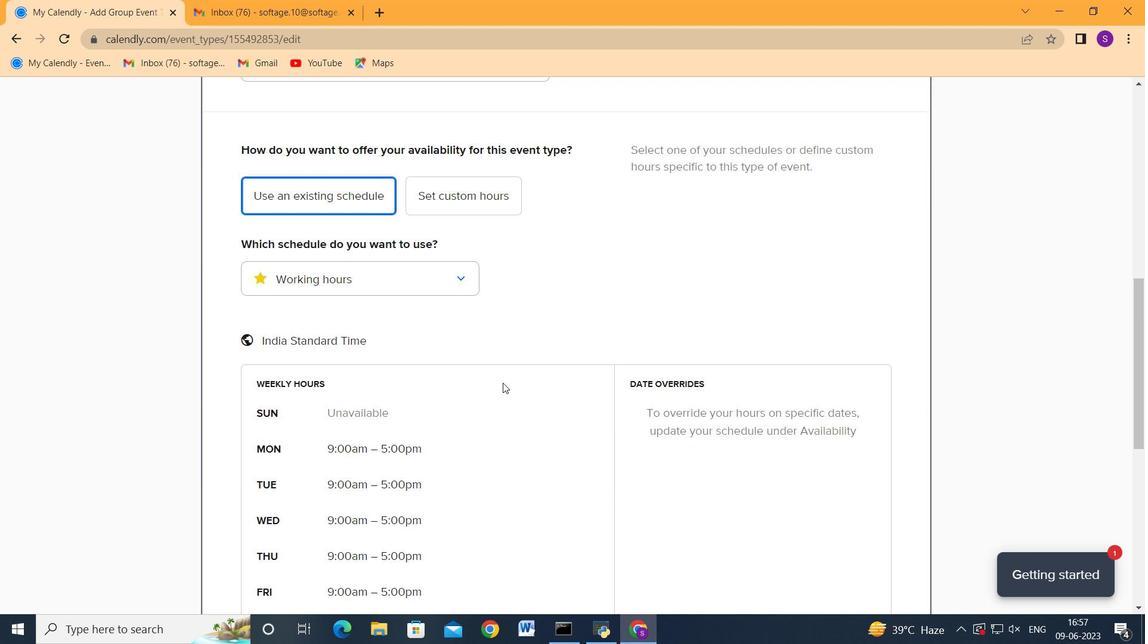 
Action: Mouse scrolled (503, 382) with delta (0, 0)
Screenshot: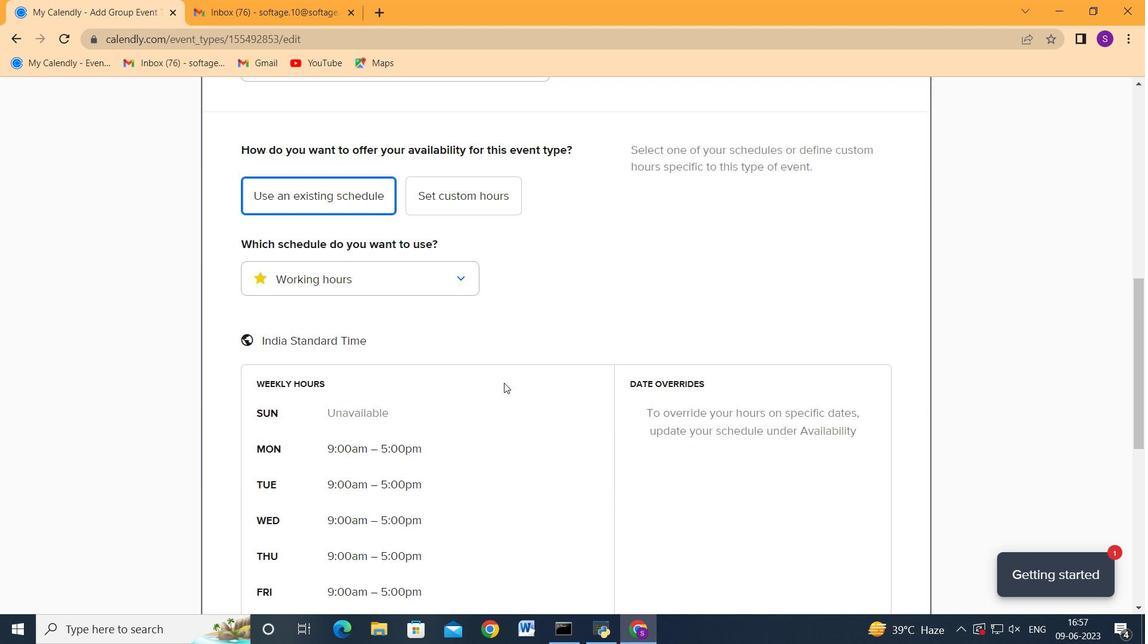 
Action: Mouse scrolled (503, 382) with delta (0, 0)
Screenshot: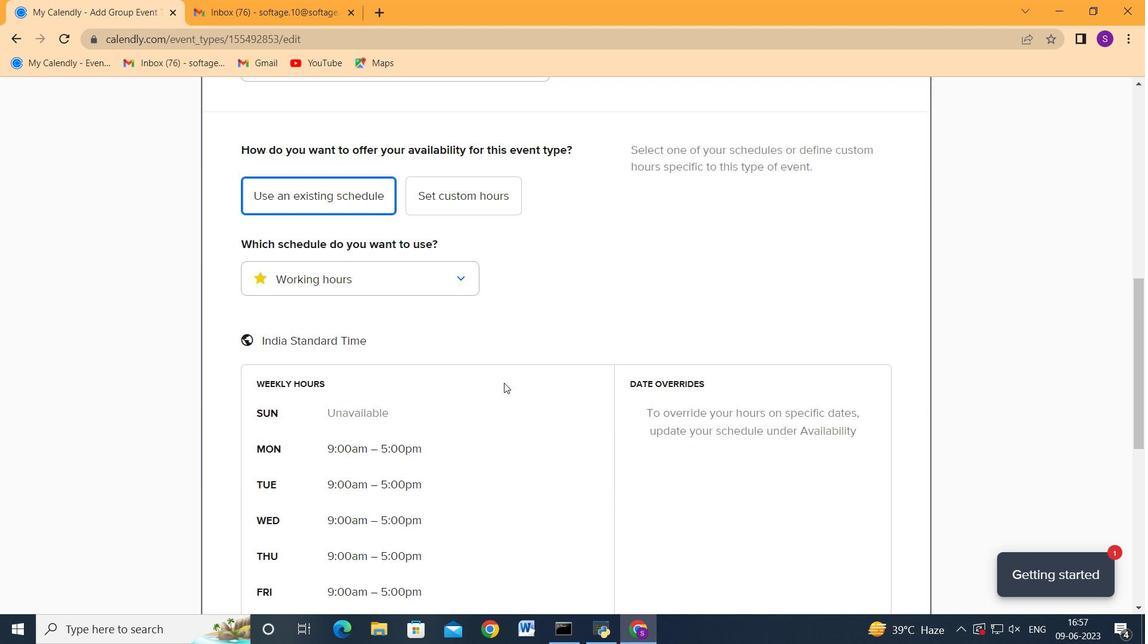 
Action: Mouse scrolled (503, 382) with delta (0, 0)
Screenshot: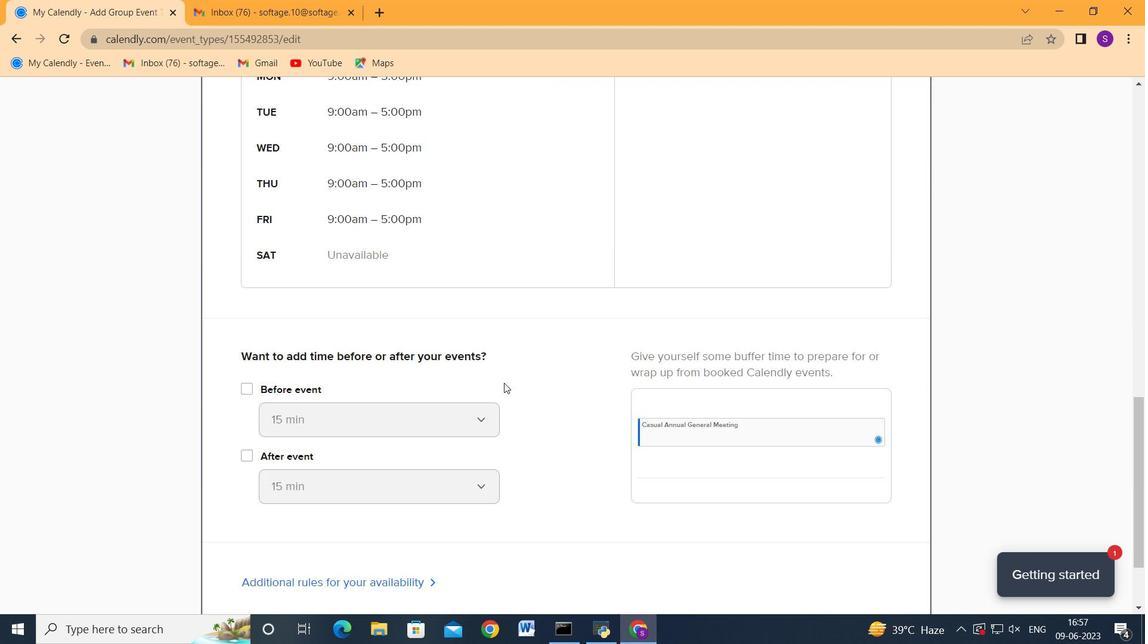 
Action: Mouse scrolled (503, 382) with delta (0, 0)
Screenshot: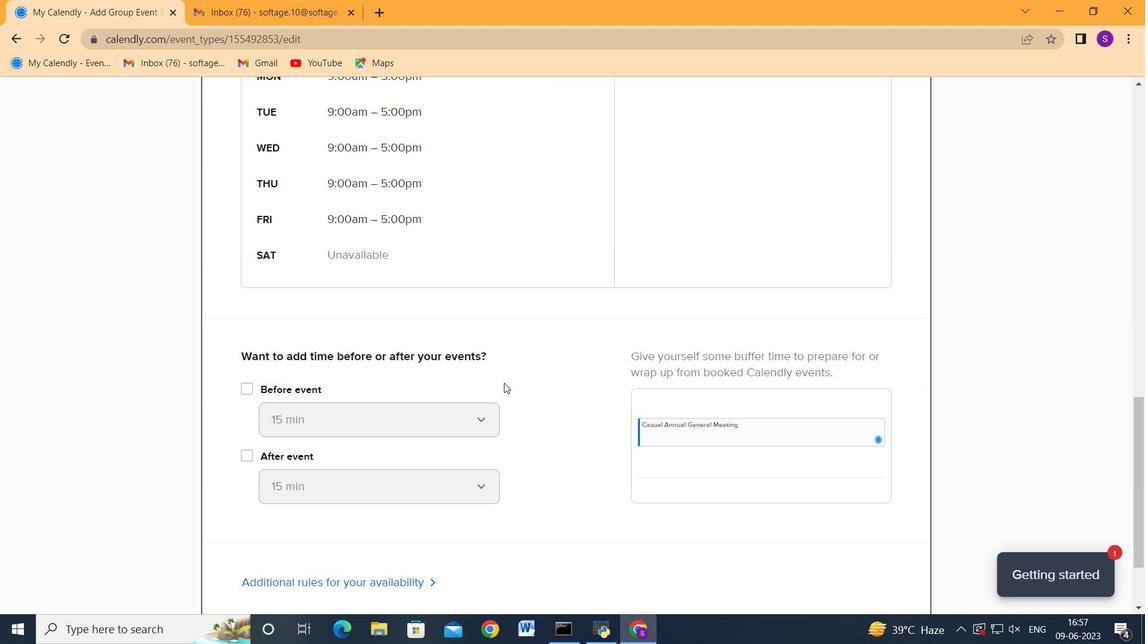 
Action: Mouse scrolled (503, 382) with delta (0, 0)
Screenshot: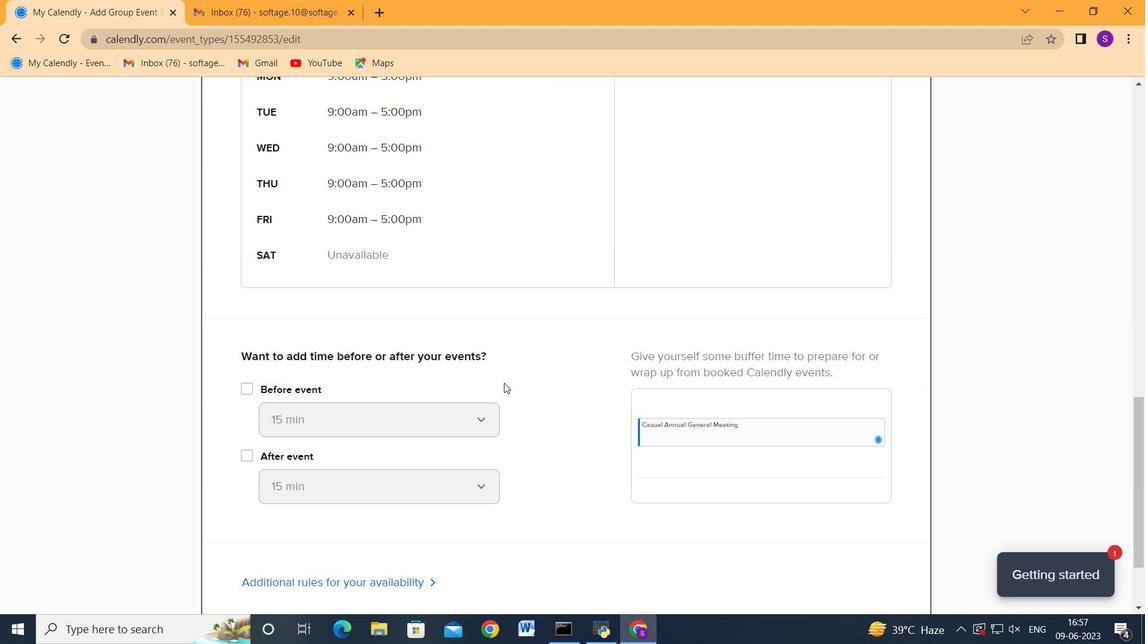 
Action: Mouse scrolled (503, 382) with delta (0, 0)
Screenshot: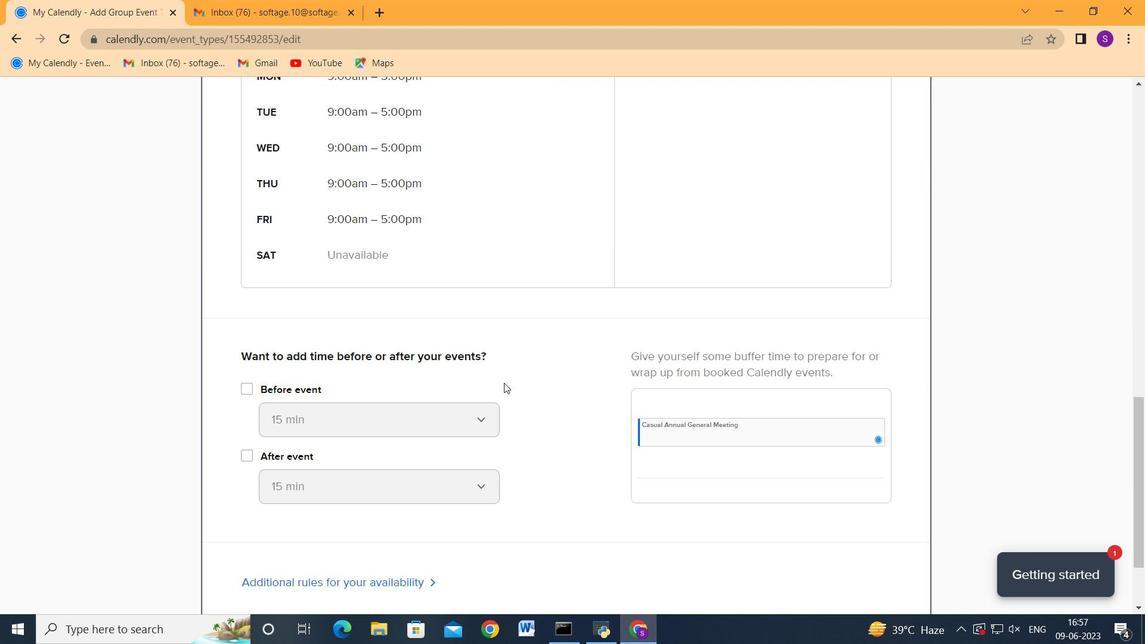 
Action: Mouse scrolled (503, 382) with delta (0, 0)
Screenshot: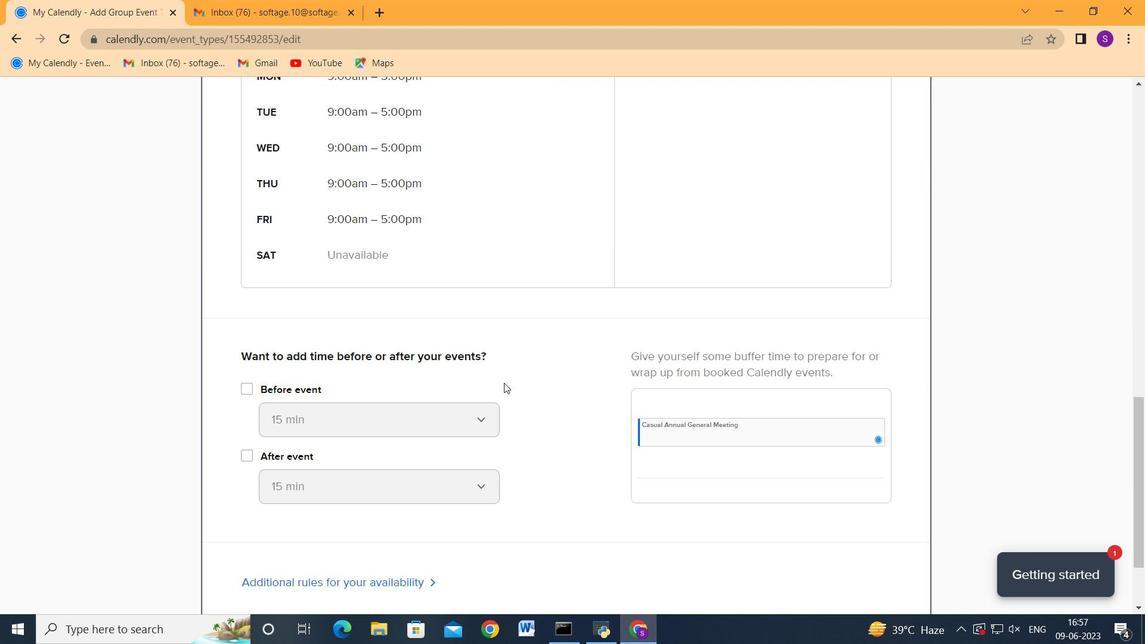 
Action: Mouse moved to (564, 402)
Screenshot: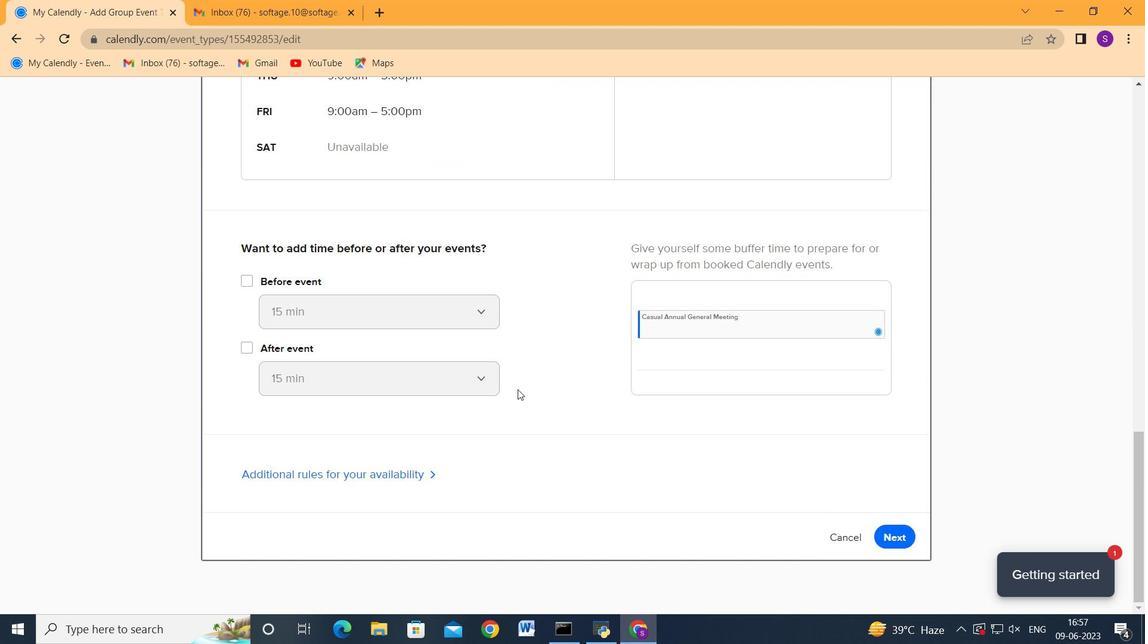 
Action: Mouse scrolled (564, 401) with delta (0, 0)
Screenshot: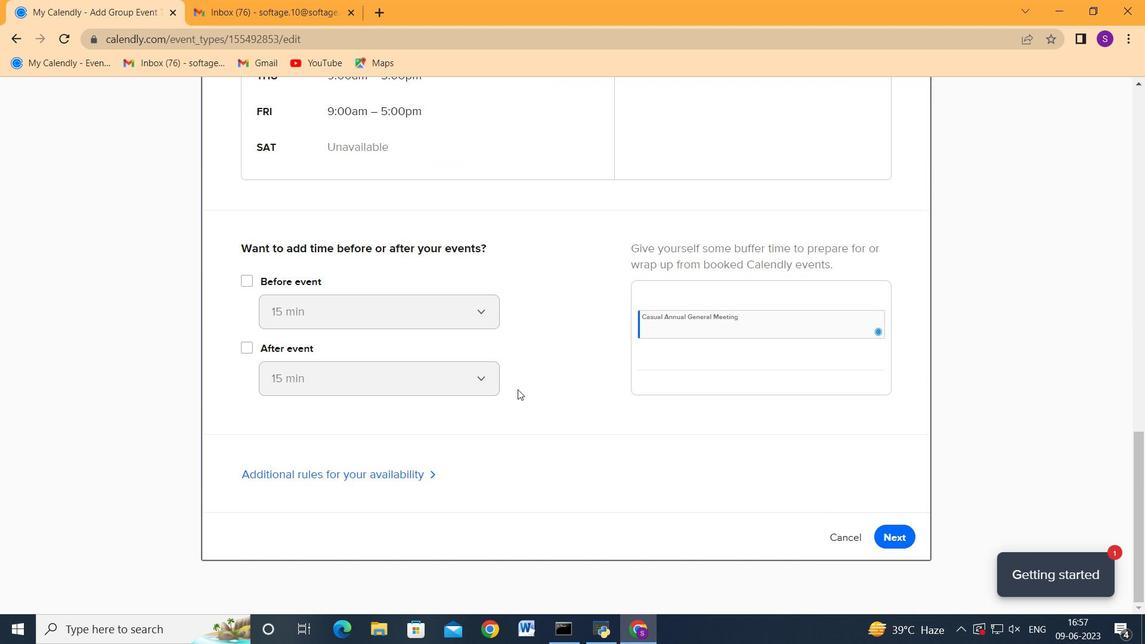 
Action: Mouse moved to (904, 533)
Screenshot: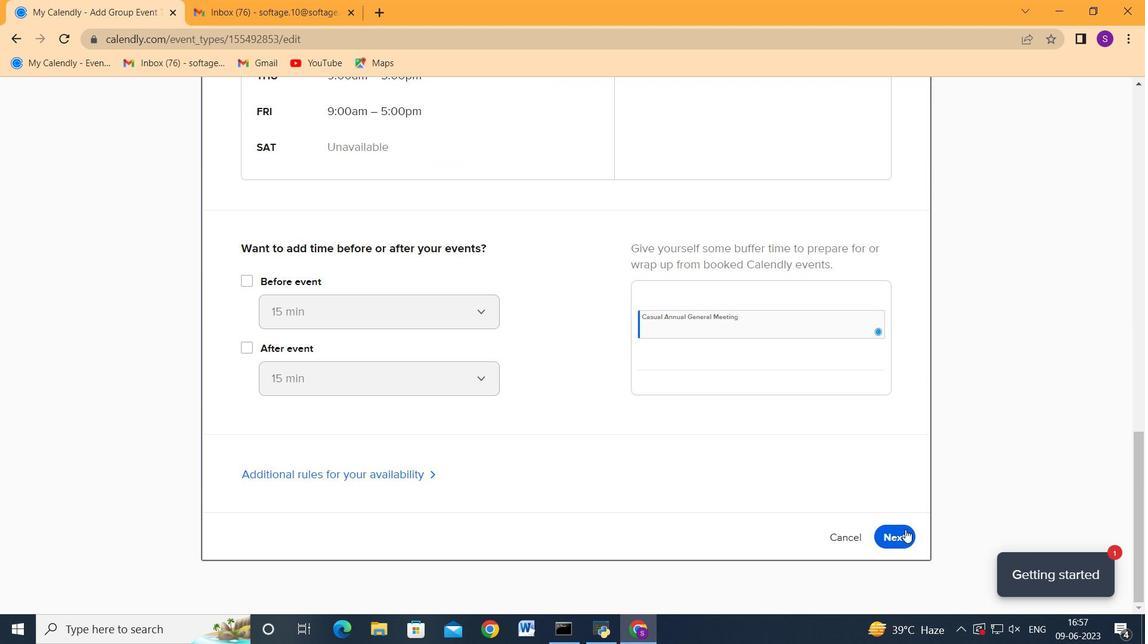 
Action: Mouse pressed left at (904, 533)
Screenshot: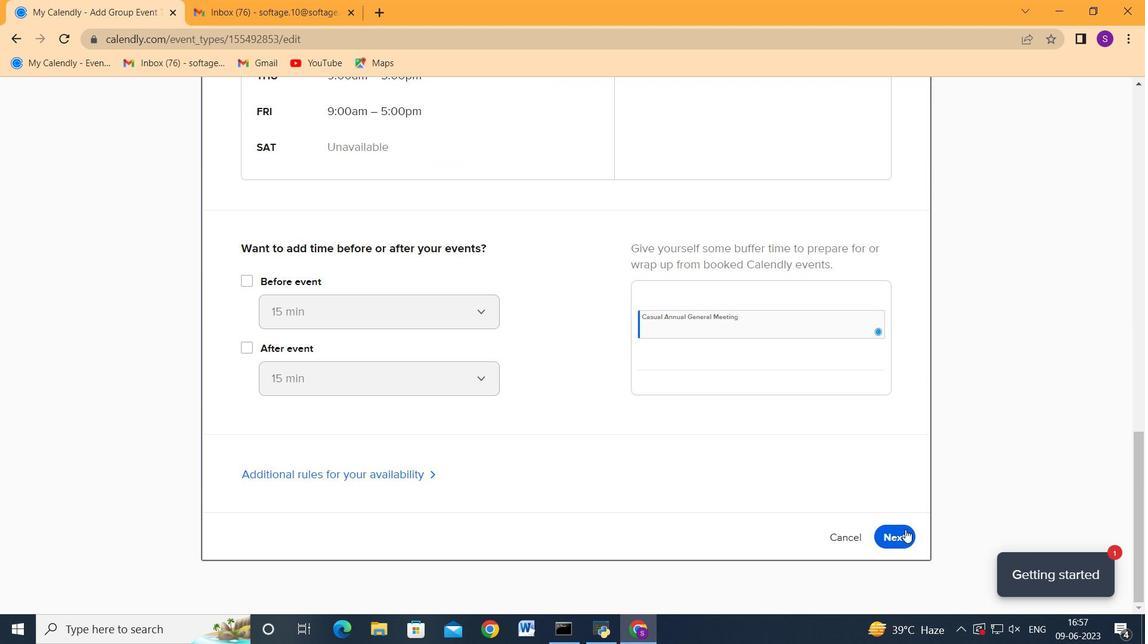 
Action: Mouse moved to (545, 442)
Screenshot: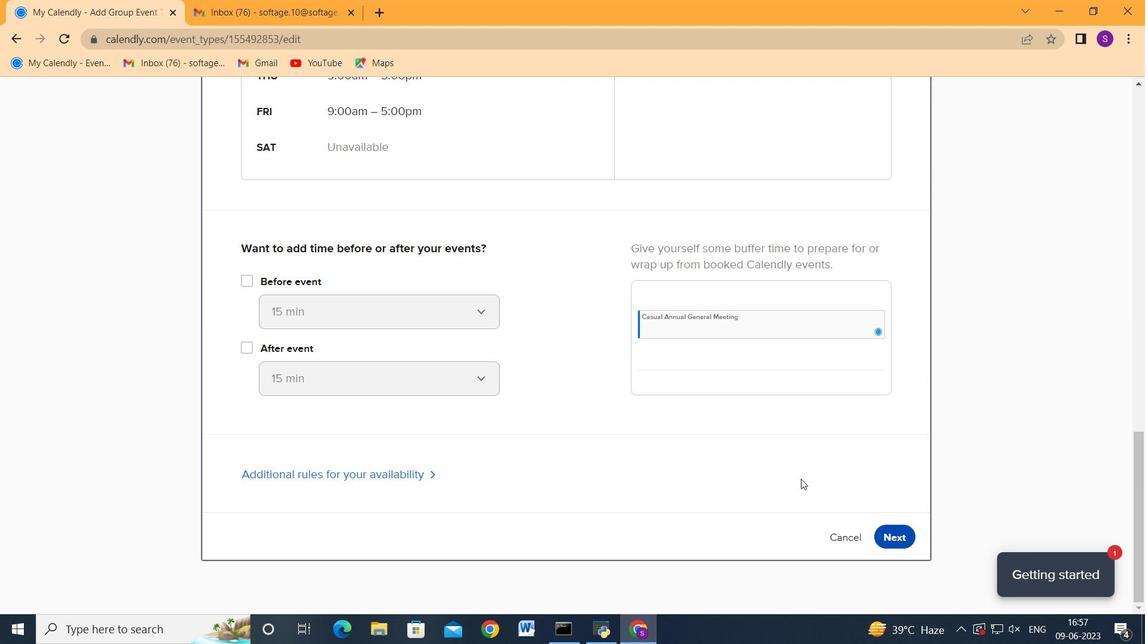 
Action: Mouse scrolled (545, 443) with delta (0, 0)
Screenshot: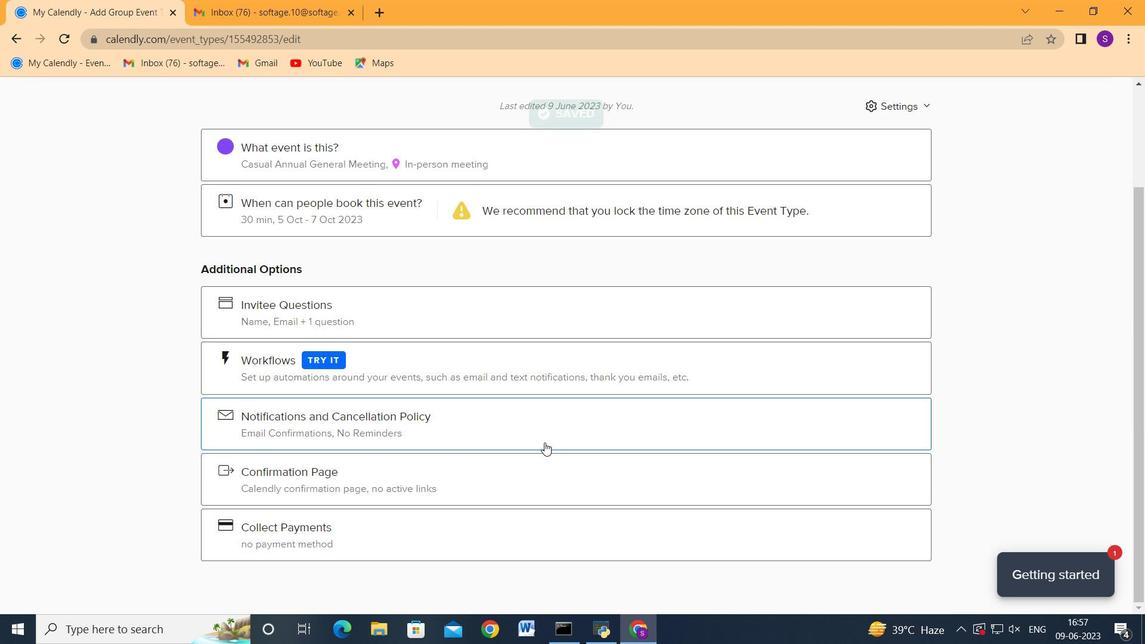 
Action: Mouse scrolled (545, 443) with delta (0, 0)
Screenshot: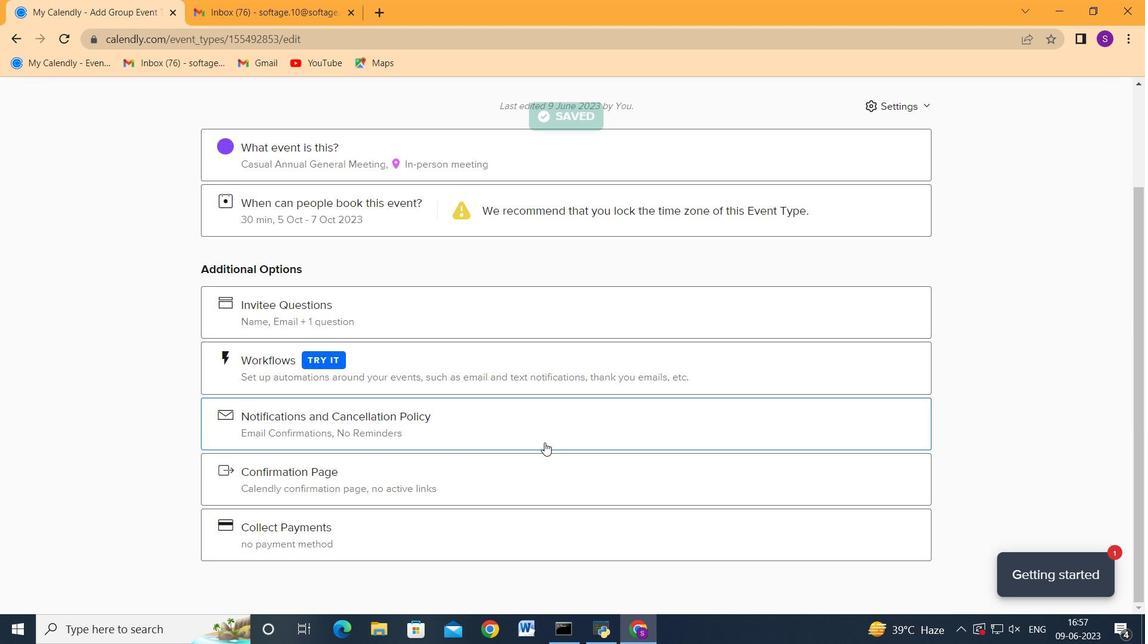 
Action: Mouse scrolled (545, 443) with delta (0, 0)
Screenshot: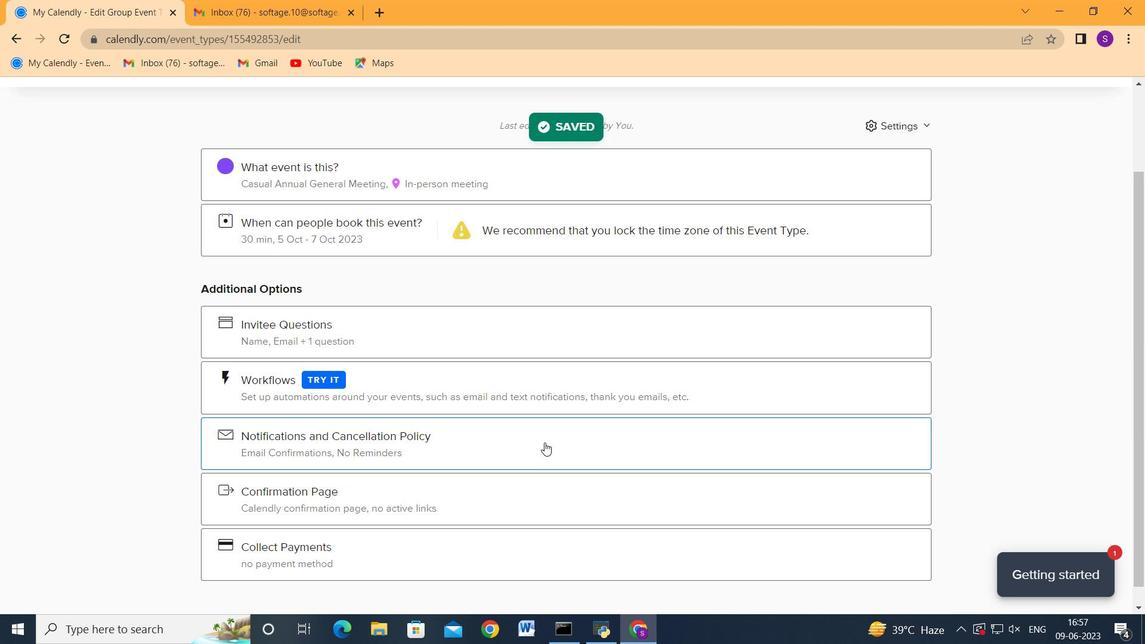 
Action: Mouse scrolled (545, 443) with delta (0, 0)
Screenshot: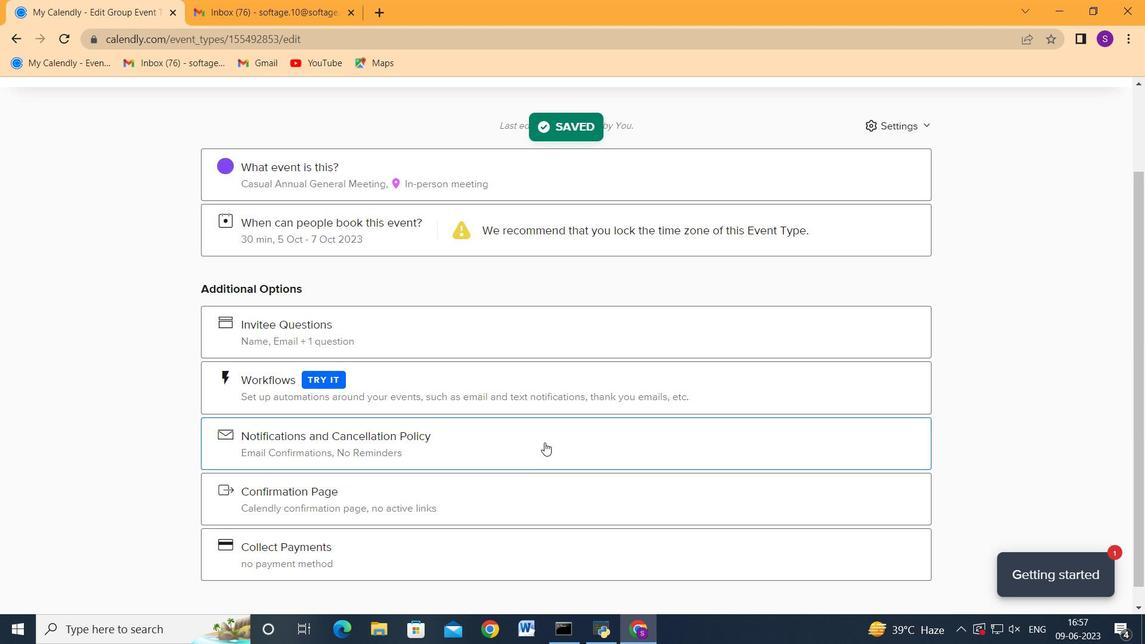 
Action: Mouse moved to (898, 162)
Screenshot: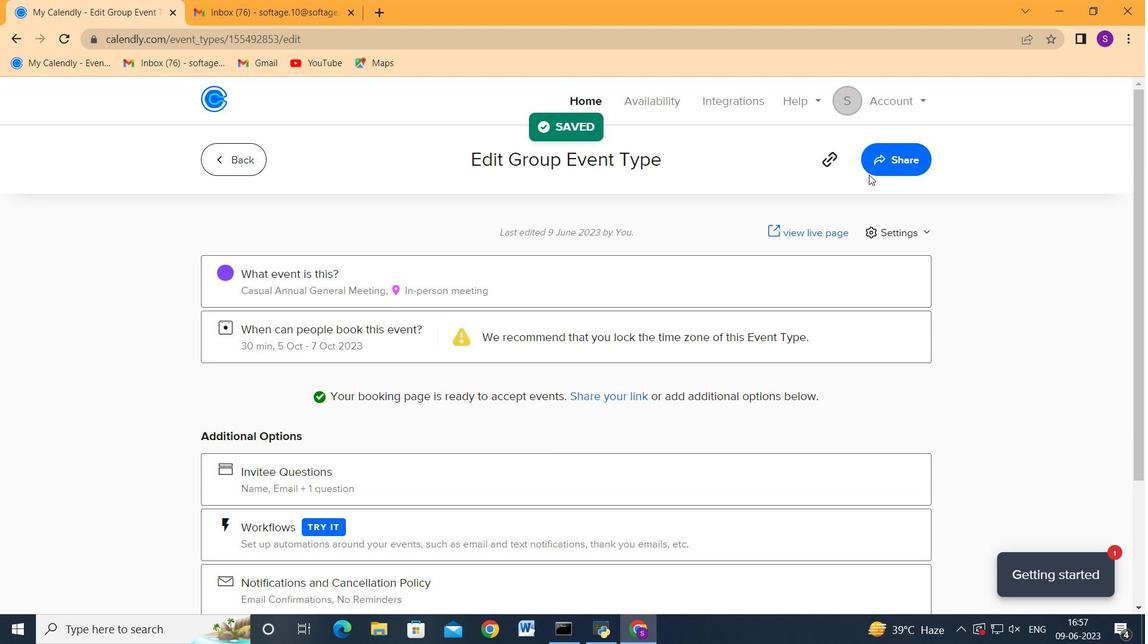 
Action: Mouse pressed left at (898, 162)
Screenshot: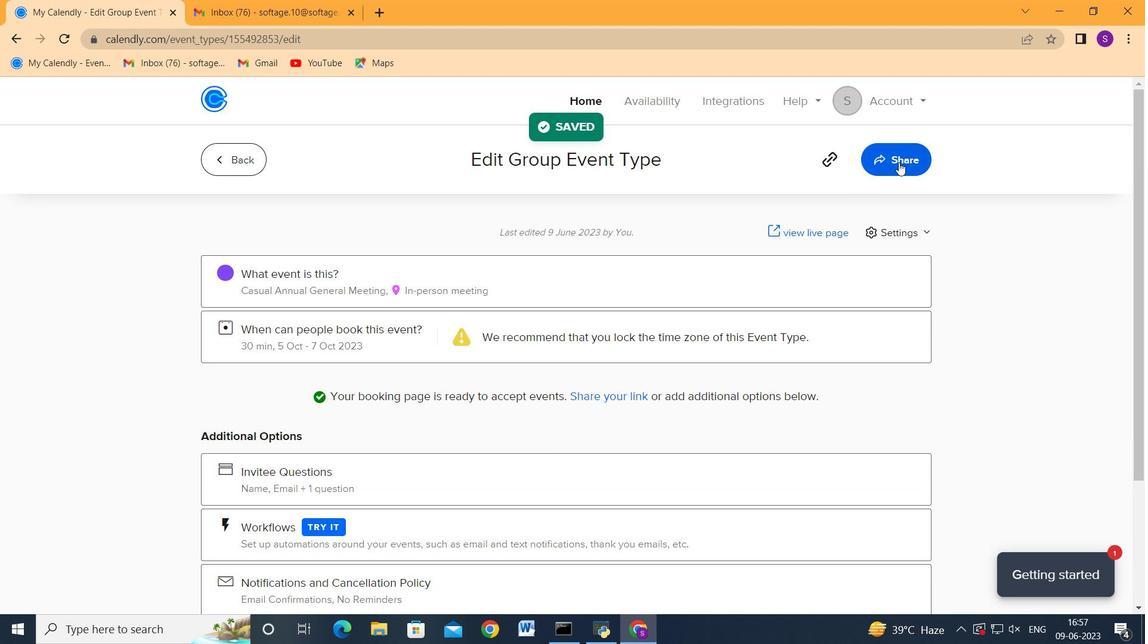 
Action: Mouse moved to (752, 302)
Screenshot: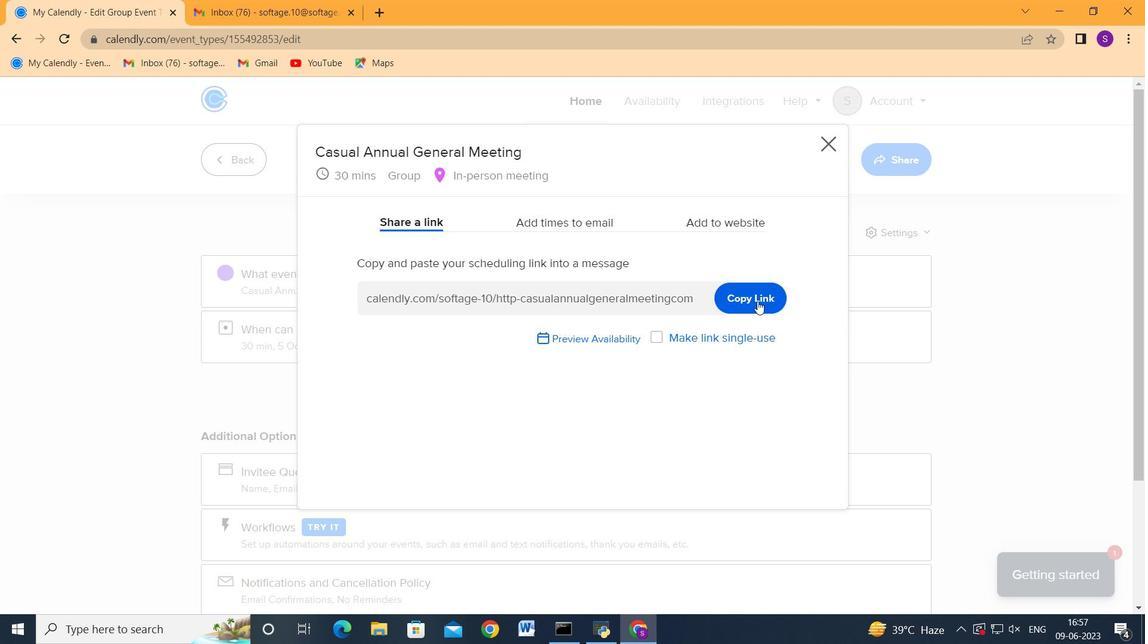 
Action: Mouse pressed left at (752, 302)
Screenshot: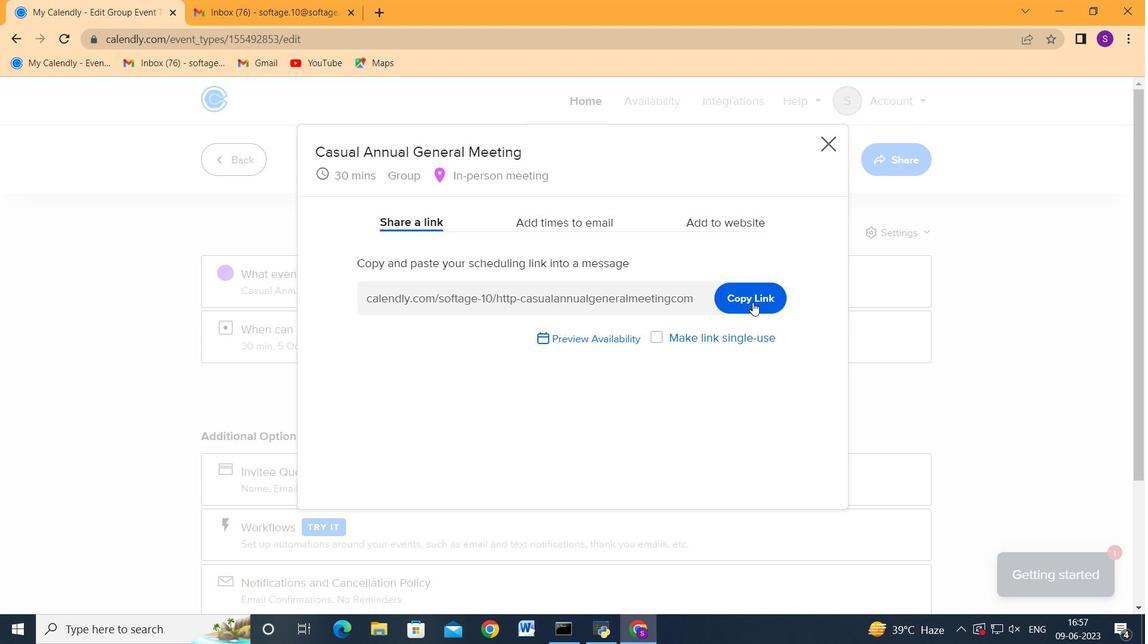 
Action: Mouse moved to (296, 20)
Screenshot: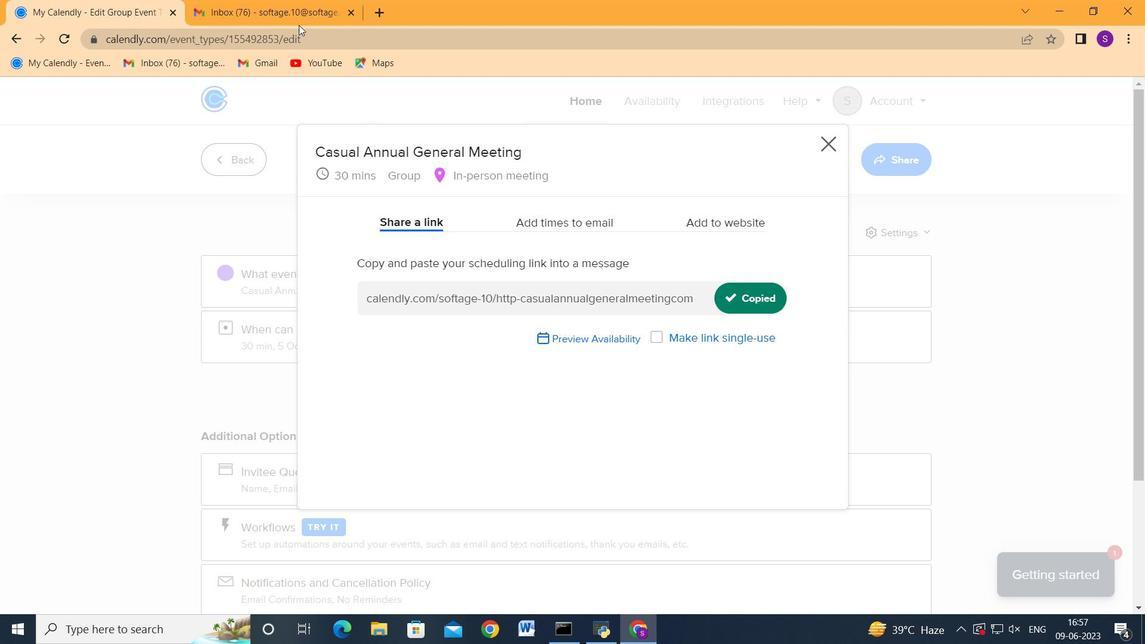 
Action: Mouse pressed left at (296, 20)
Screenshot: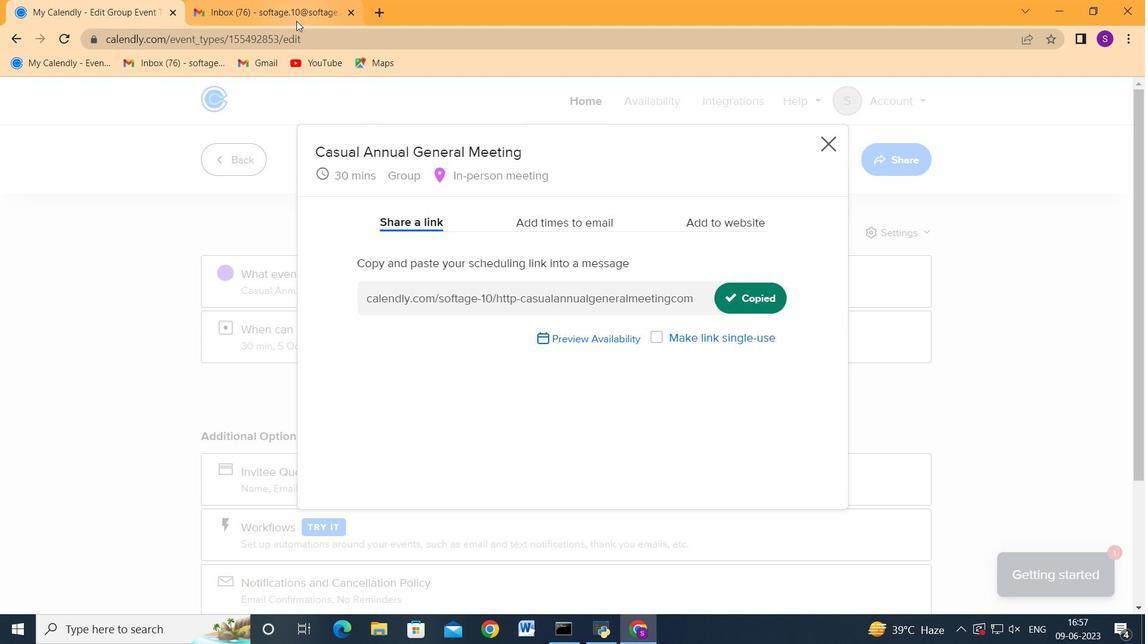 
Action: Mouse moved to (456, 261)
Screenshot: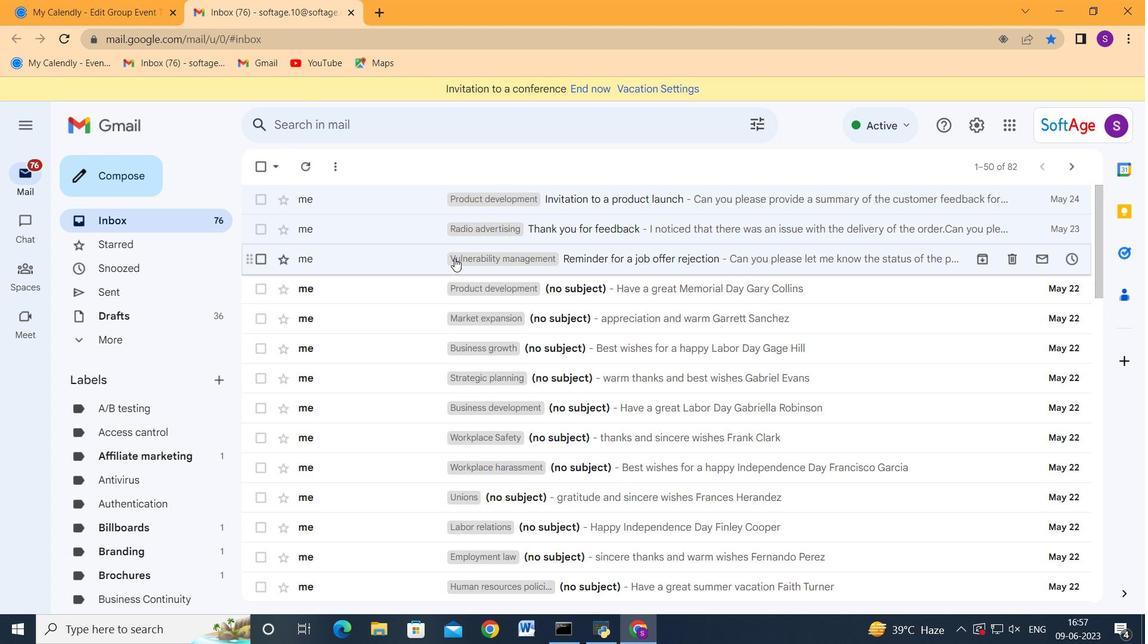 
Action: Mouse scrolled (456, 262) with delta (0, 0)
Screenshot: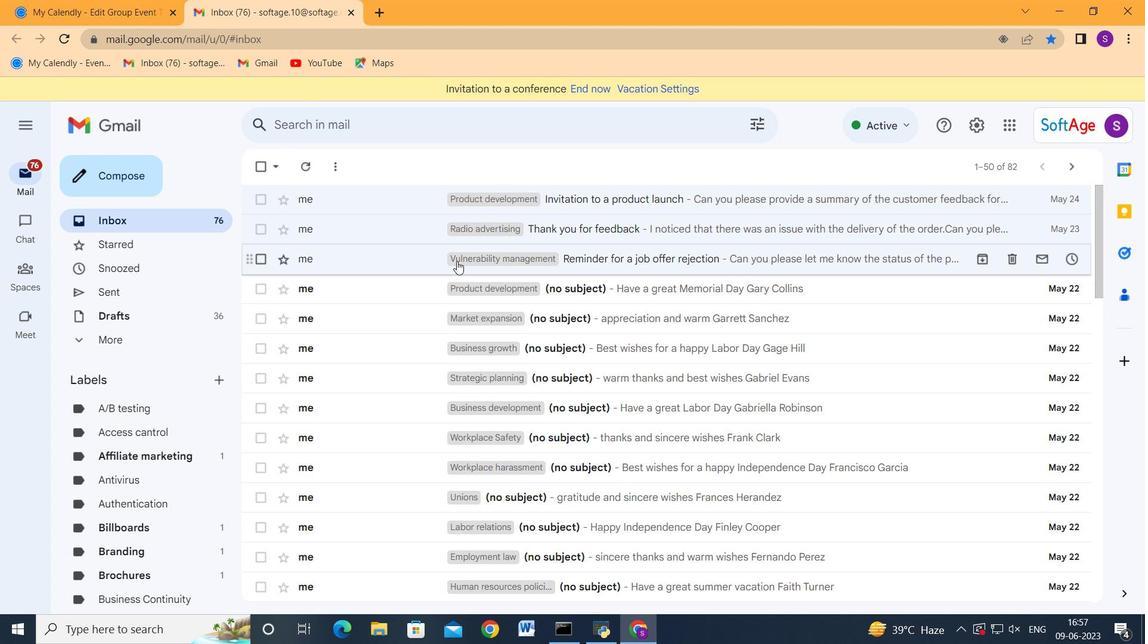 
Action: Mouse scrolled (456, 262) with delta (0, 0)
Screenshot: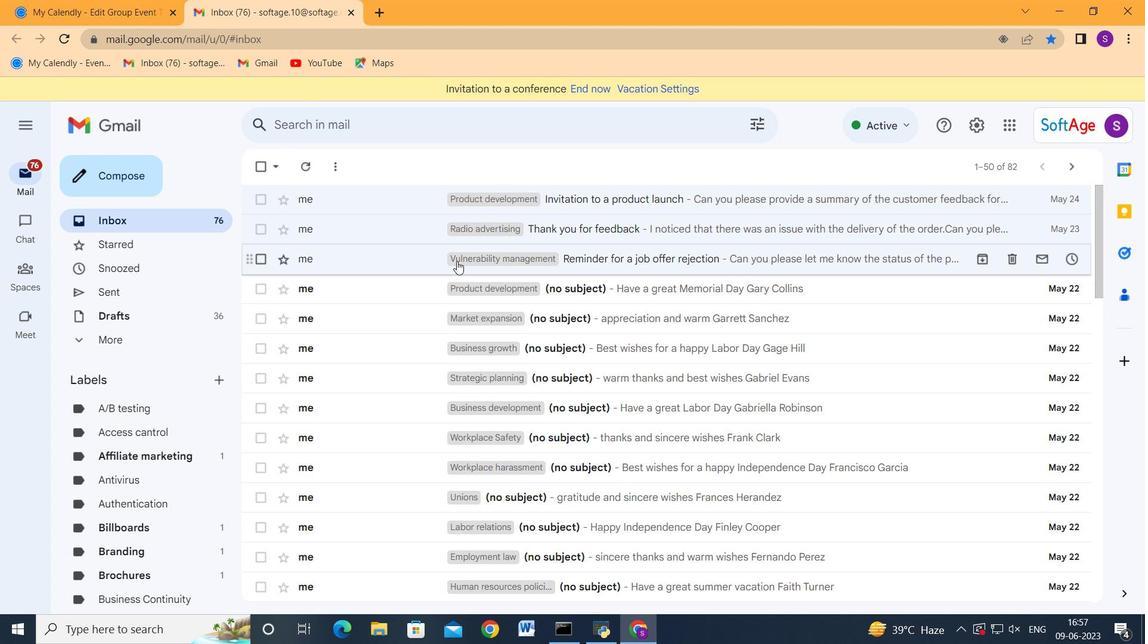 
Action: Mouse scrolled (456, 262) with delta (0, 0)
Screenshot: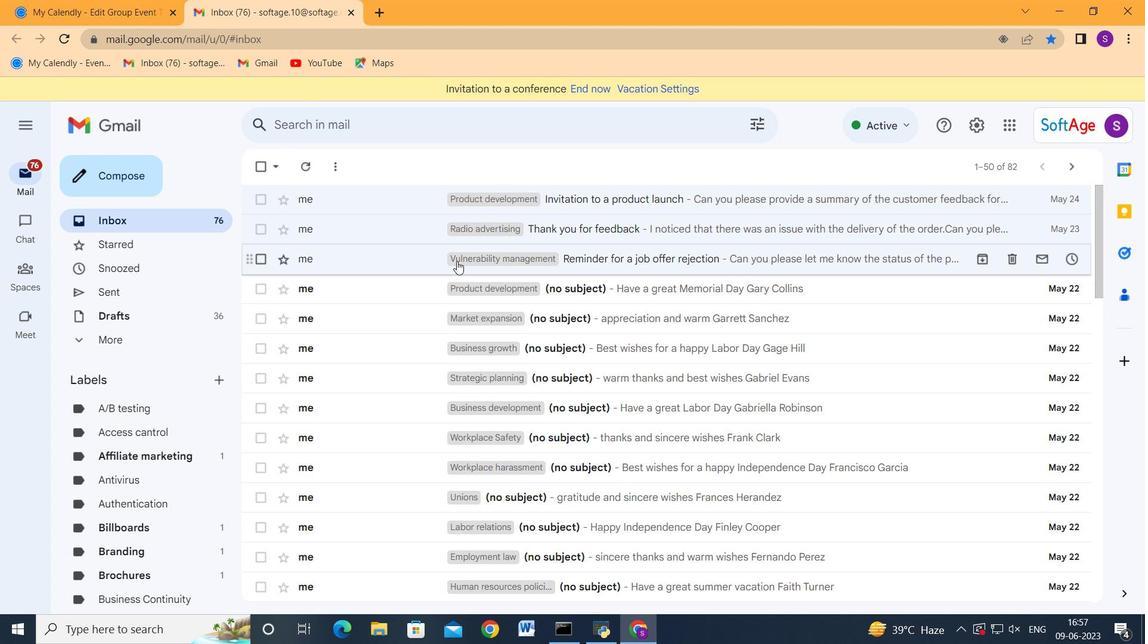 
Action: Mouse moved to (459, 263)
Screenshot: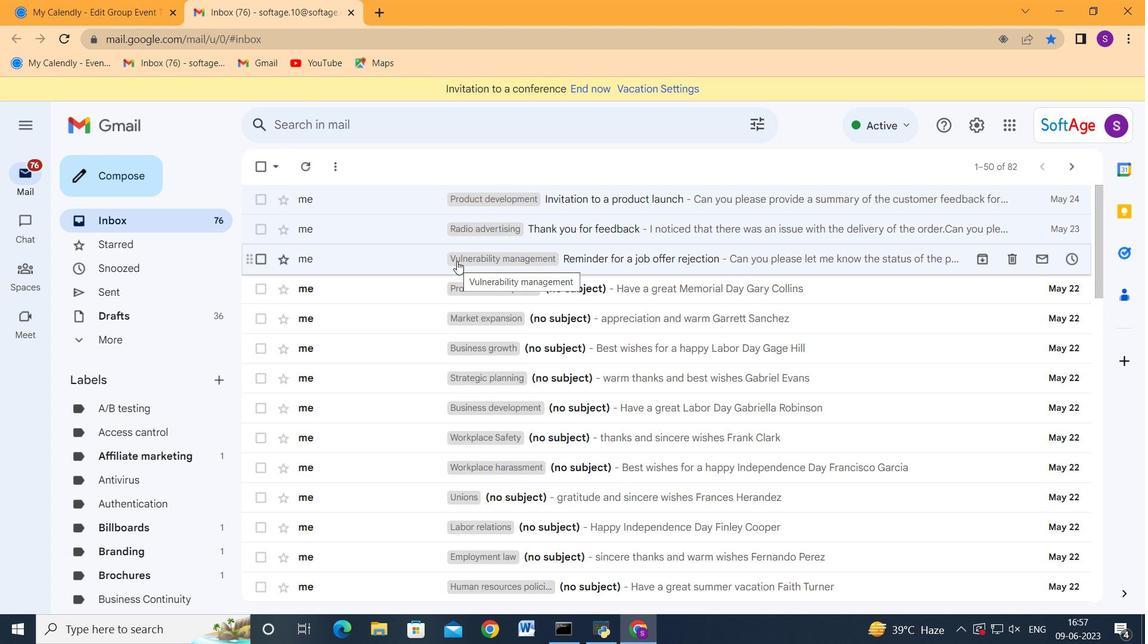
Action: Mouse scrolled (459, 262) with delta (0, 0)
Screenshot: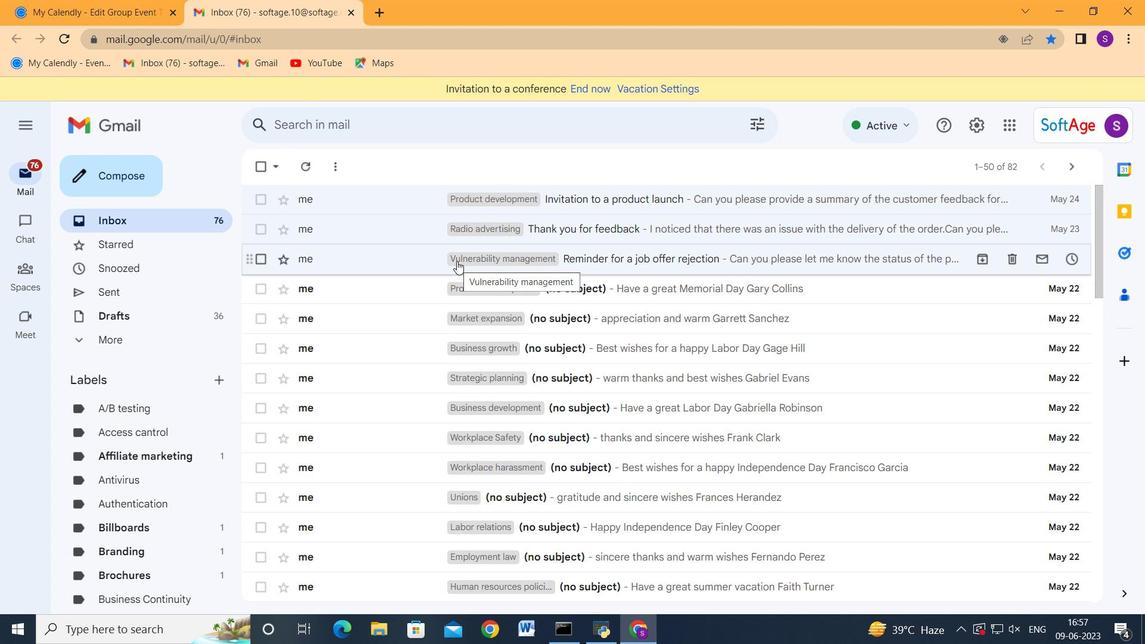 
Action: Mouse moved to (138, 172)
Screenshot: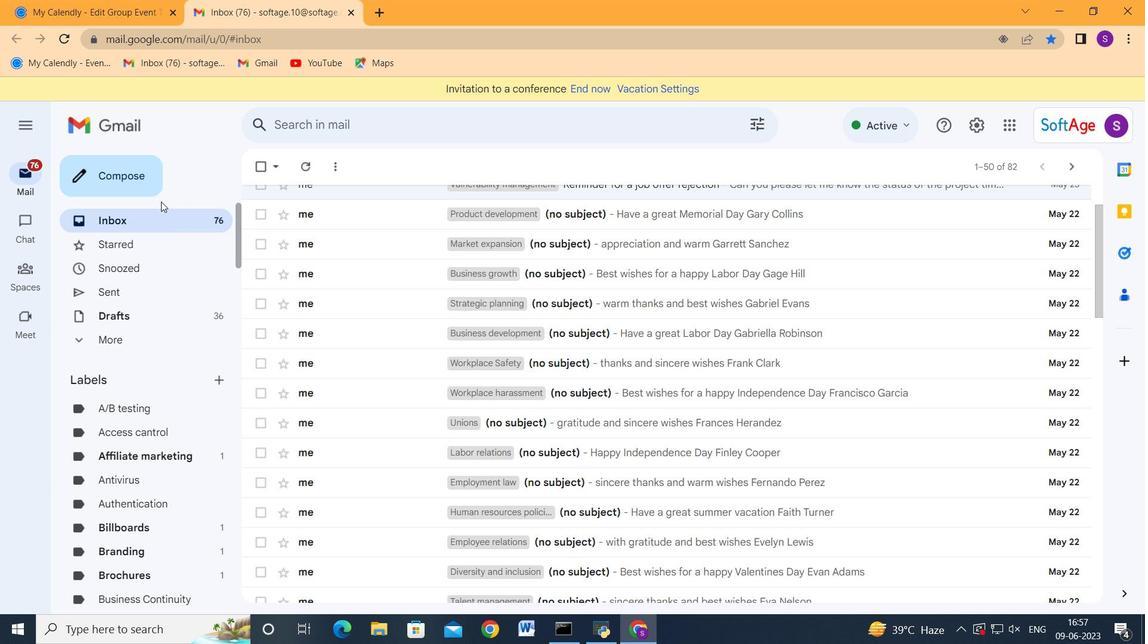 
Action: Mouse pressed left at (138, 172)
Screenshot: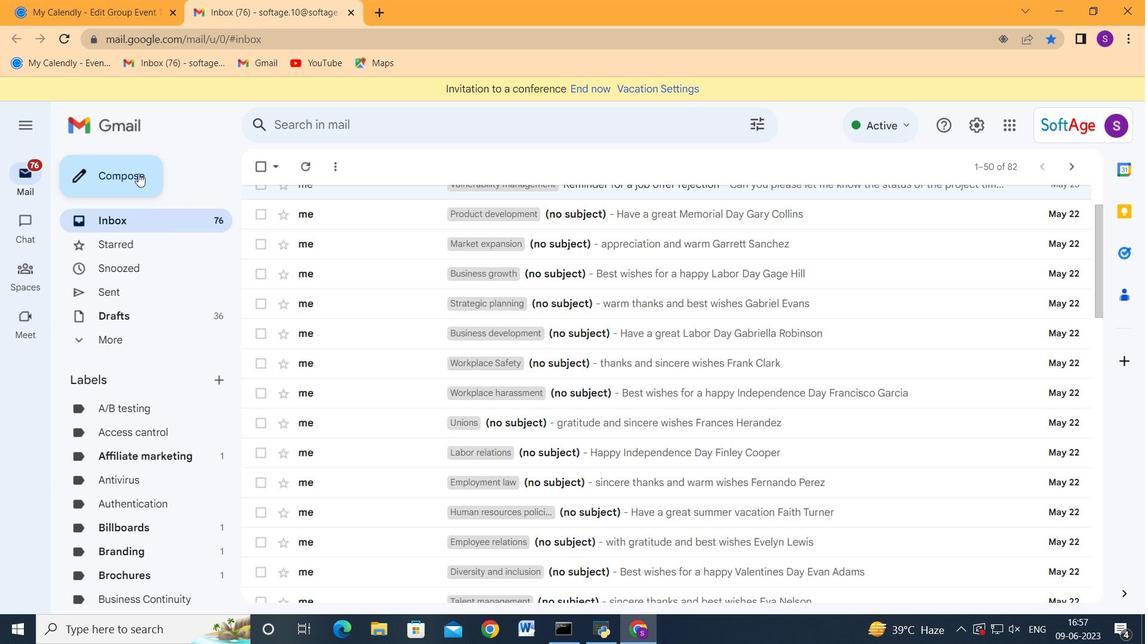 
Action: Mouse moved to (769, 268)
Screenshot: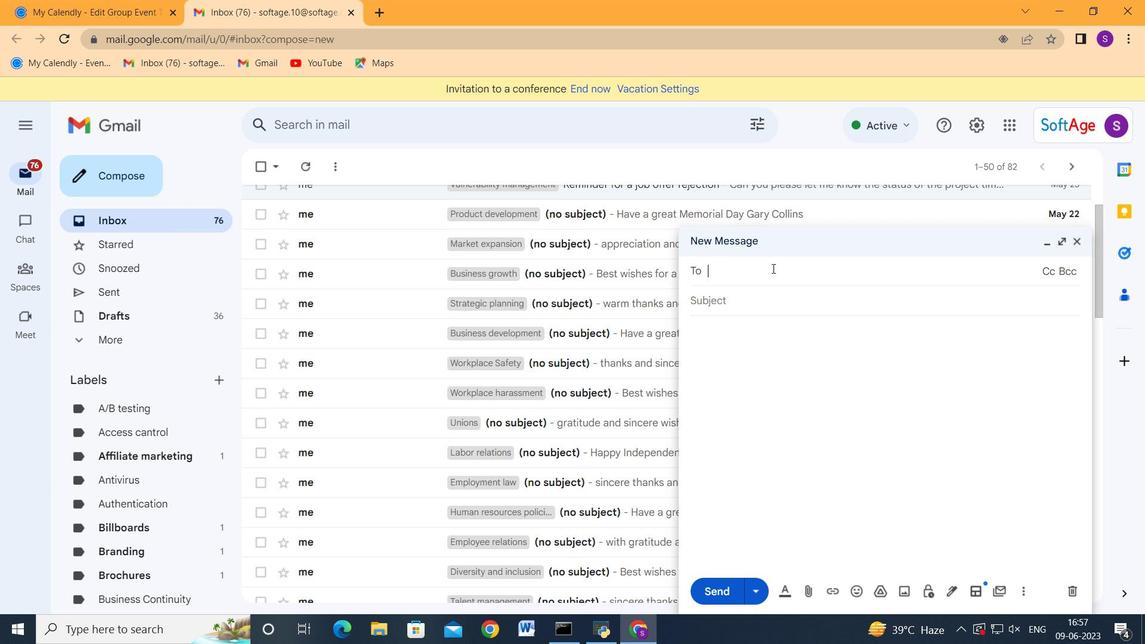 
Action: Key pressed softaf<Key.backspace>ge,2<Key.shift_r>@s<Key.backspace><Key.backspace><Key.backspace><Key.backspace>,<Key.backspace>.2<Key.shift_r>s<Key.backspace><Key.shift_r>@softage.net<Key.enter>softage.4<Key.backspace>3<Key.shift_r>@softage.net<Key.enter><Key.tab><Key.tab>ctrl+V
Screenshot: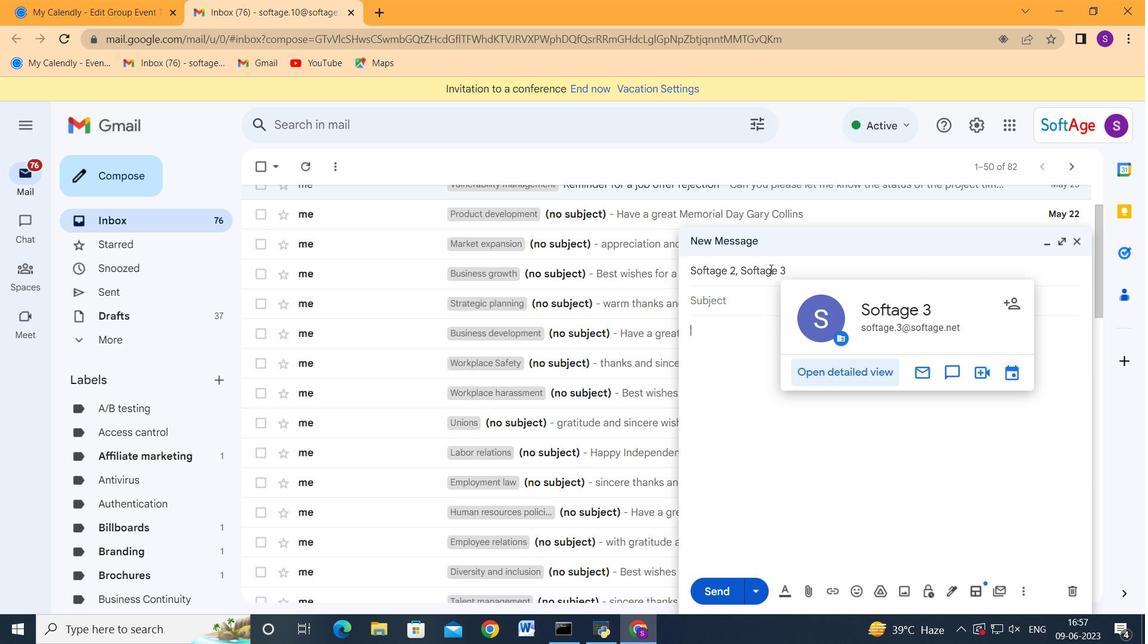 
Action: Mouse moved to (687, 590)
Screenshot: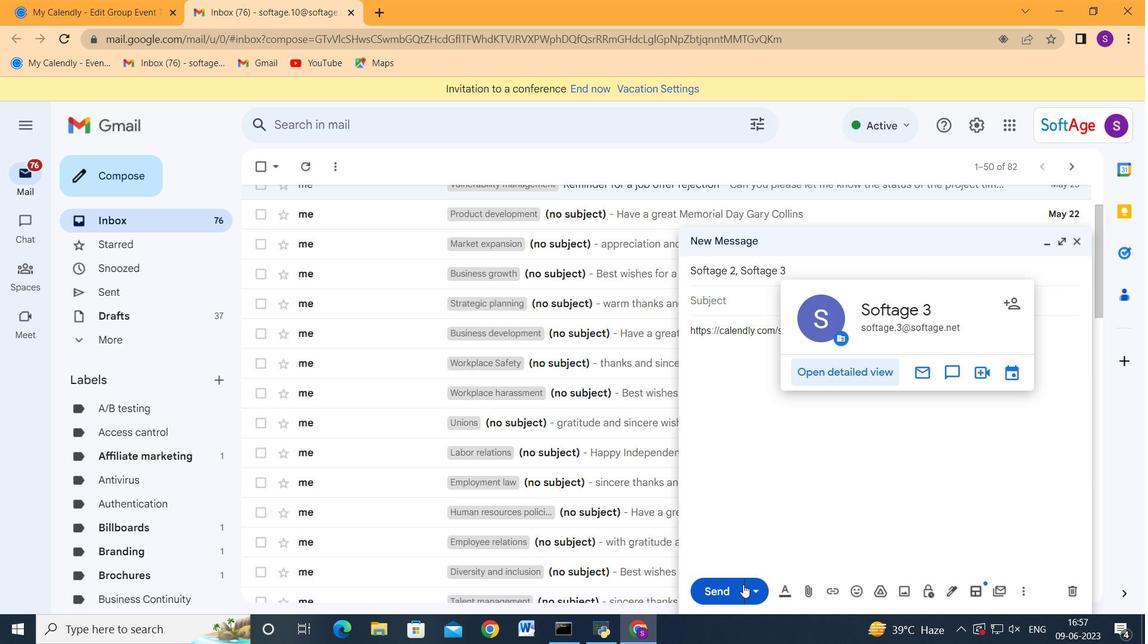 
Action: Mouse pressed left at (687, 590)
Screenshot: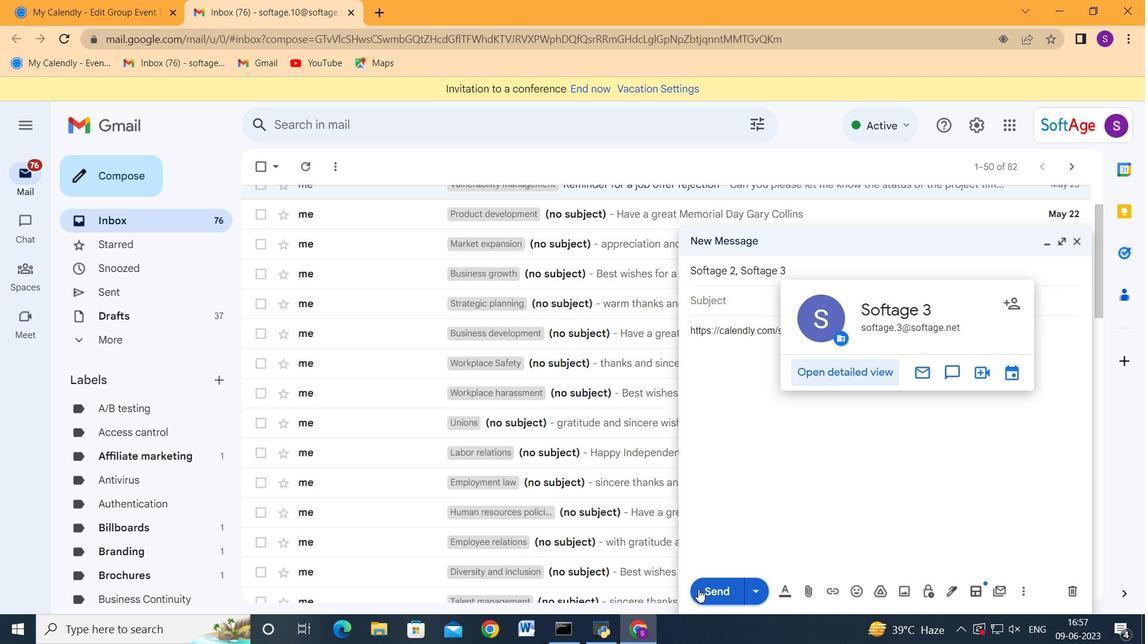 
Action: Mouse moved to (700, 590)
Screenshot: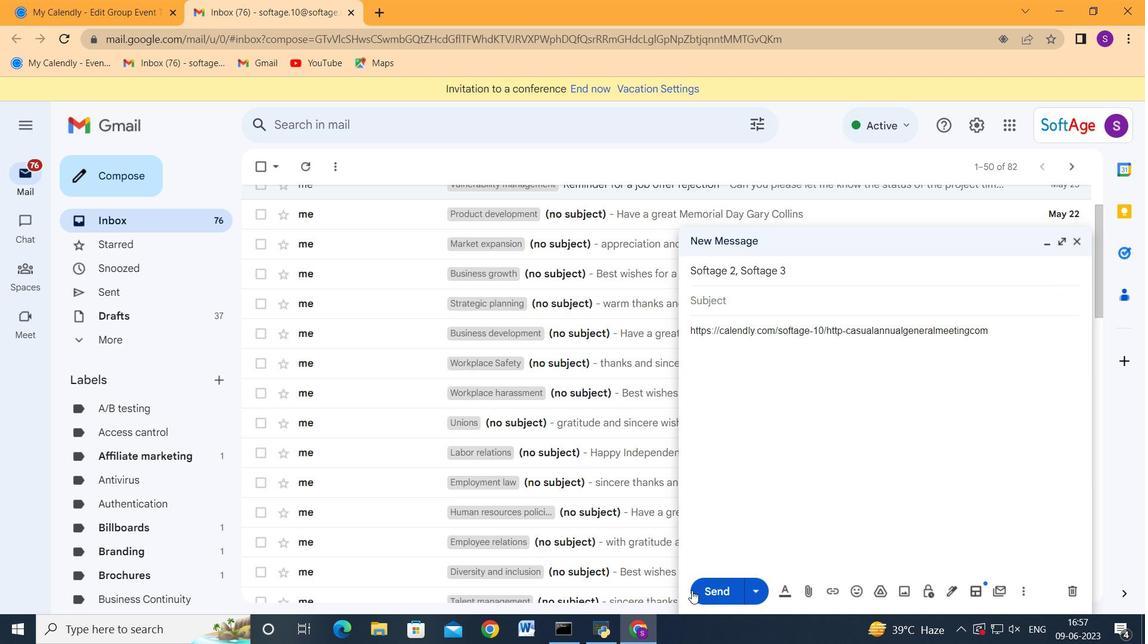 
Action: Mouse pressed left at (700, 590)
Screenshot: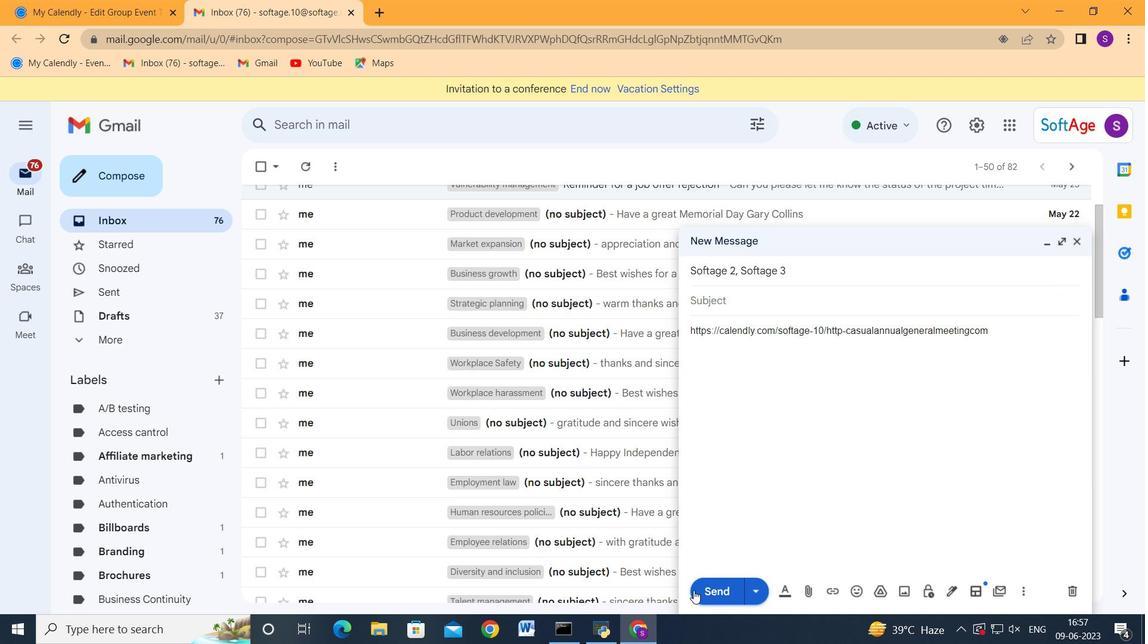 
Action: Mouse moved to (782, 481)
Screenshot: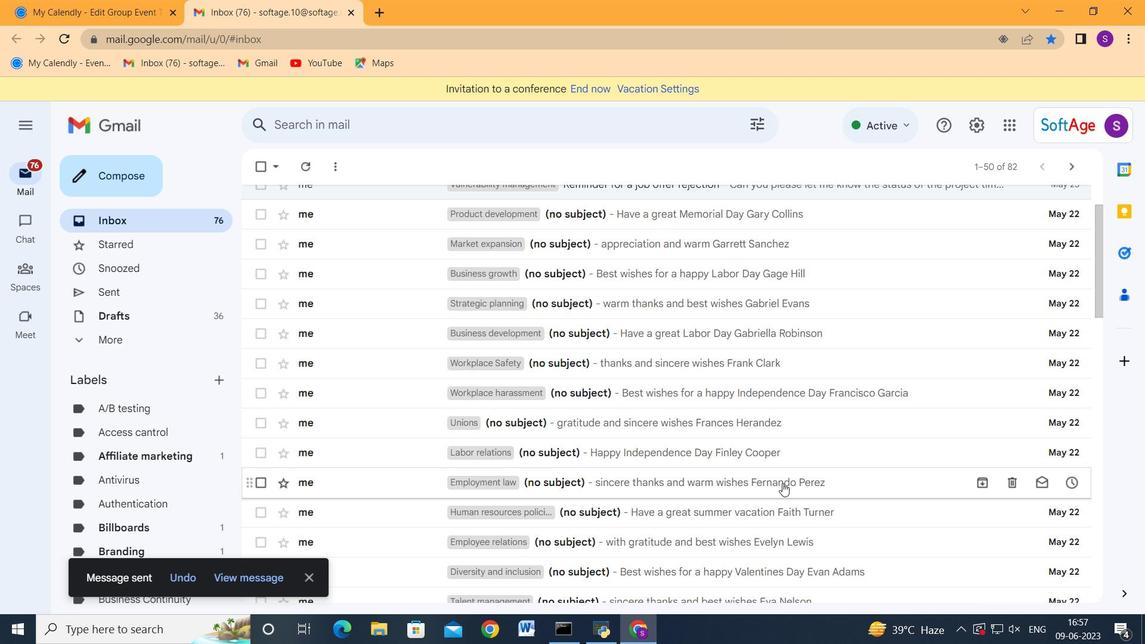 
